 Task: Find a flat in Chelmsford, UK for 7 guests from July 10 to July 15 with Wifi, Free parking, TV, Gym, Breakfast, 4 bedrooms, 7 beds, price range ₹10,000-₹15,000, and English-speaking host.
Action: Mouse pressed left at (519, 67)
Screenshot: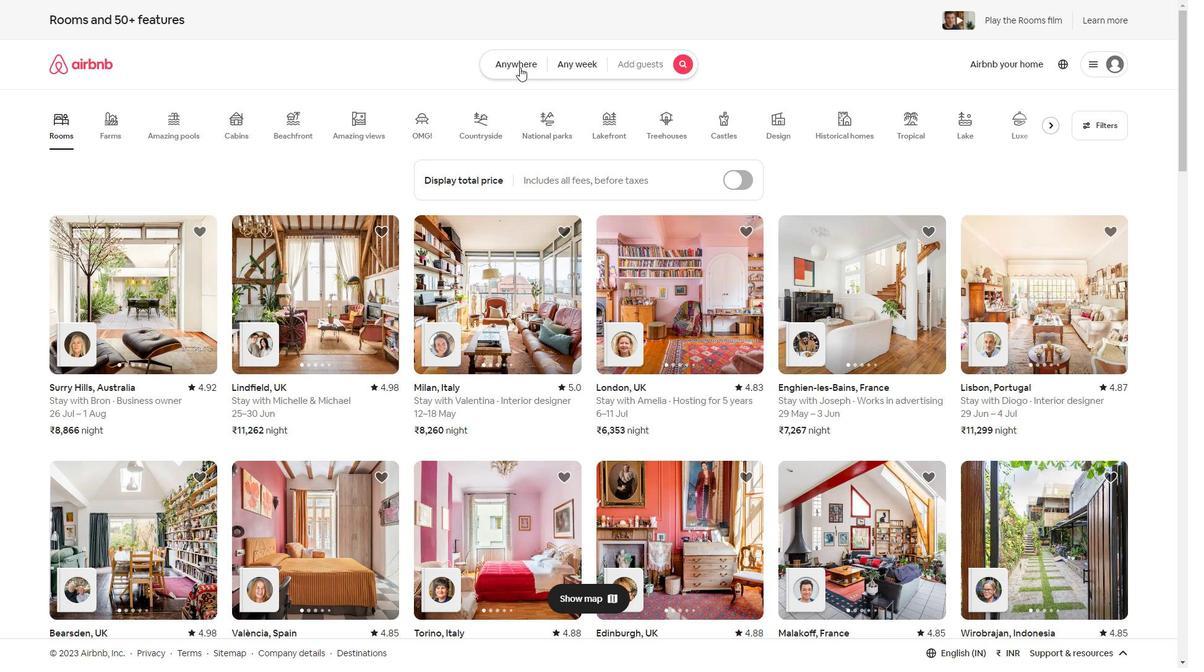 
Action: Mouse moved to (462, 183)
Screenshot: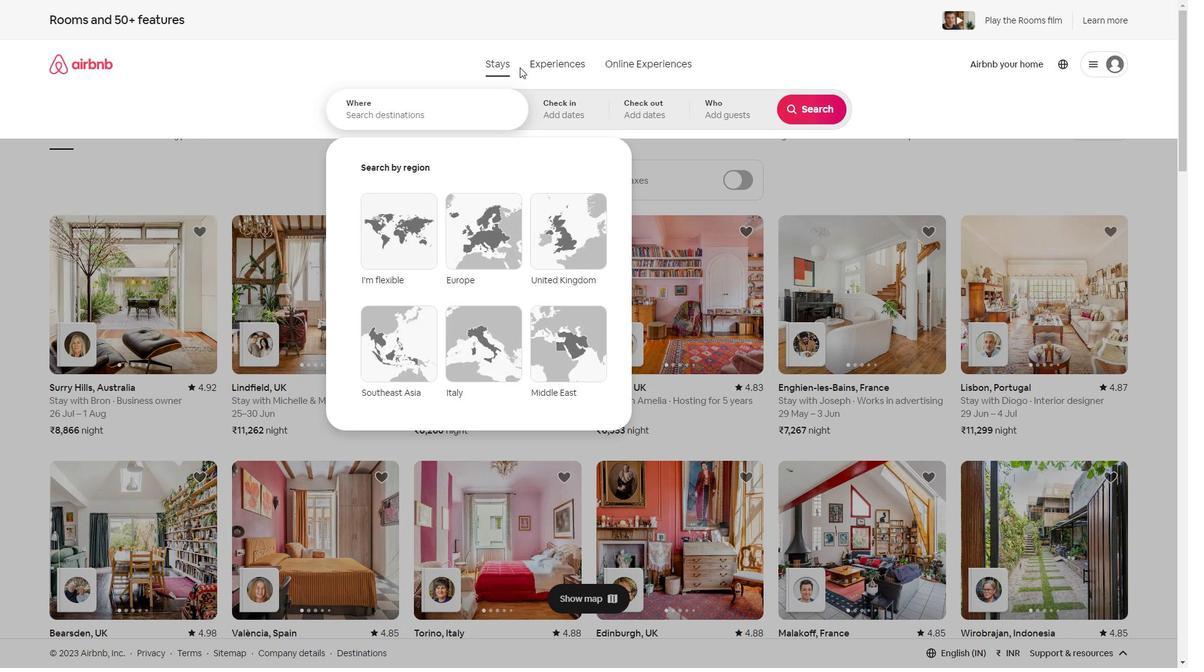 
Action: Key pressed <Key.shift>C
Screenshot: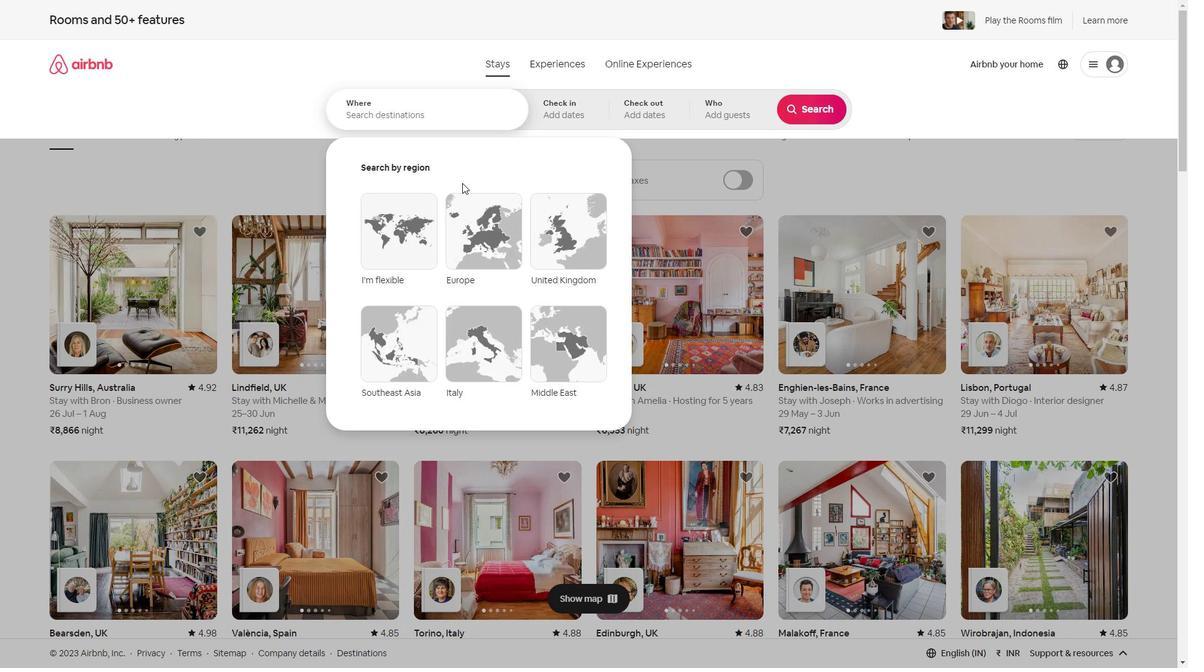 
Action: Mouse moved to (378, 104)
Screenshot: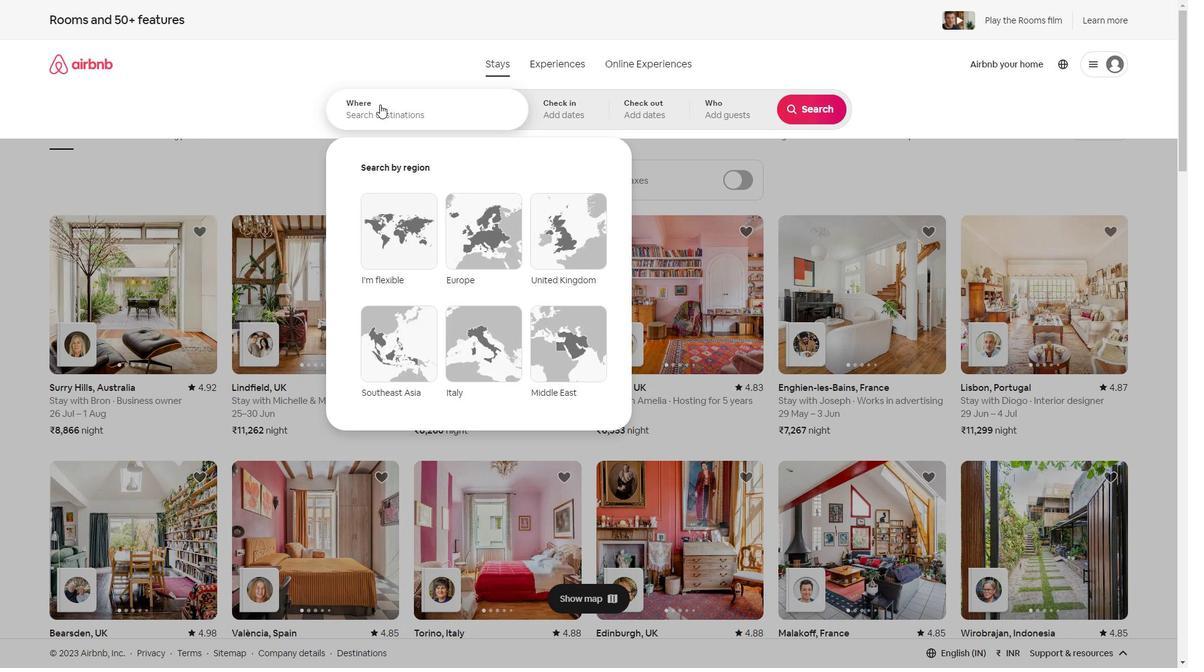 
Action: Mouse pressed left at (378, 104)
Screenshot: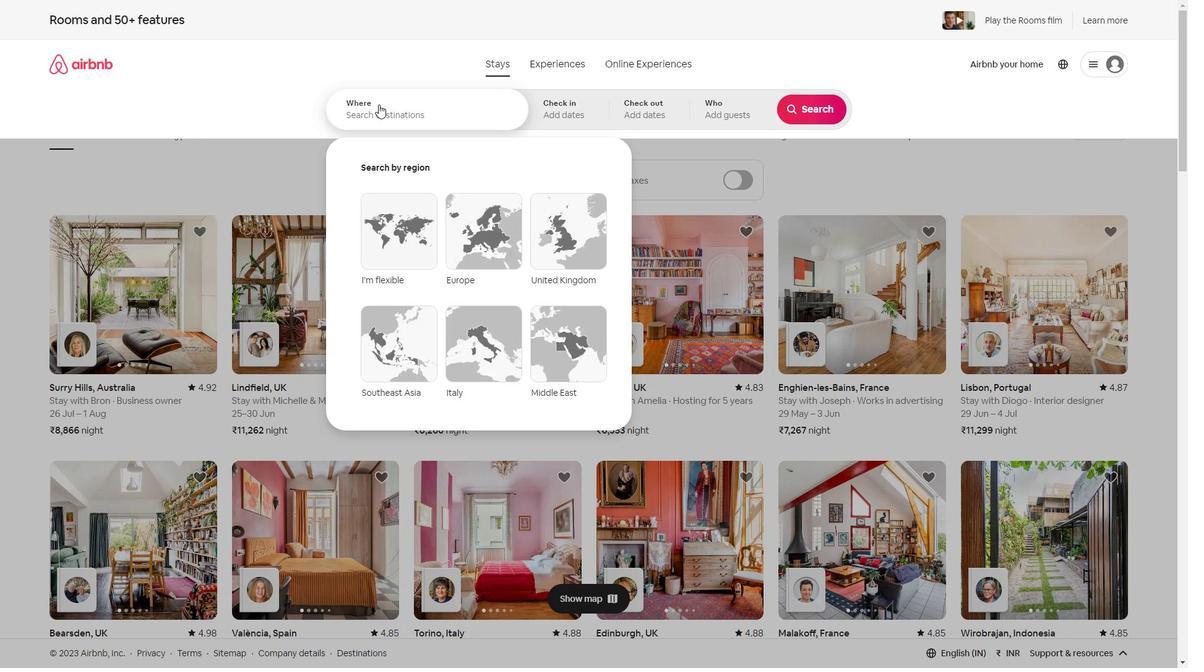 
Action: Key pressed <Key.shift>Chelmsford,<Key.shift>United<Key.space><Key.shift><Key.shift><Key.shift><Key.shift>Kingdom
Screenshot: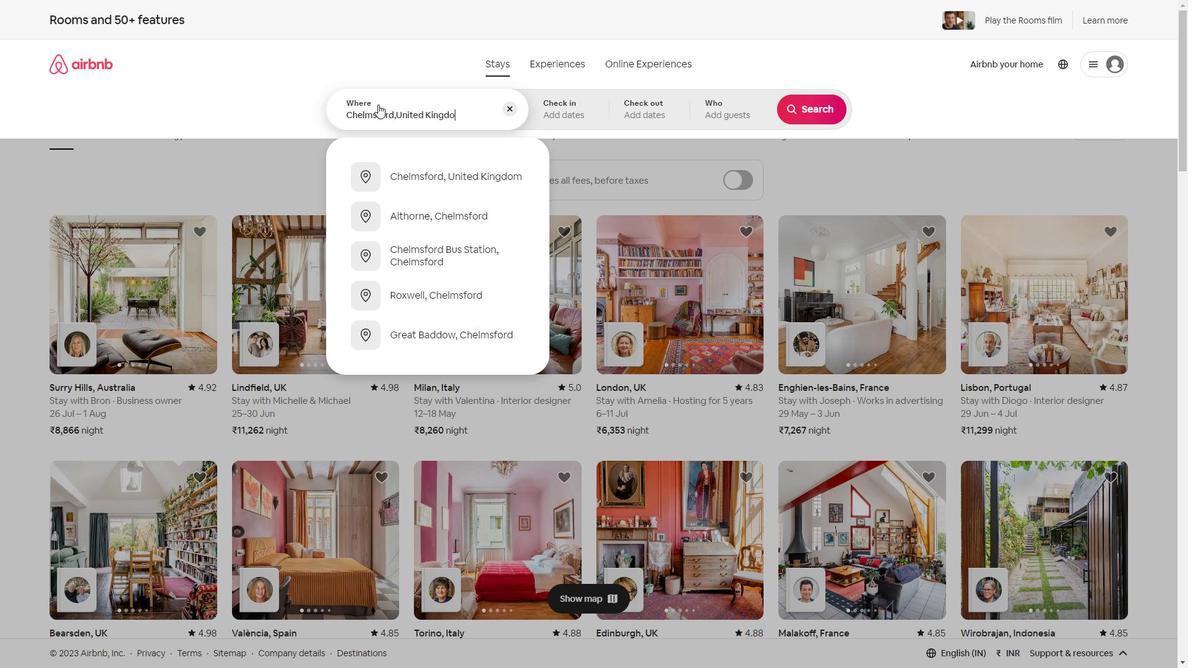 
Action: Mouse moved to (544, 106)
Screenshot: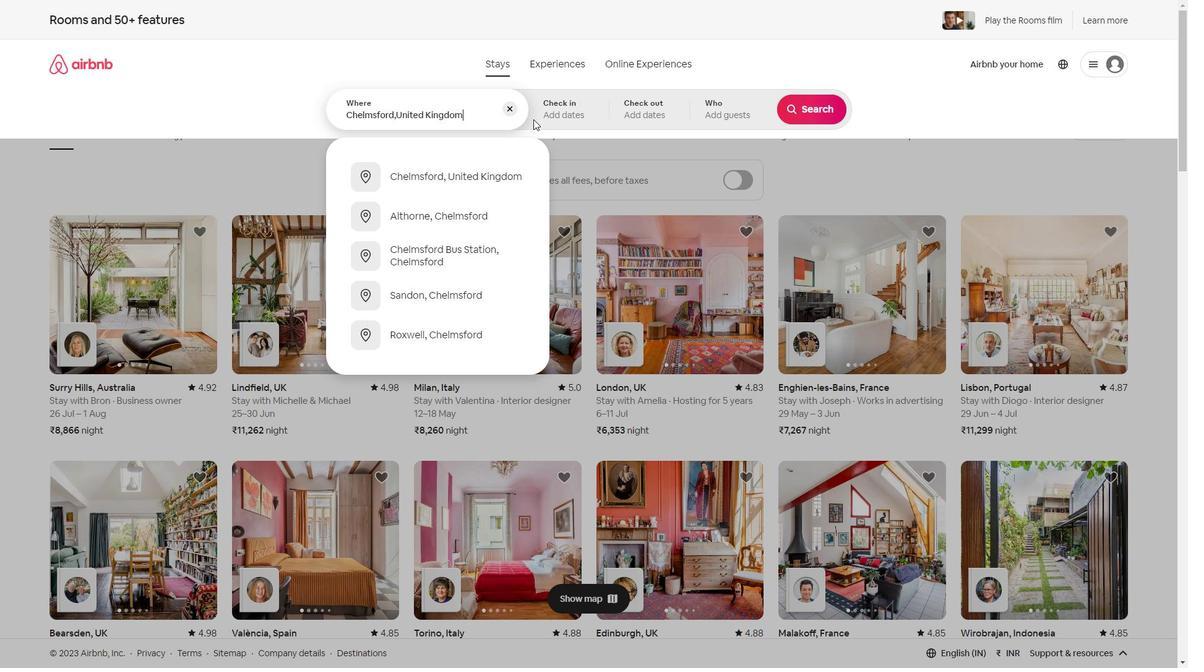 
Action: Mouse pressed left at (544, 106)
Screenshot: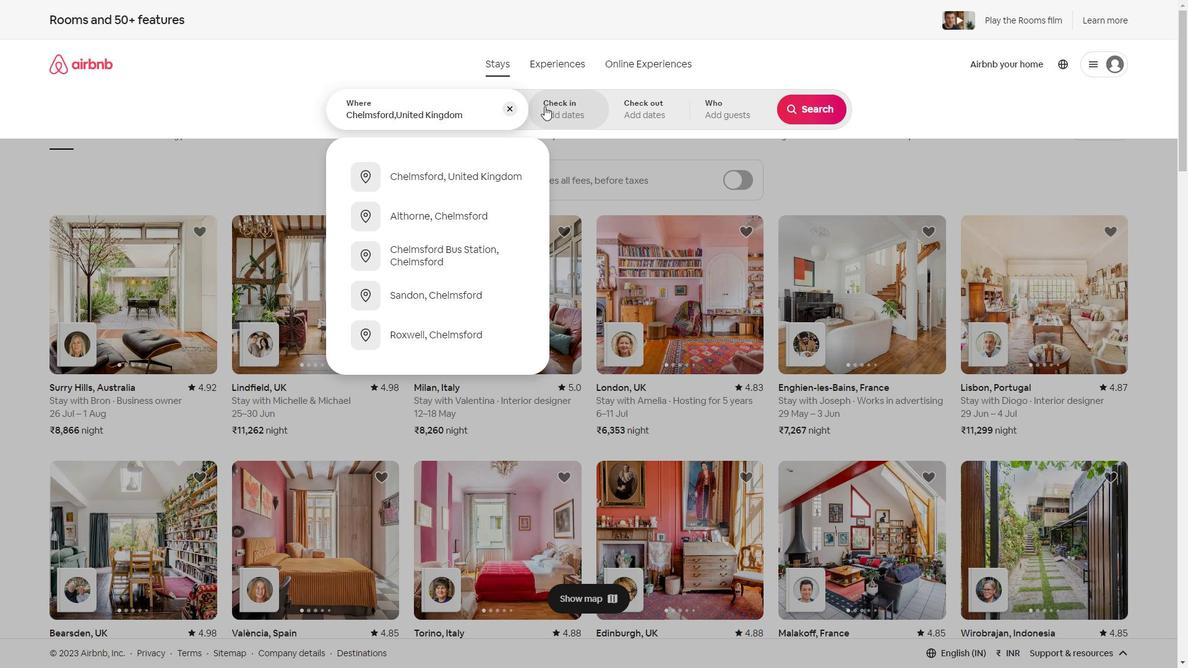 
Action: Mouse moved to (801, 205)
Screenshot: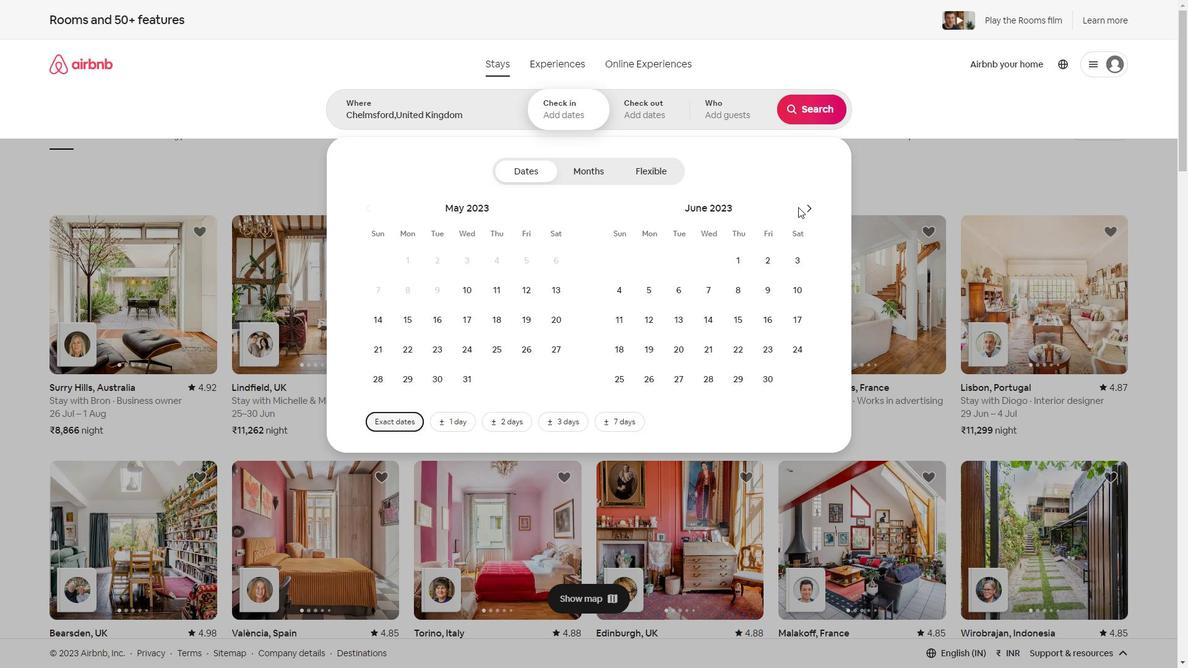 
Action: Mouse pressed left at (801, 205)
Screenshot: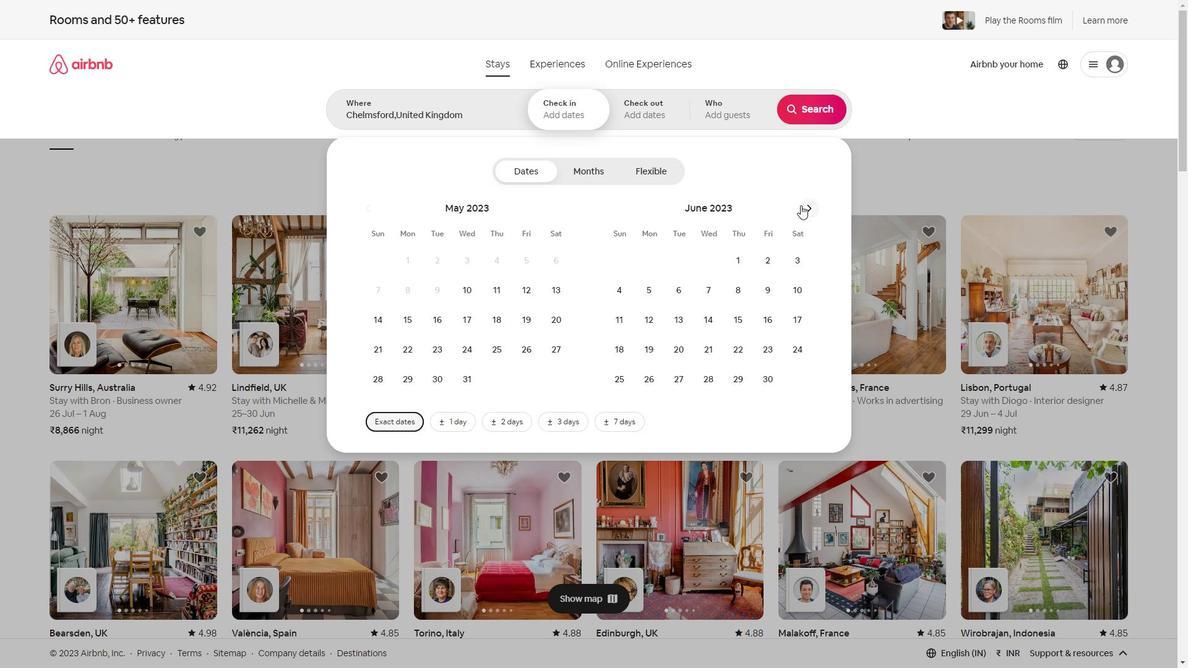 
Action: Mouse moved to (657, 321)
Screenshot: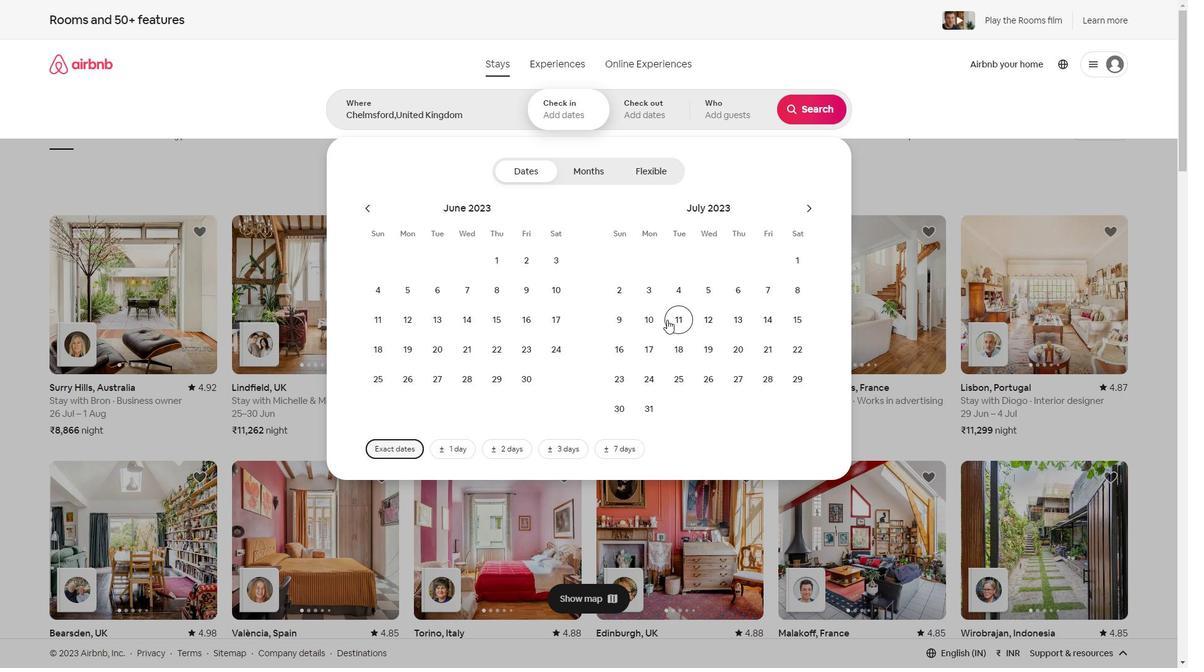 
Action: Mouse pressed left at (657, 321)
Screenshot: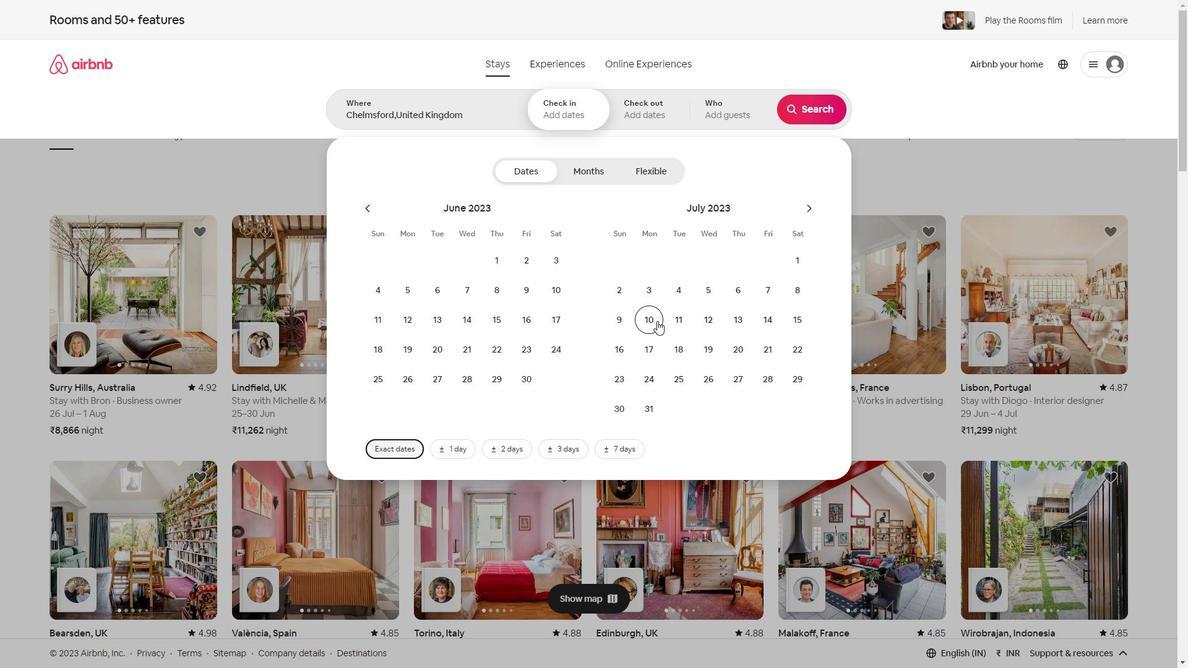
Action: Mouse moved to (788, 313)
Screenshot: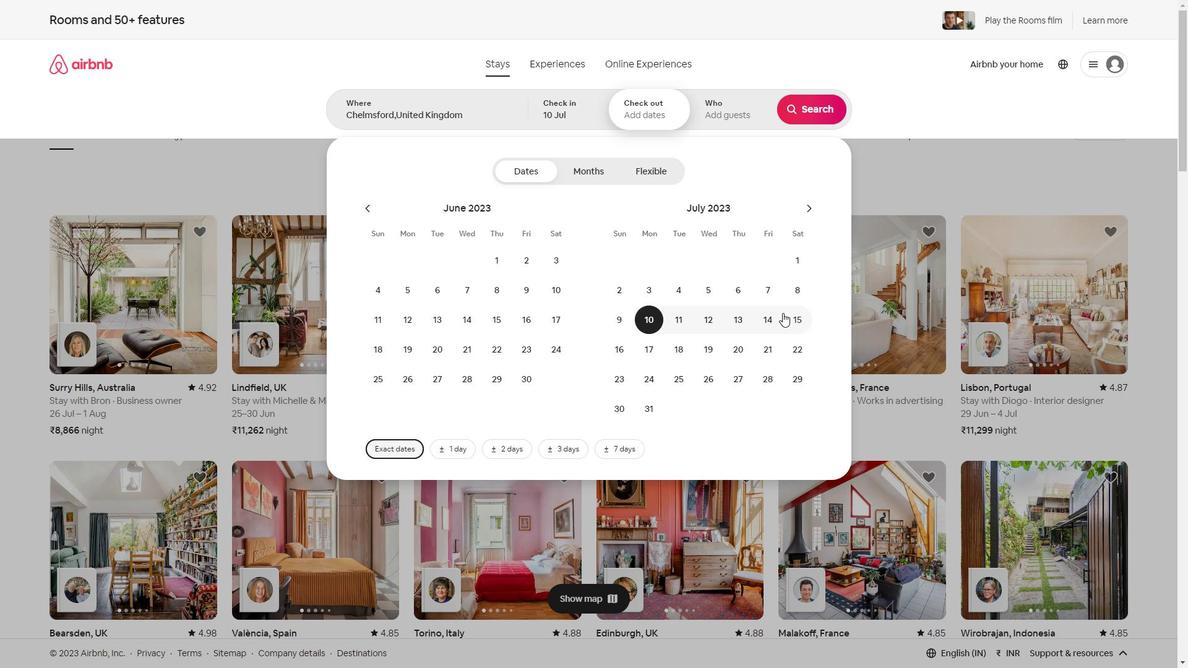 
Action: Mouse pressed left at (788, 313)
Screenshot: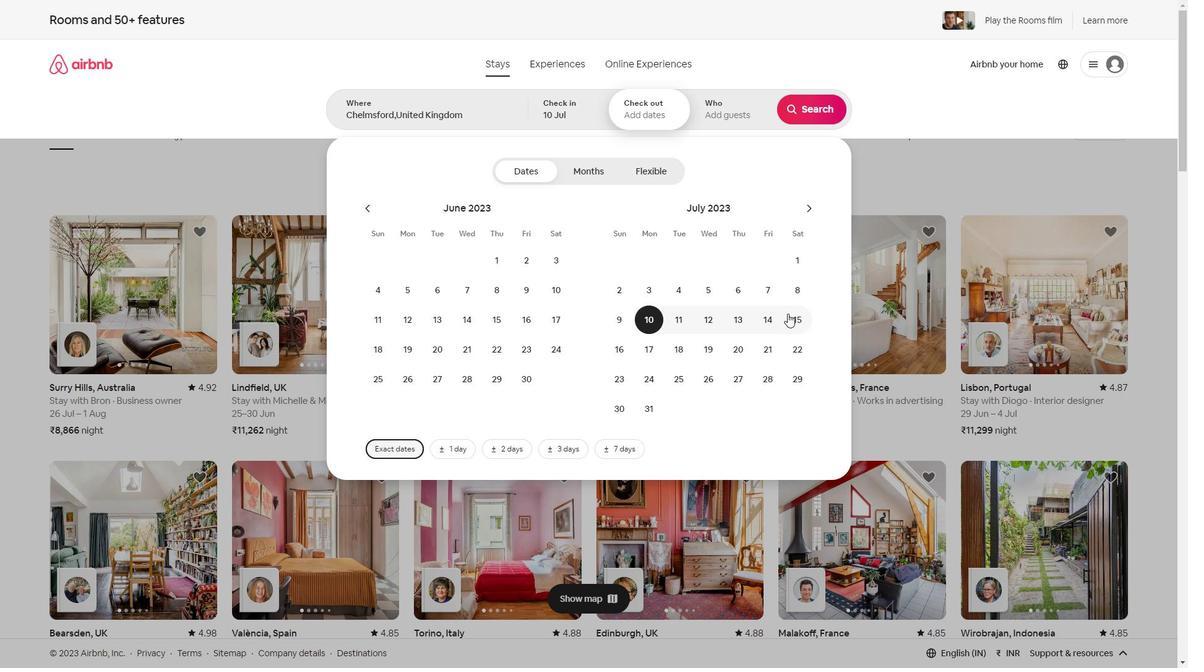 
Action: Mouse moved to (703, 120)
Screenshot: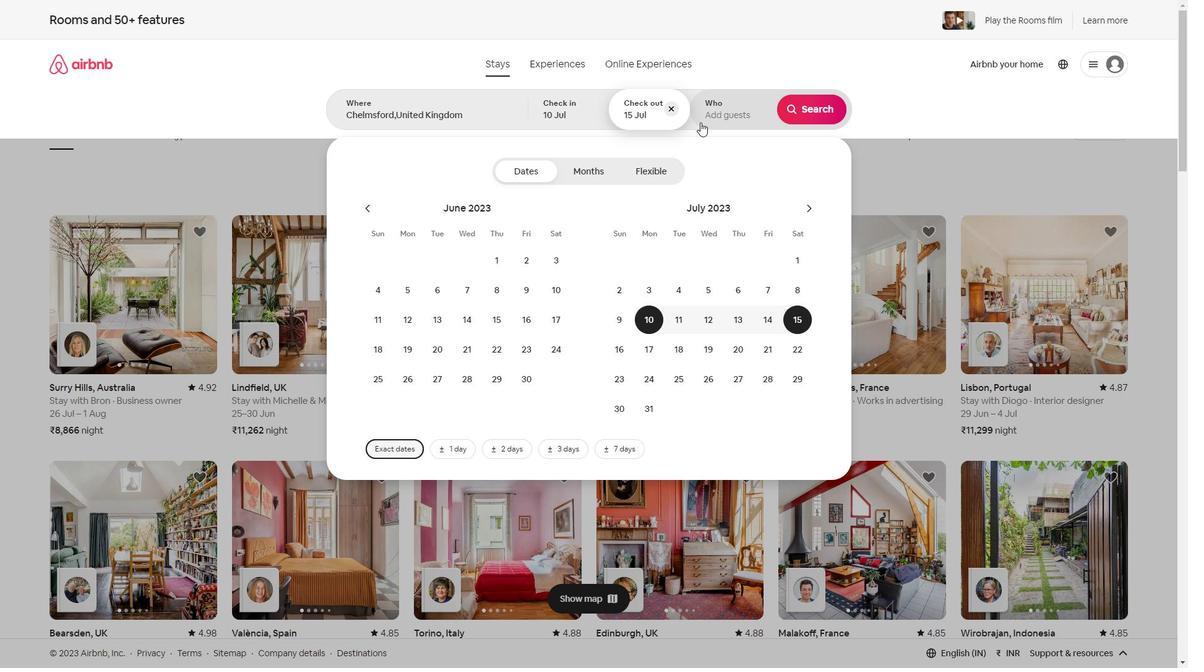 
Action: Mouse pressed left at (703, 120)
Screenshot: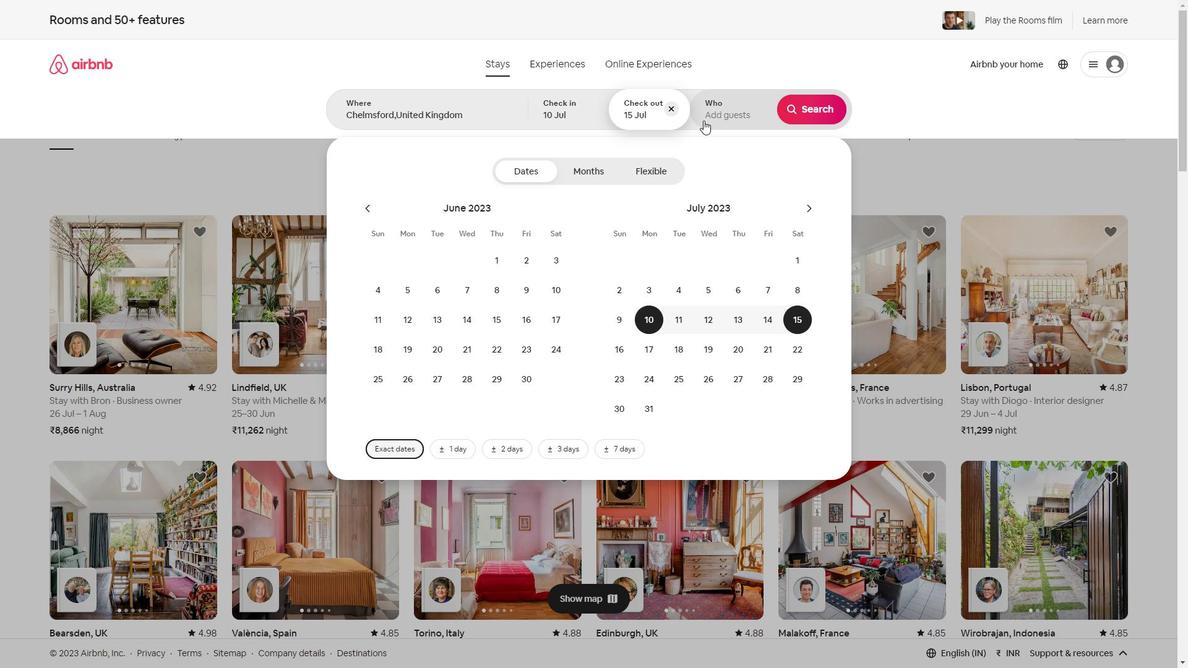 
Action: Mouse moved to (817, 175)
Screenshot: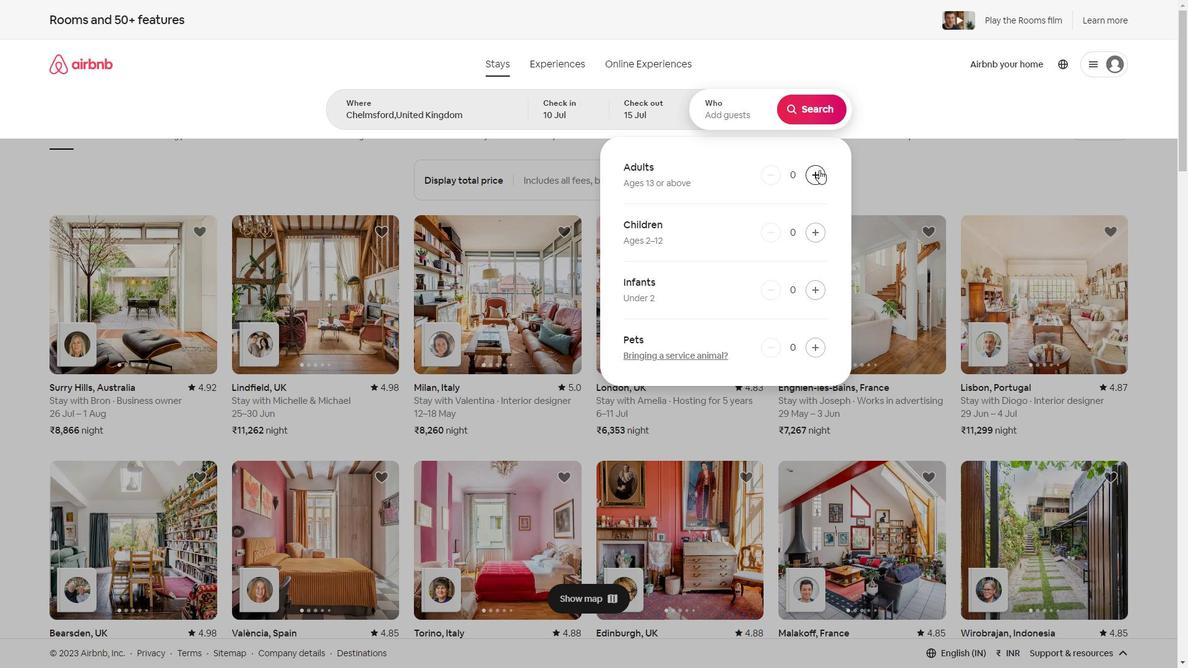 
Action: Mouse pressed left at (817, 175)
Screenshot: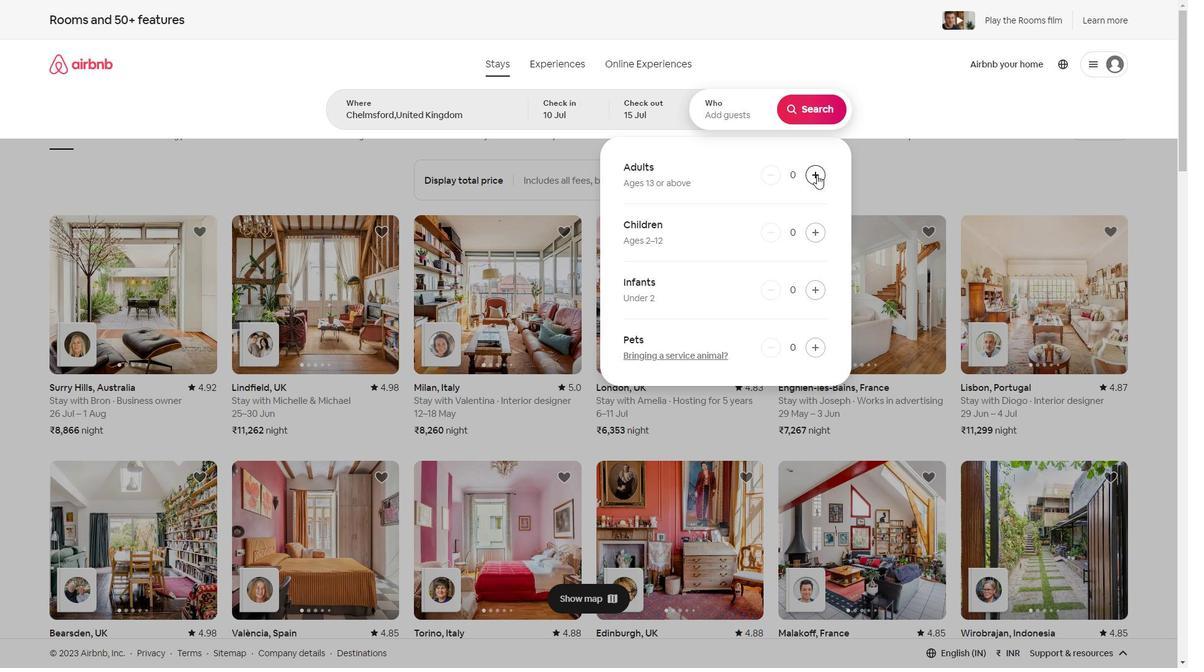 
Action: Mouse pressed left at (817, 175)
Screenshot: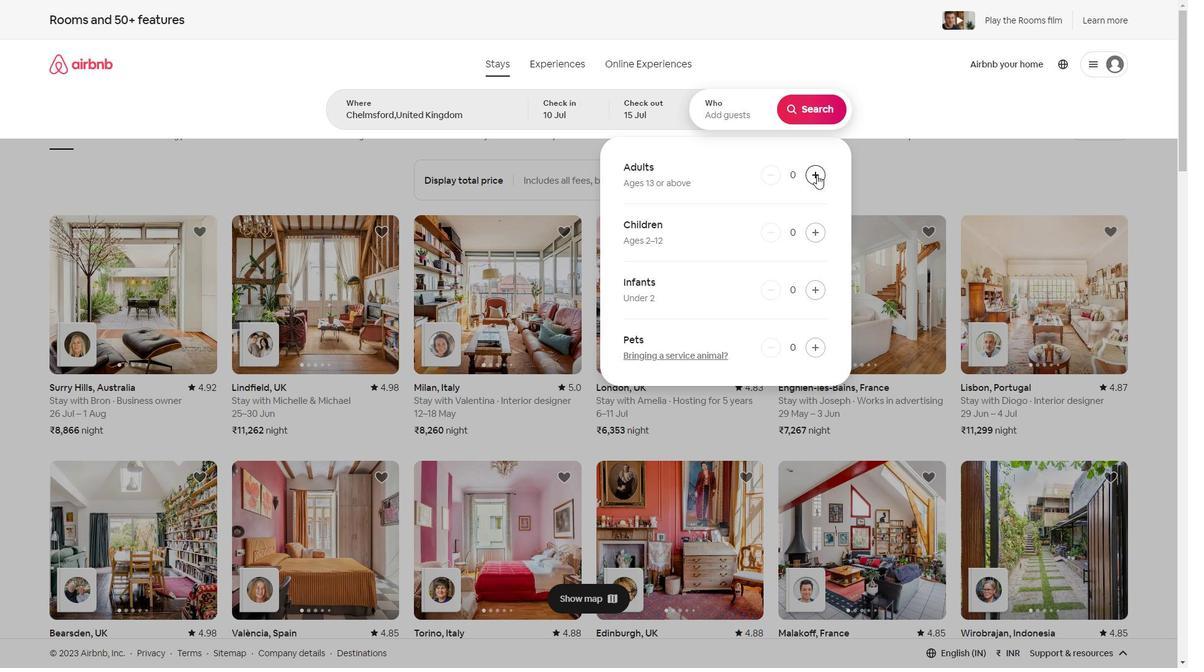 
Action: Mouse pressed left at (817, 175)
Screenshot: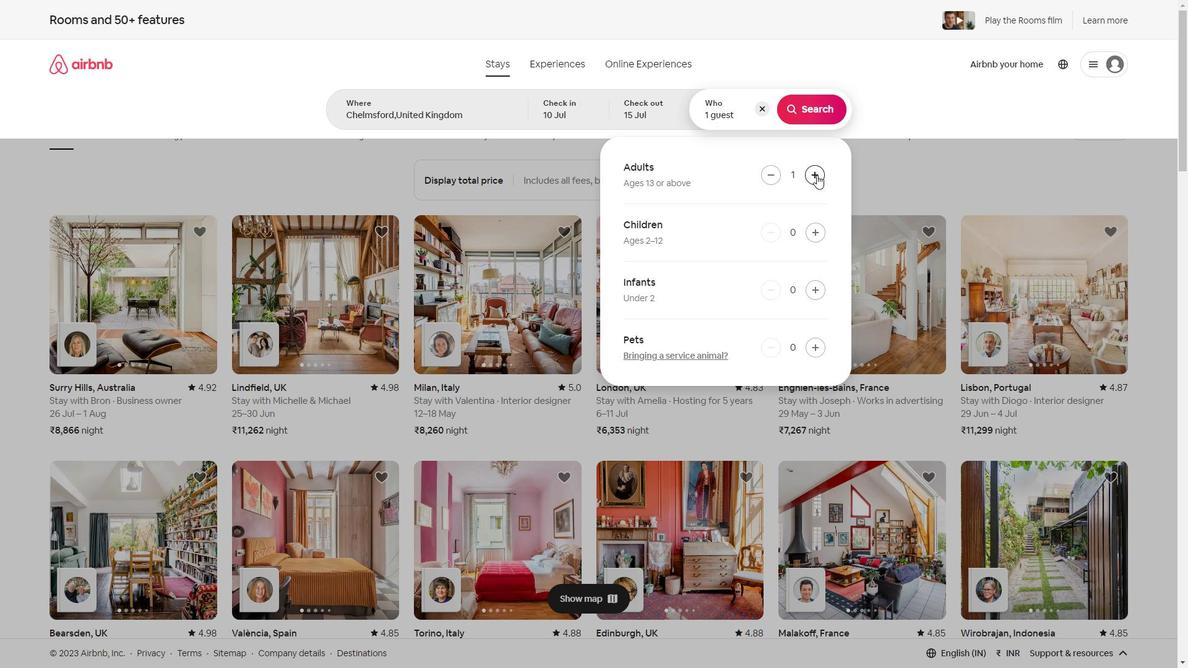 
Action: Mouse pressed left at (817, 175)
Screenshot: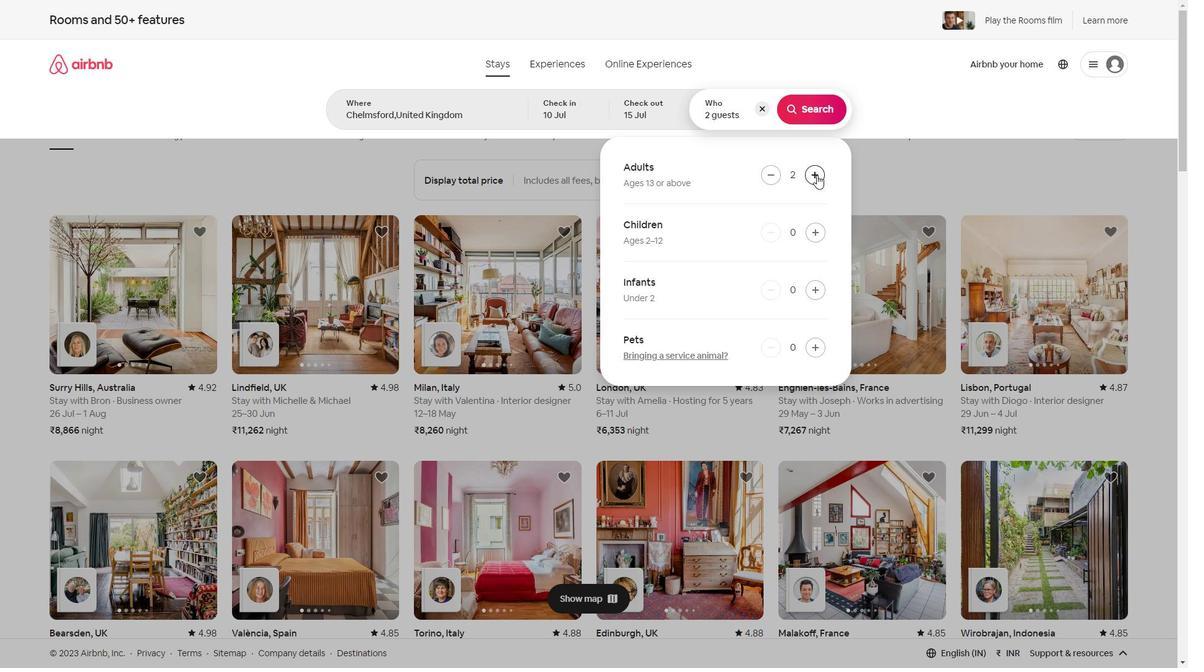 
Action: Mouse pressed left at (817, 175)
Screenshot: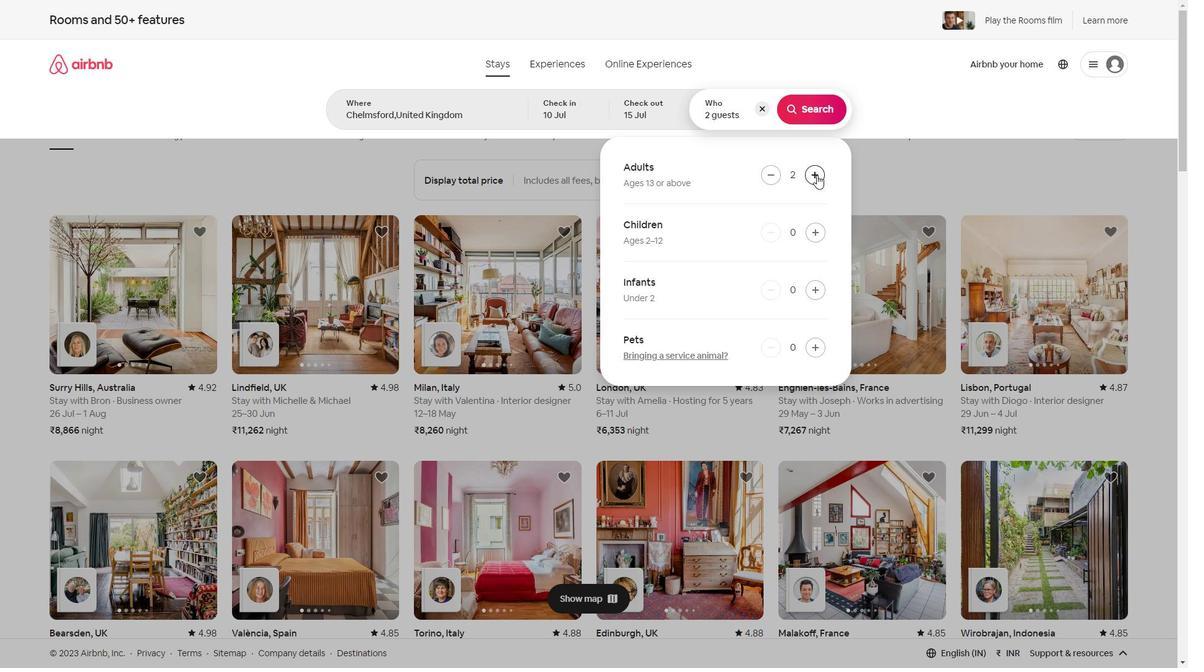 
Action: Mouse pressed left at (817, 175)
Screenshot: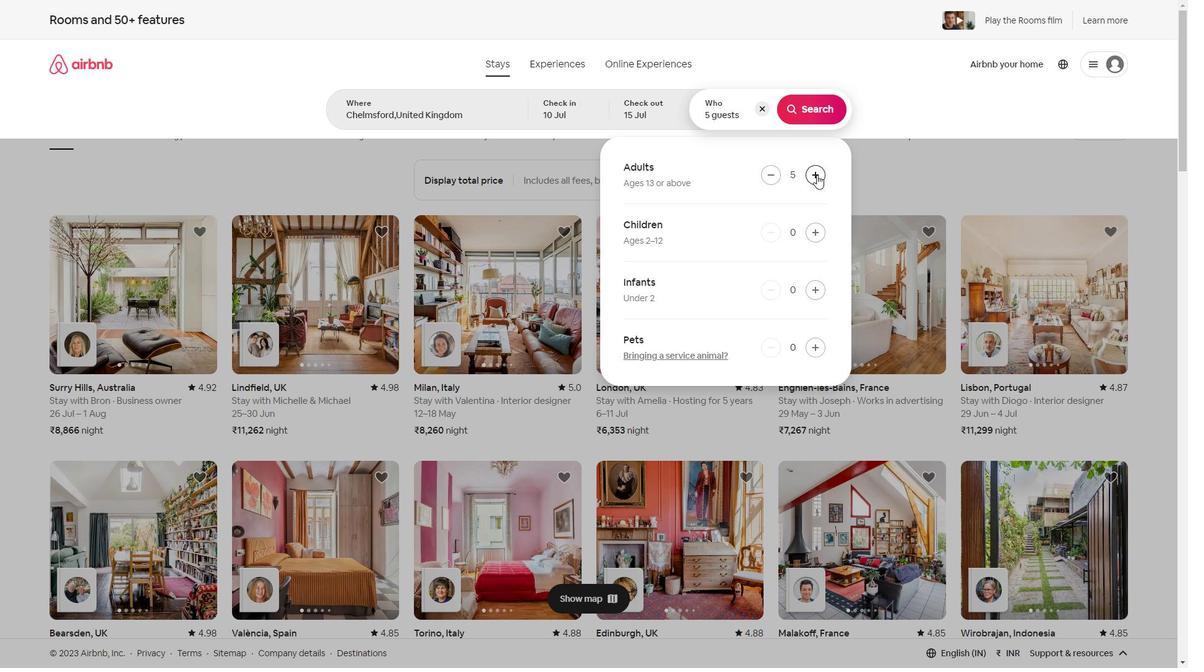 
Action: Mouse pressed left at (817, 175)
Screenshot: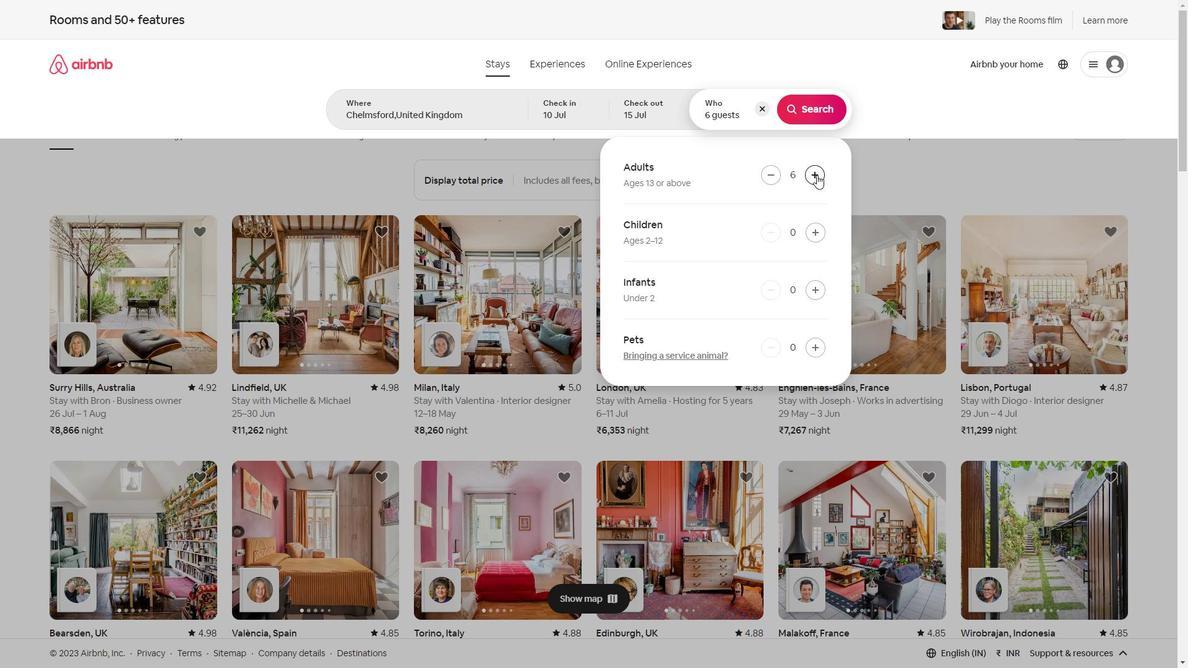 
Action: Mouse moved to (791, 107)
Screenshot: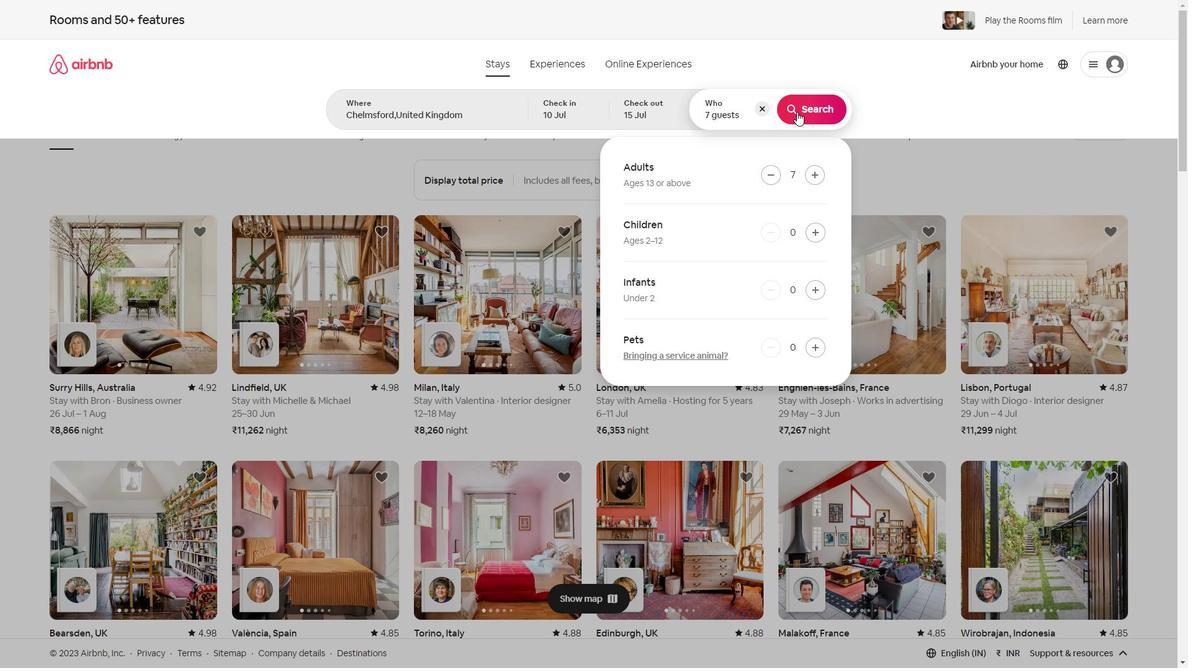 
Action: Mouse pressed left at (791, 107)
Screenshot: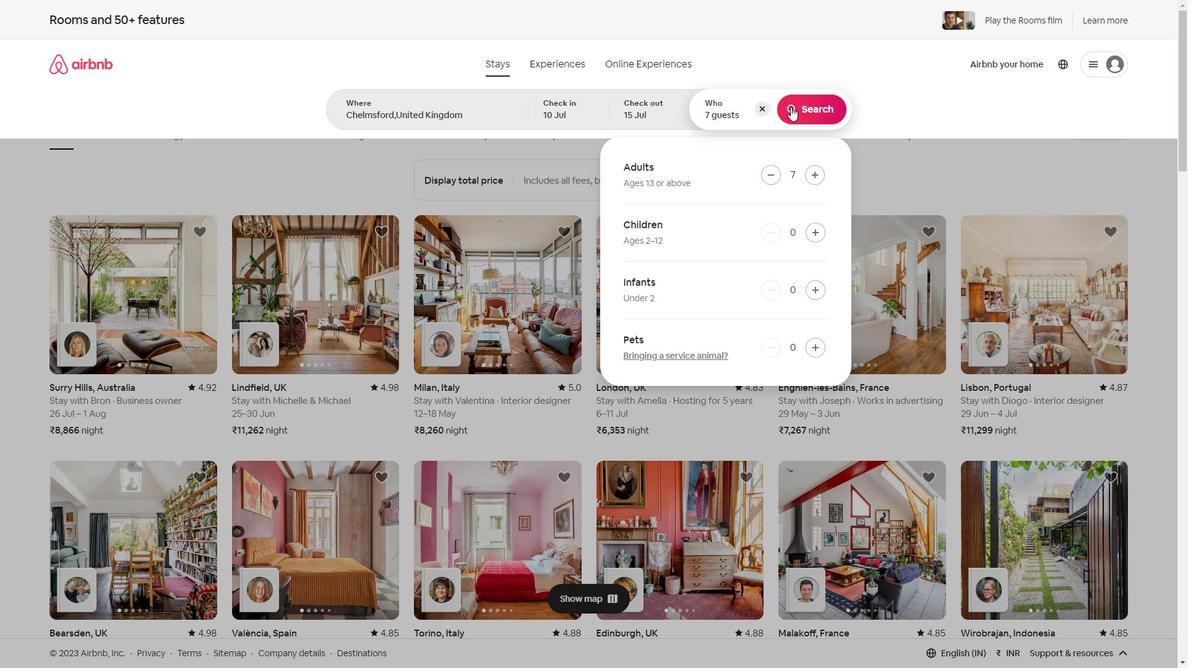 
Action: Mouse moved to (1122, 74)
Screenshot: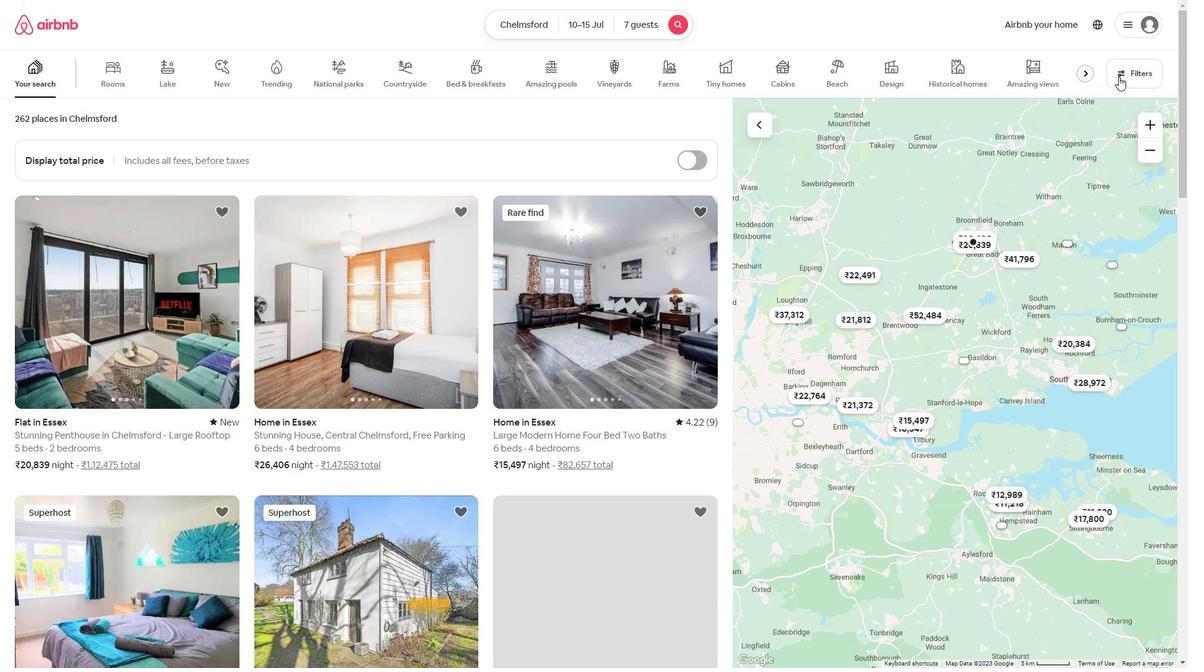 
Action: Mouse pressed left at (1122, 74)
Screenshot: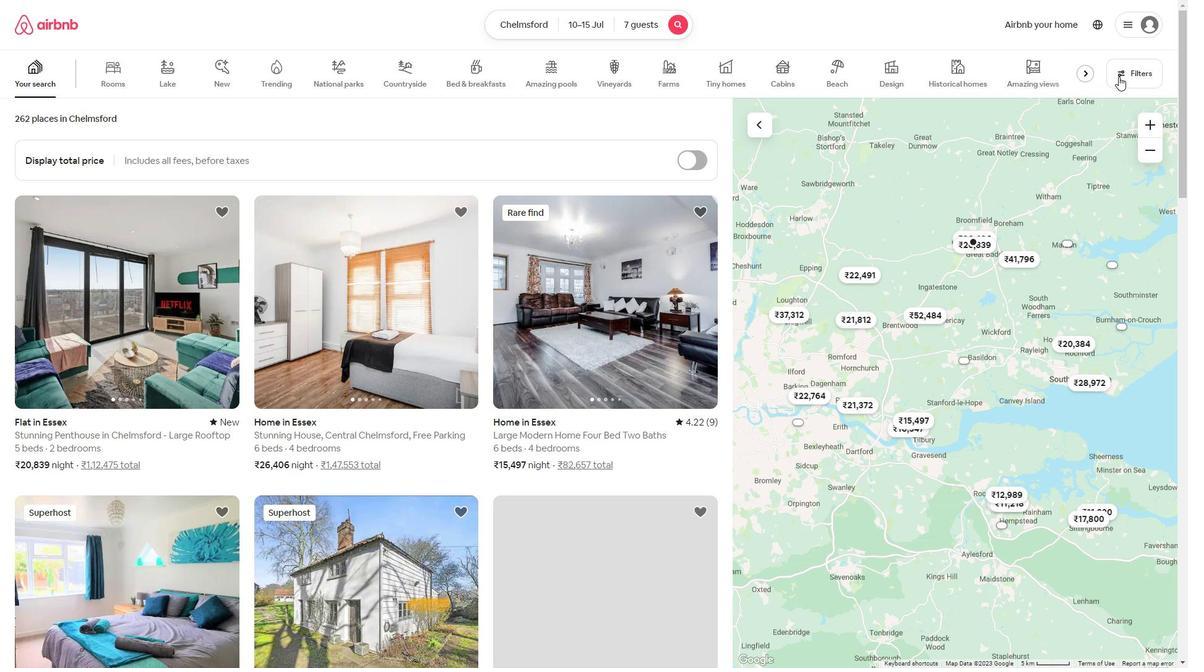 
Action: Mouse moved to (430, 381)
Screenshot: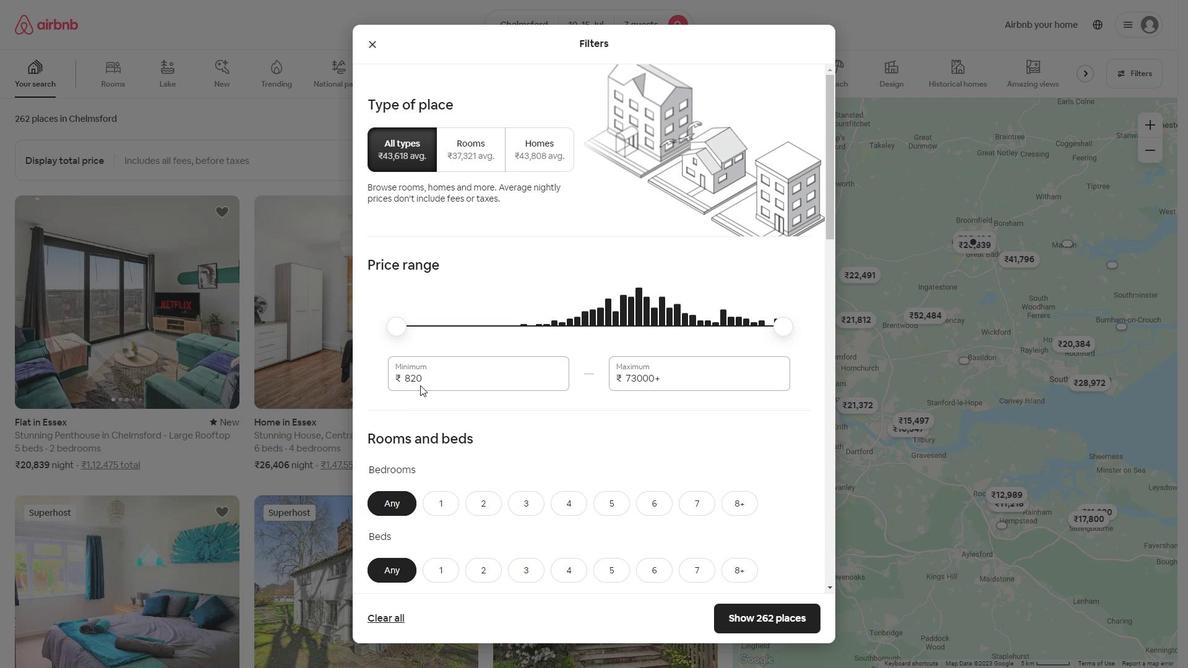 
Action: Mouse pressed left at (430, 381)
Screenshot: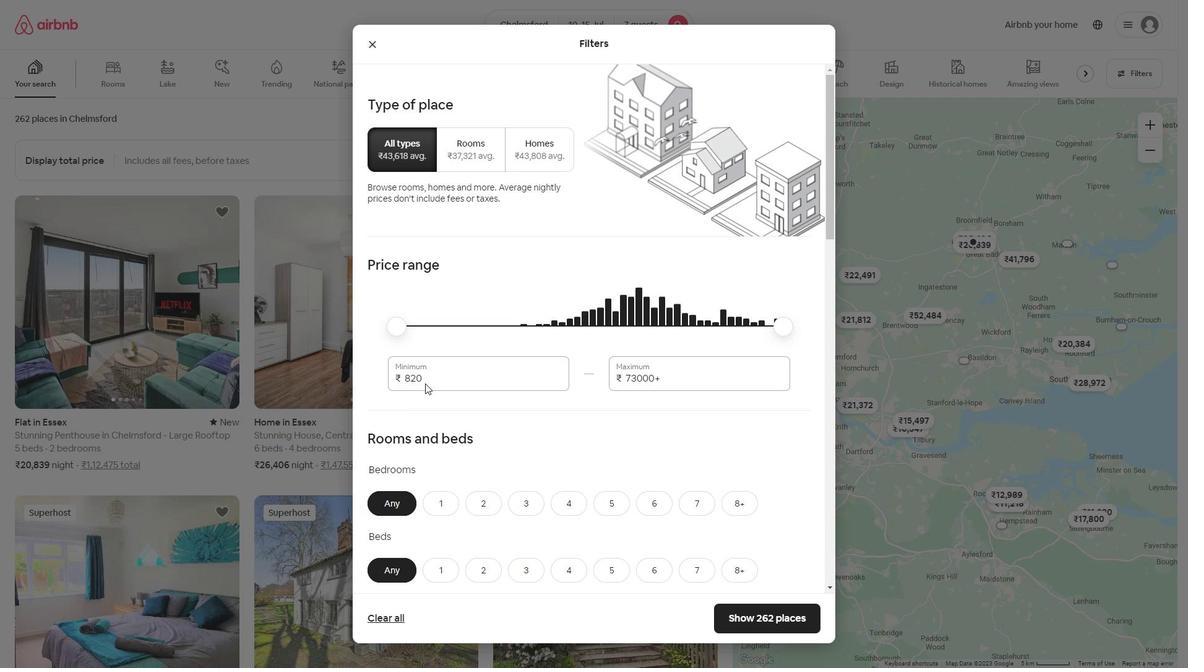 
Action: Key pressed <Key.backspace><Key.backspace><Key.backspace><Key.backspace><Key.backspace><Key.backspace><Key.backspace><Key.backspace><Key.backspace>10000
Screenshot: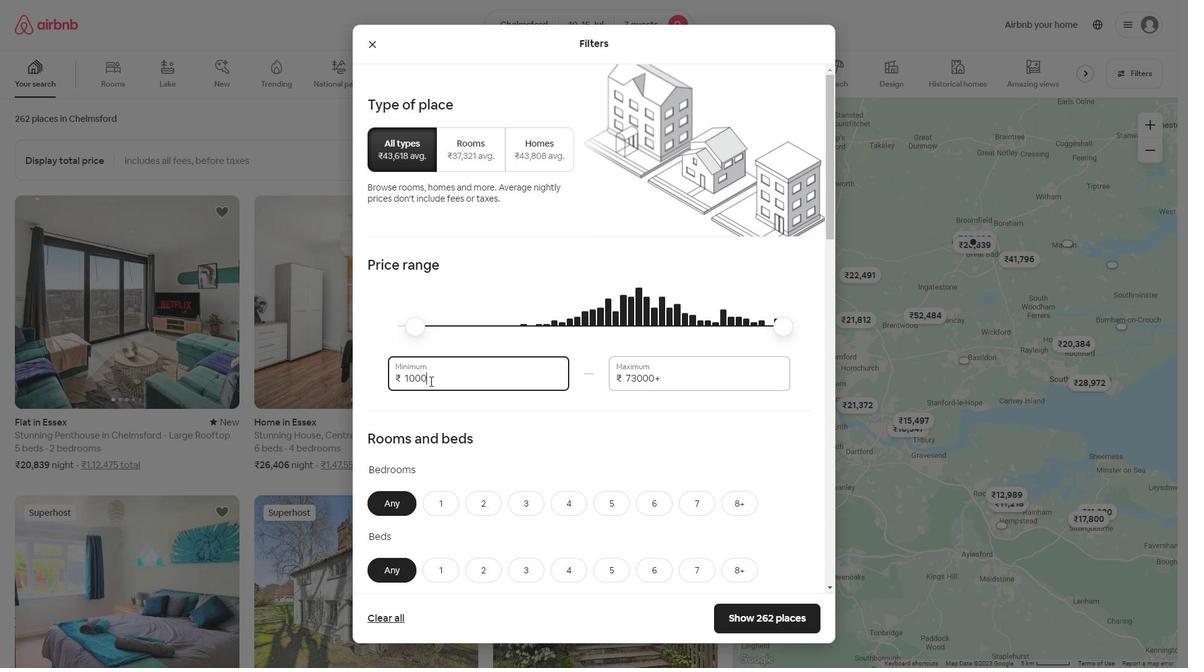 
Action: Mouse moved to (664, 376)
Screenshot: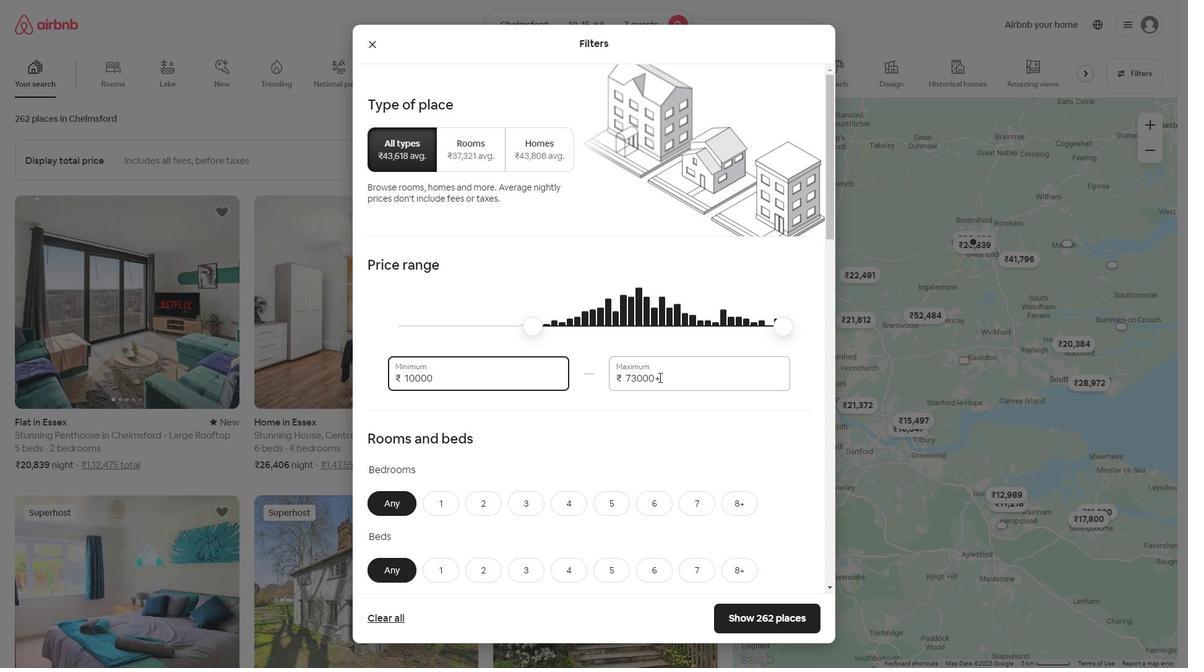 
Action: Mouse pressed left at (664, 376)
Screenshot: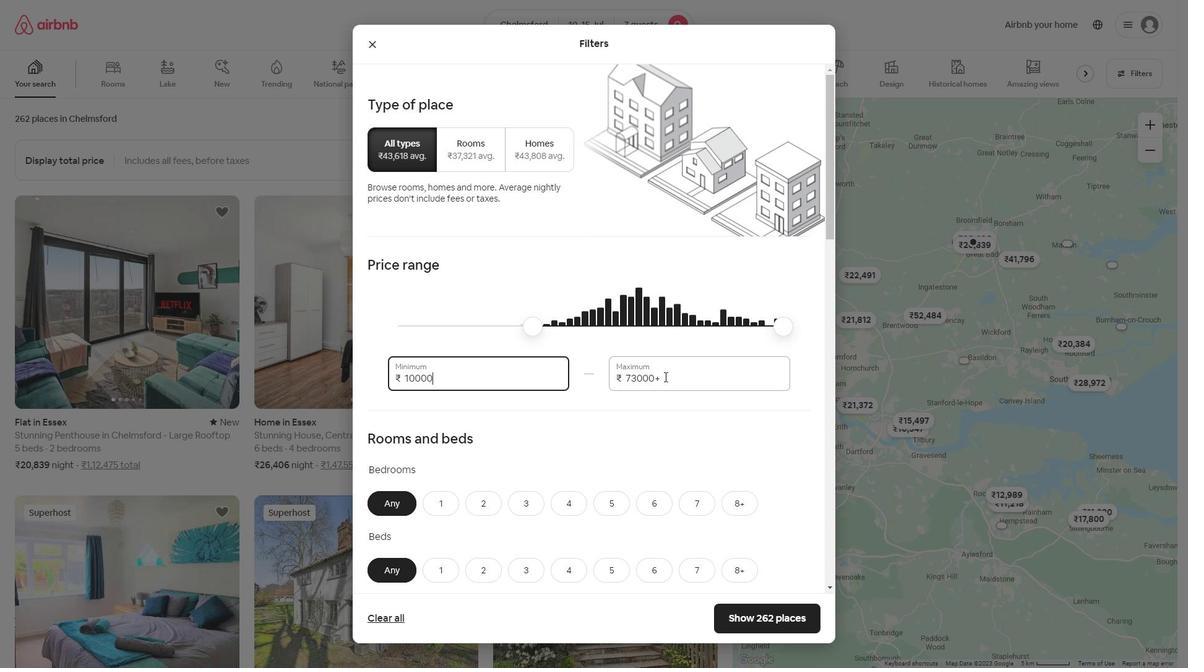
Action: Key pressed <Key.backspace><Key.backspace><Key.backspace><Key.backspace><Key.backspace><Key.backspace><Key.backspace><Key.backspace><Key.backspace><Key.backspace><Key.backspace><Key.backspace><Key.backspace><Key.backspace><Key.backspace><Key.backspace><Key.backspace><Key.backspace><Key.backspace><Key.backspace><Key.backspace>1500
Screenshot: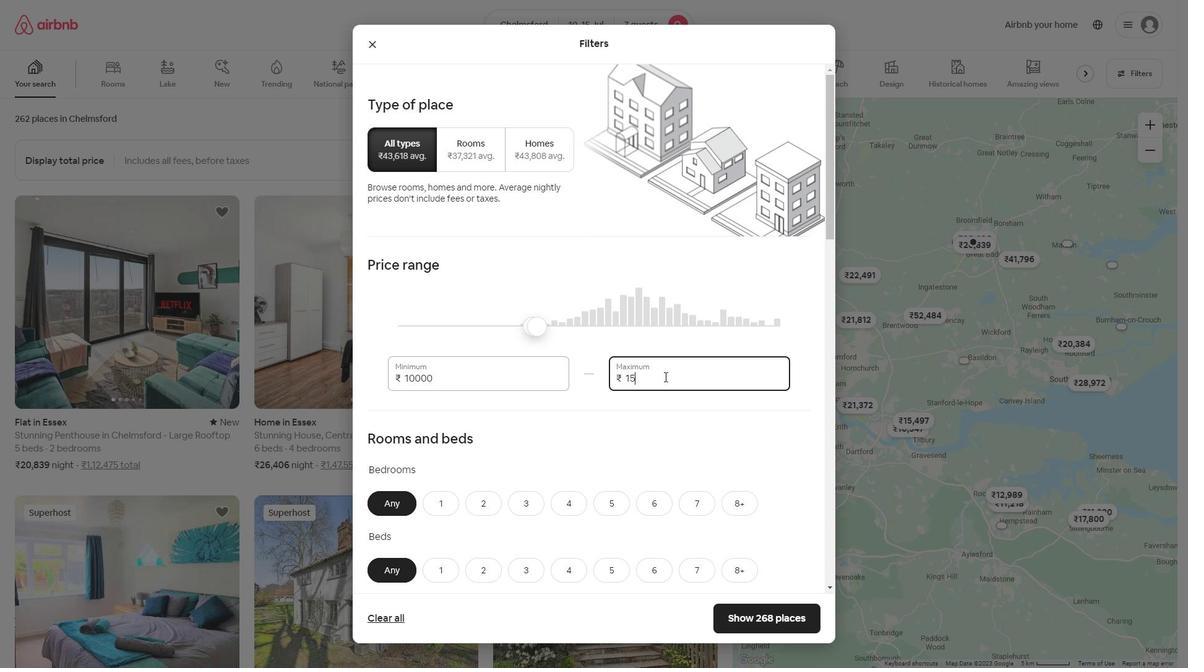 
Action: Mouse moved to (559, 501)
Screenshot: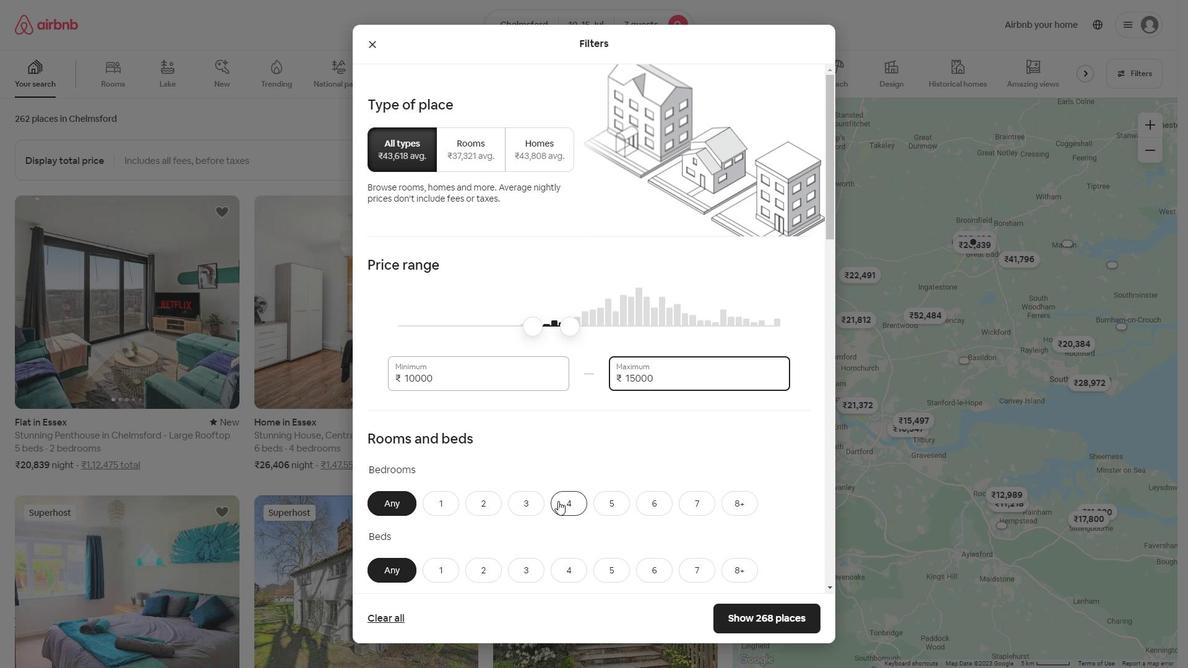 
Action: Mouse pressed left at (559, 501)
Screenshot: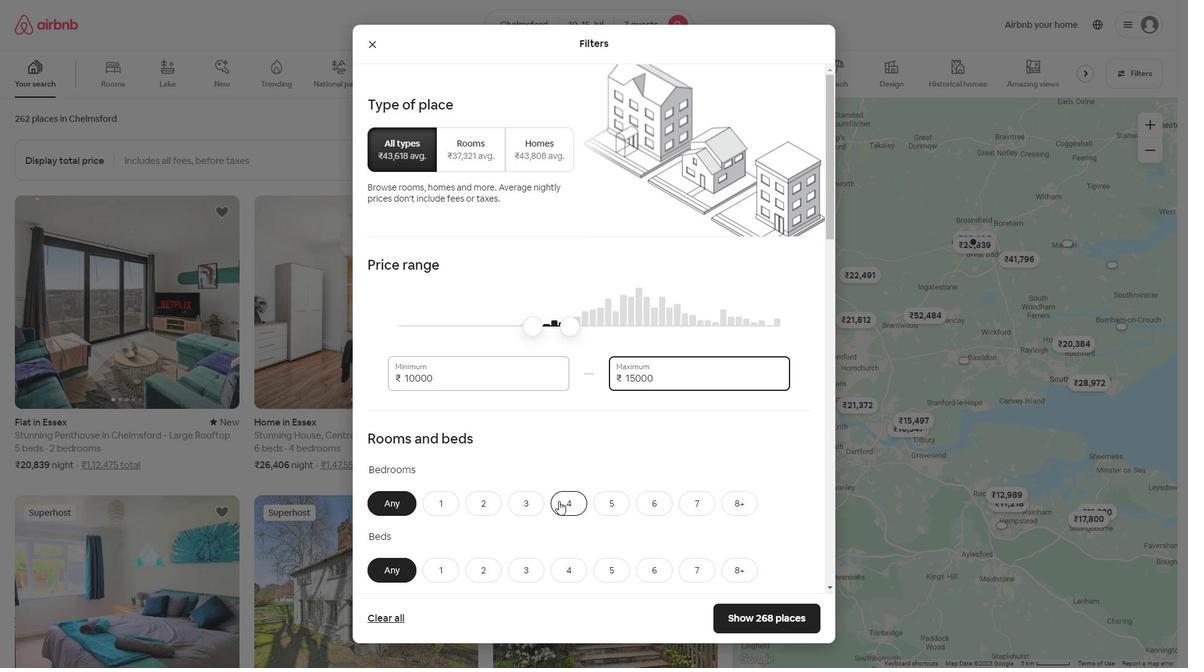 
Action: Mouse moved to (679, 565)
Screenshot: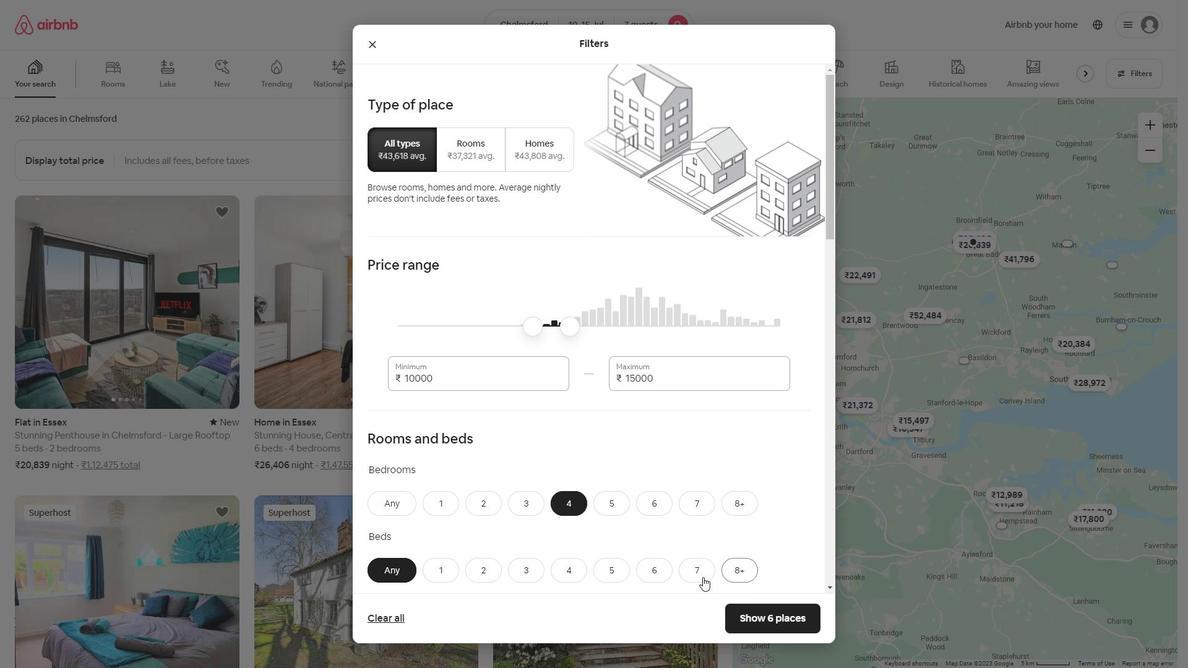 
Action: Mouse pressed left at (679, 565)
Screenshot: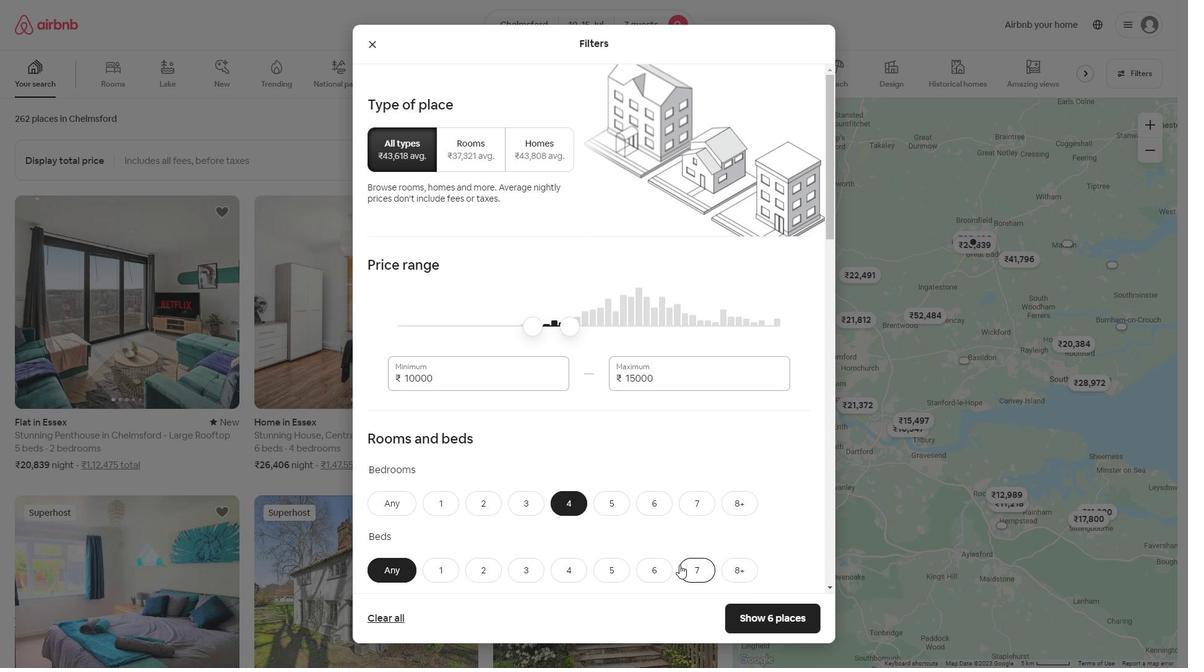 
Action: Mouse moved to (581, 537)
Screenshot: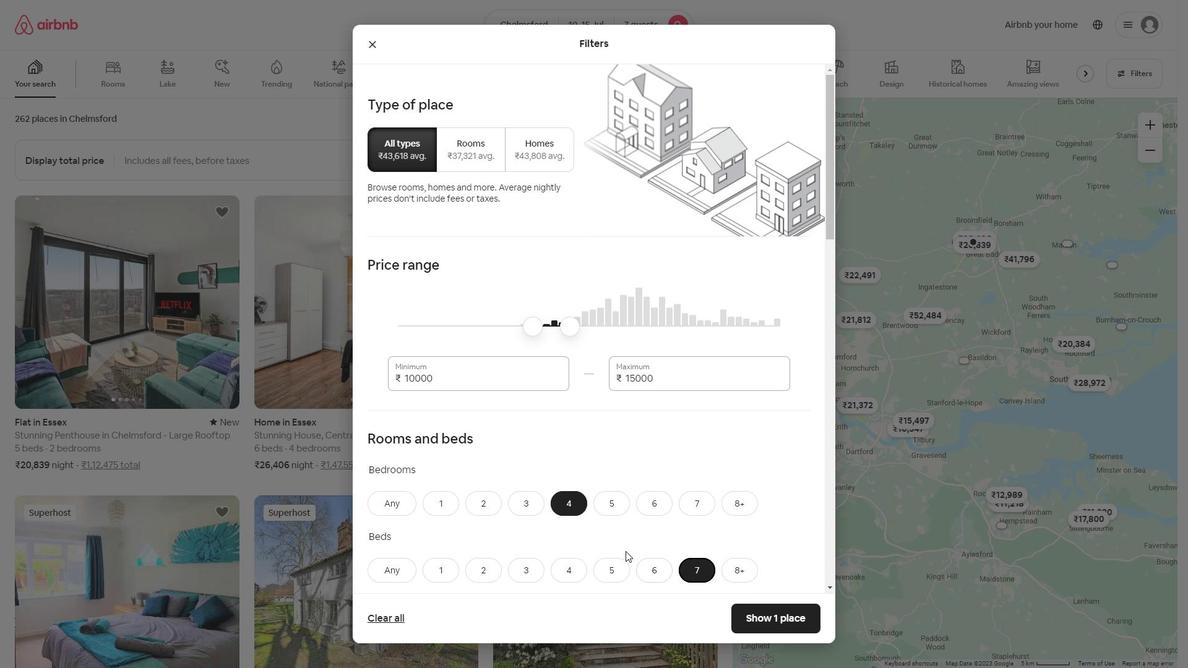 
Action: Mouse scrolled (581, 537) with delta (0, 0)
Screenshot: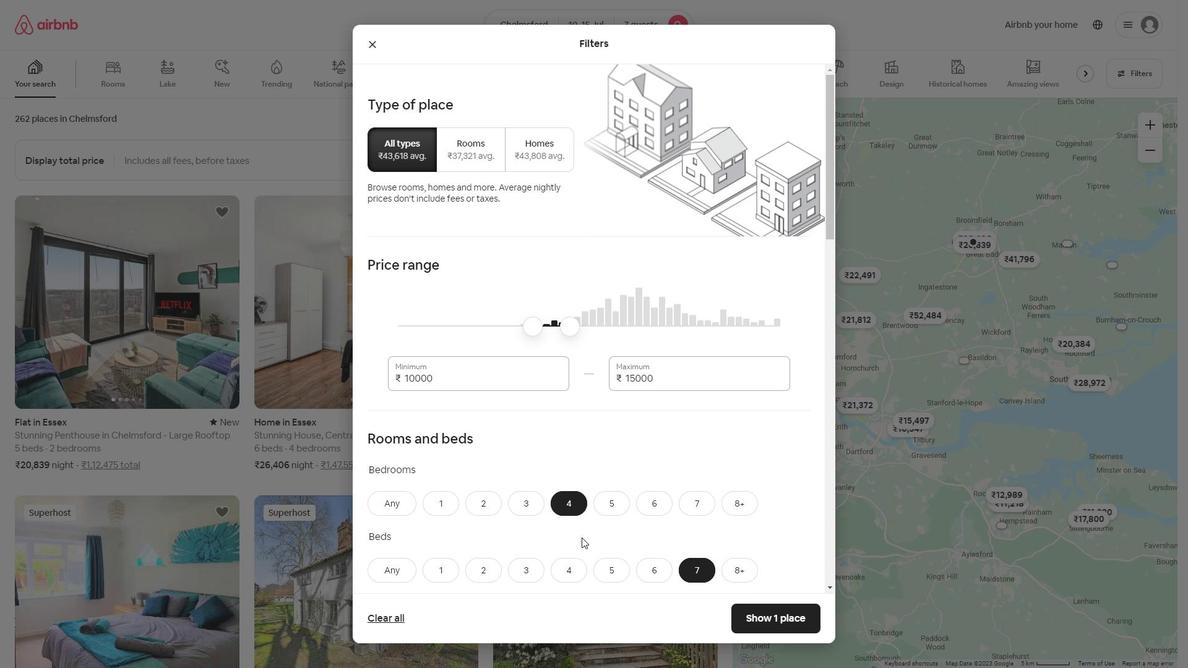 
Action: Mouse scrolled (581, 537) with delta (0, 0)
Screenshot: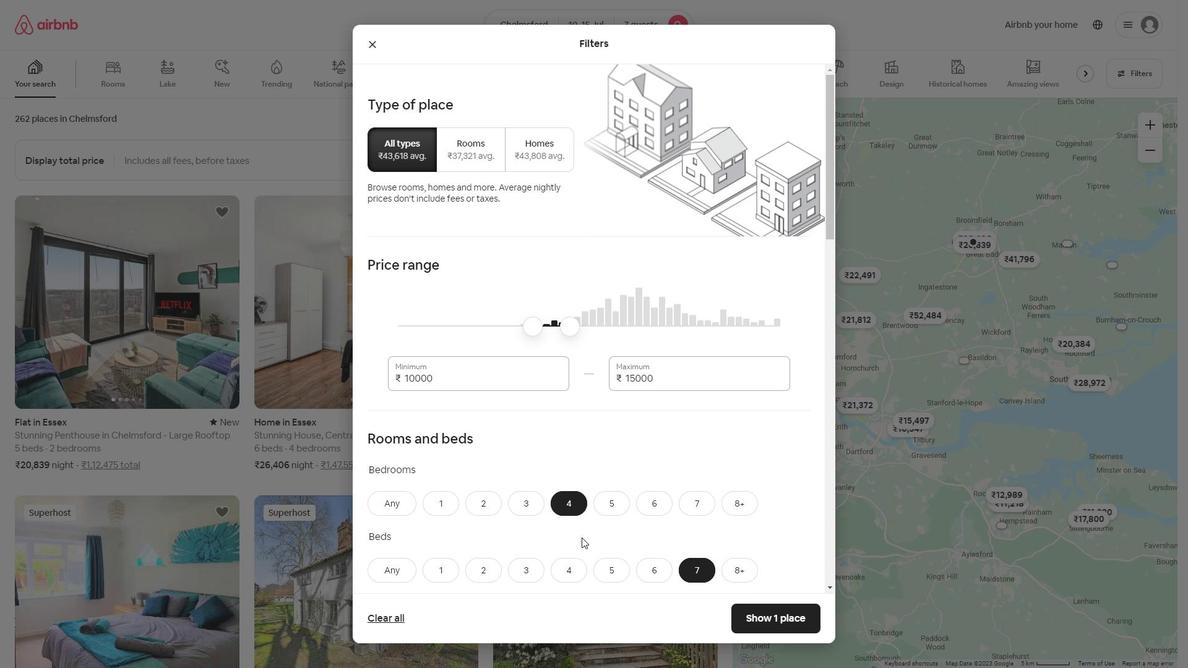 
Action: Mouse scrolled (581, 537) with delta (0, 0)
Screenshot: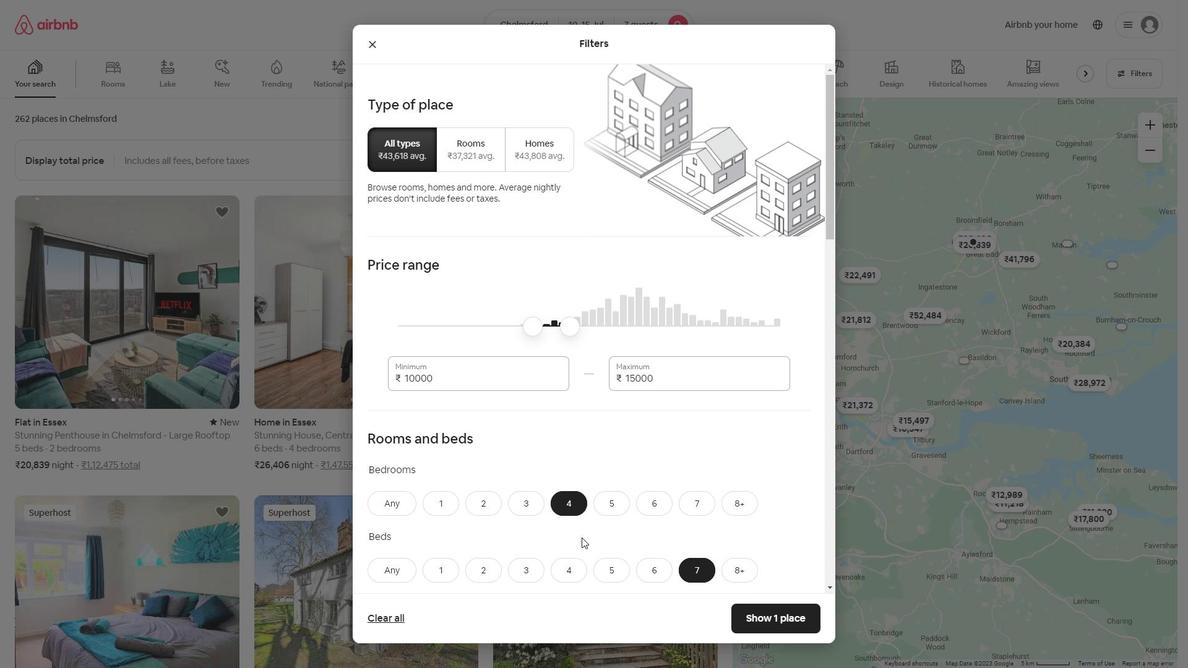 
Action: Mouse moved to (567, 461)
Screenshot: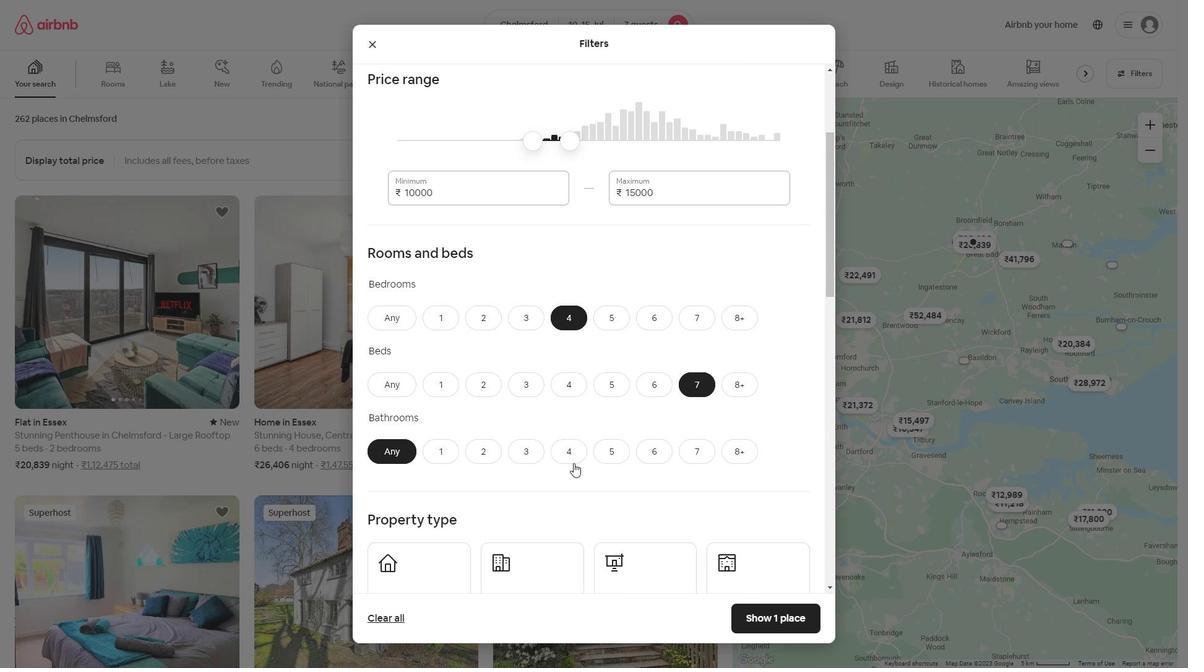 
Action: Mouse pressed left at (567, 461)
Screenshot: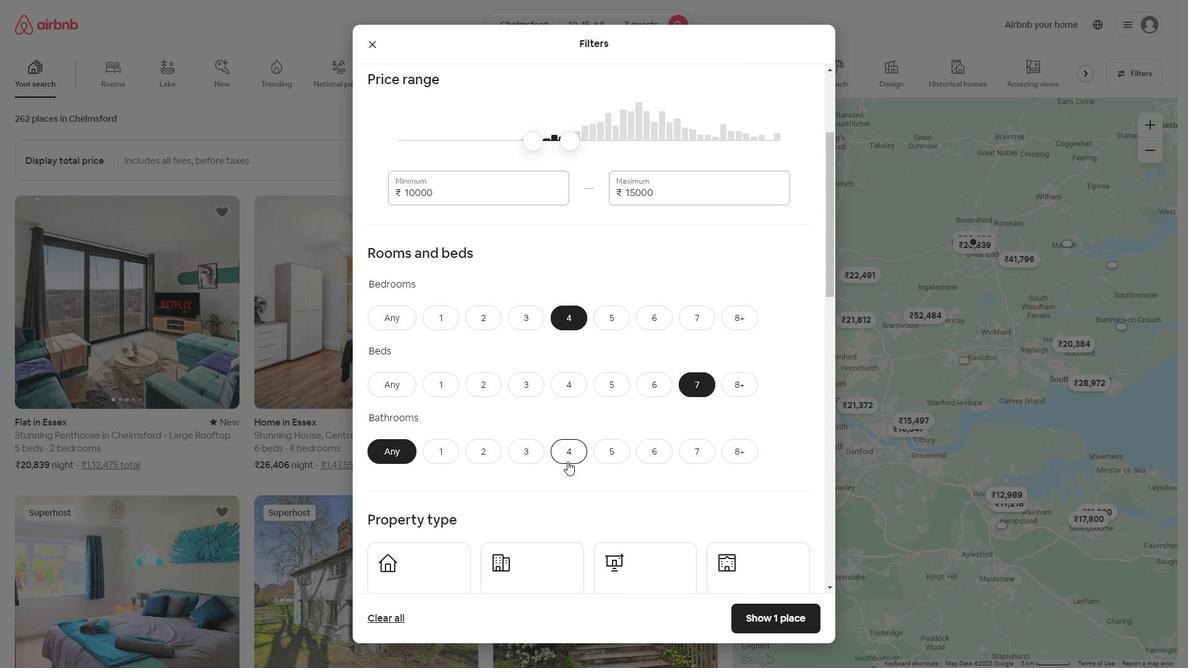 
Action: Mouse scrolled (567, 461) with delta (0, 0)
Screenshot: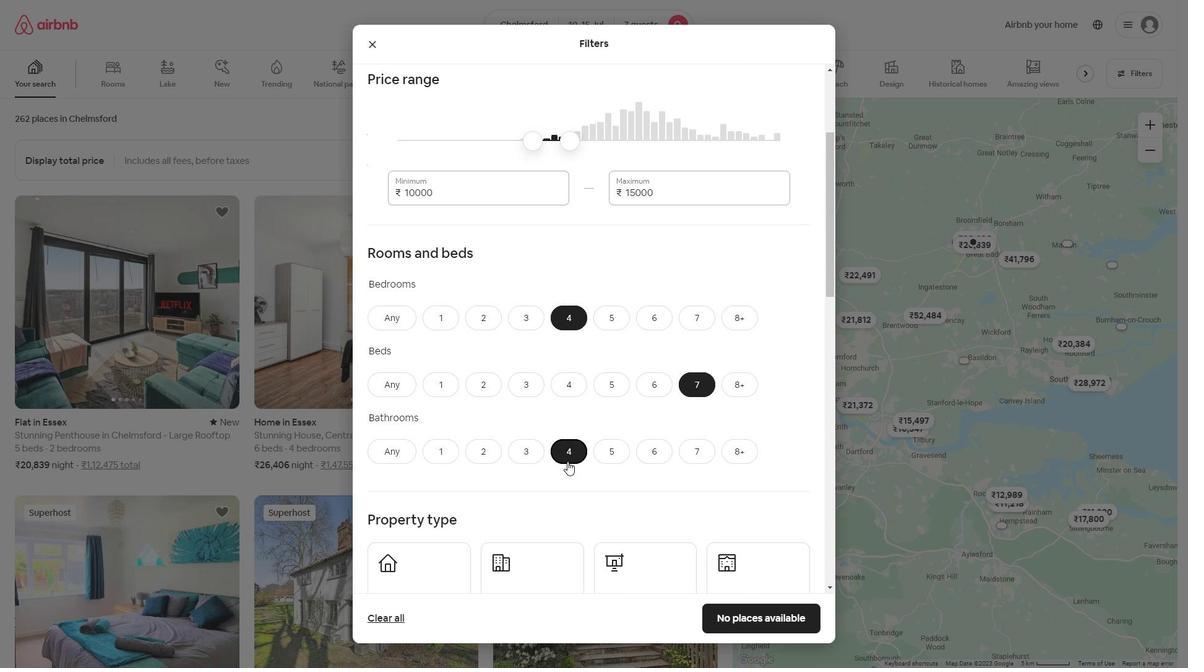 
Action: Mouse scrolled (567, 461) with delta (0, 0)
Screenshot: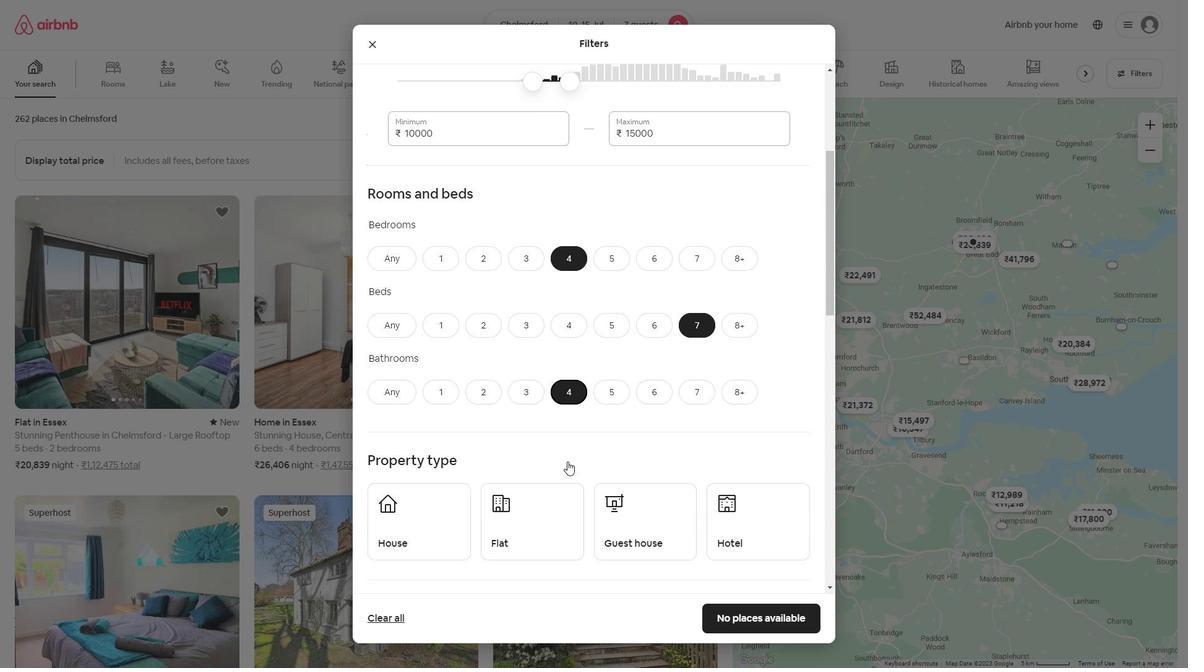 
Action: Mouse moved to (463, 464)
Screenshot: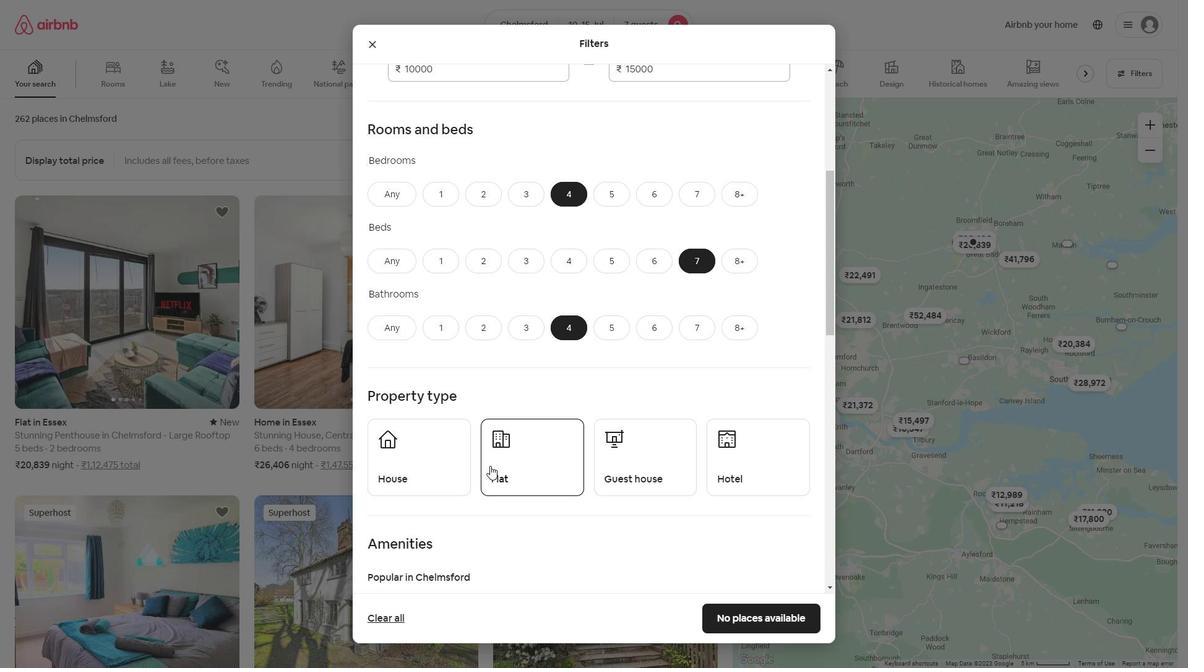 
Action: Mouse pressed left at (463, 464)
Screenshot: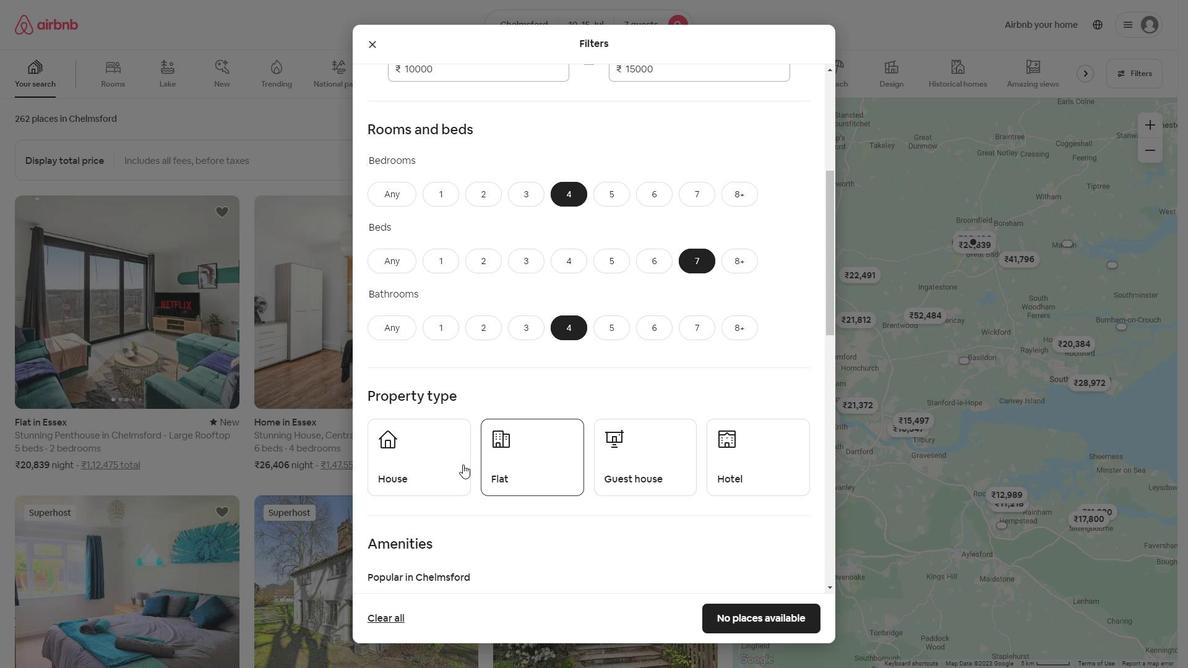 
Action: Mouse moved to (512, 459)
Screenshot: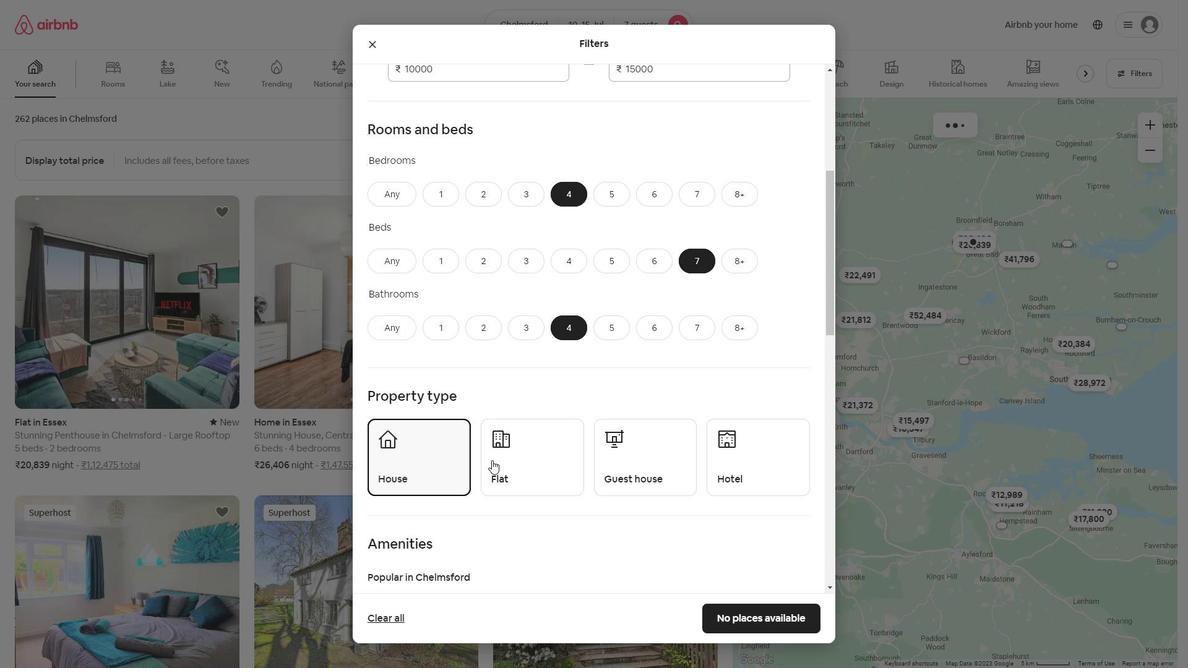 
Action: Mouse pressed left at (512, 459)
Screenshot: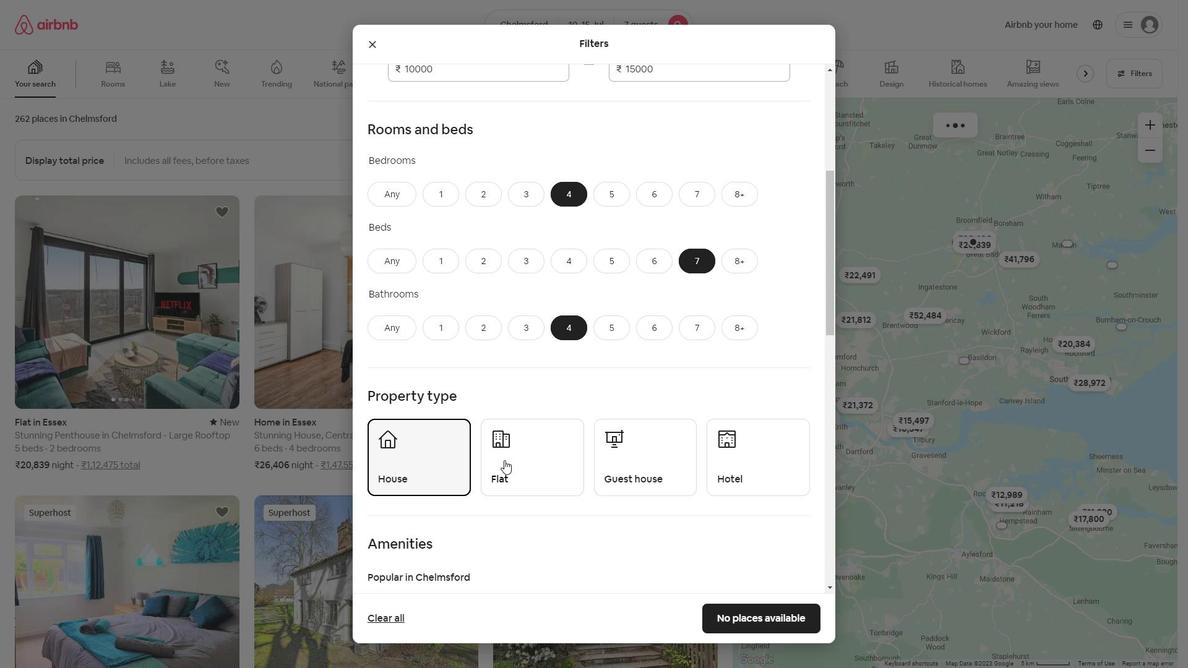 
Action: Mouse moved to (594, 458)
Screenshot: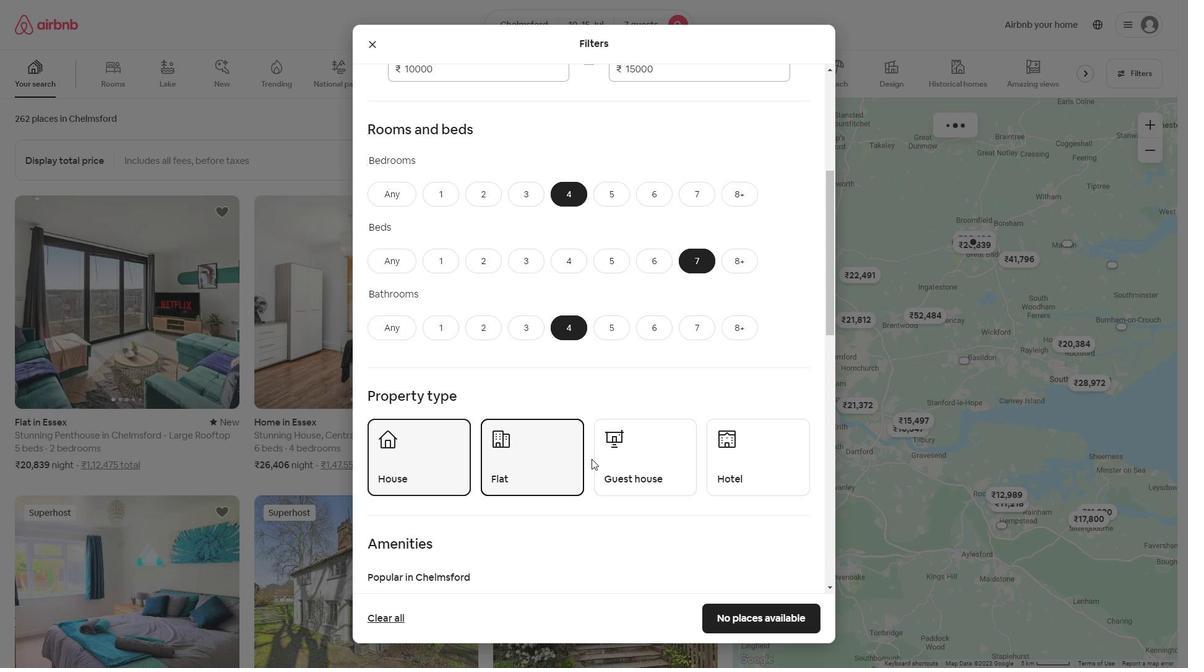 
Action: Mouse pressed left at (594, 458)
Screenshot: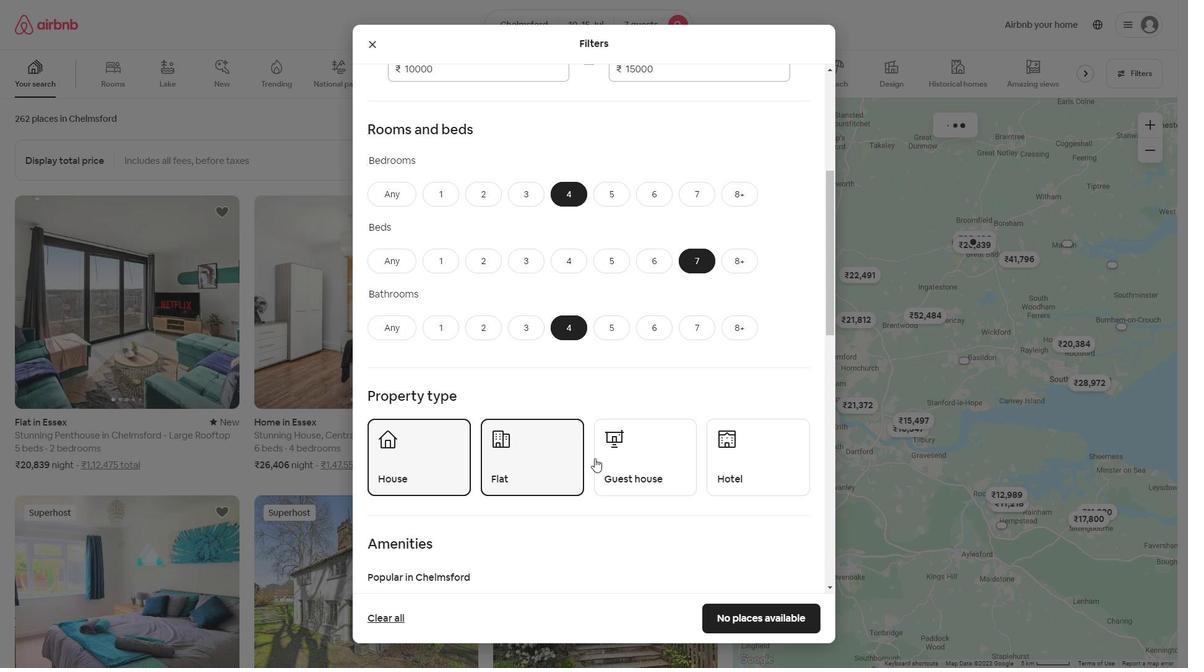 
Action: Mouse moved to (511, 458)
Screenshot: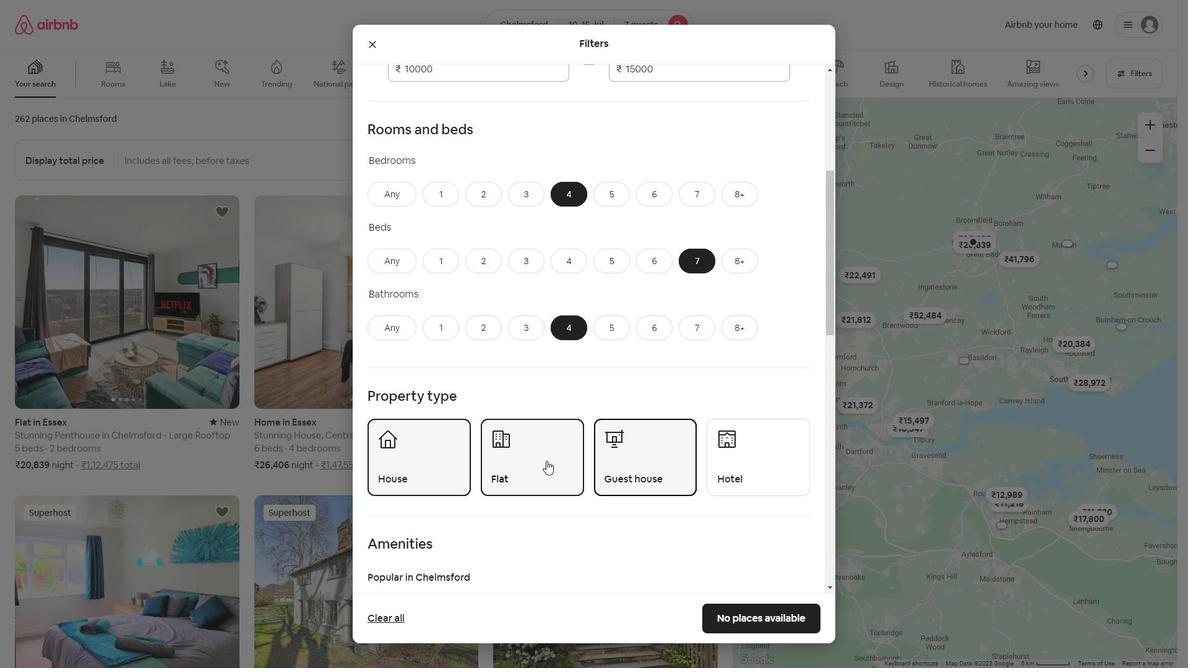 
Action: Mouse scrolled (511, 457) with delta (0, 0)
Screenshot: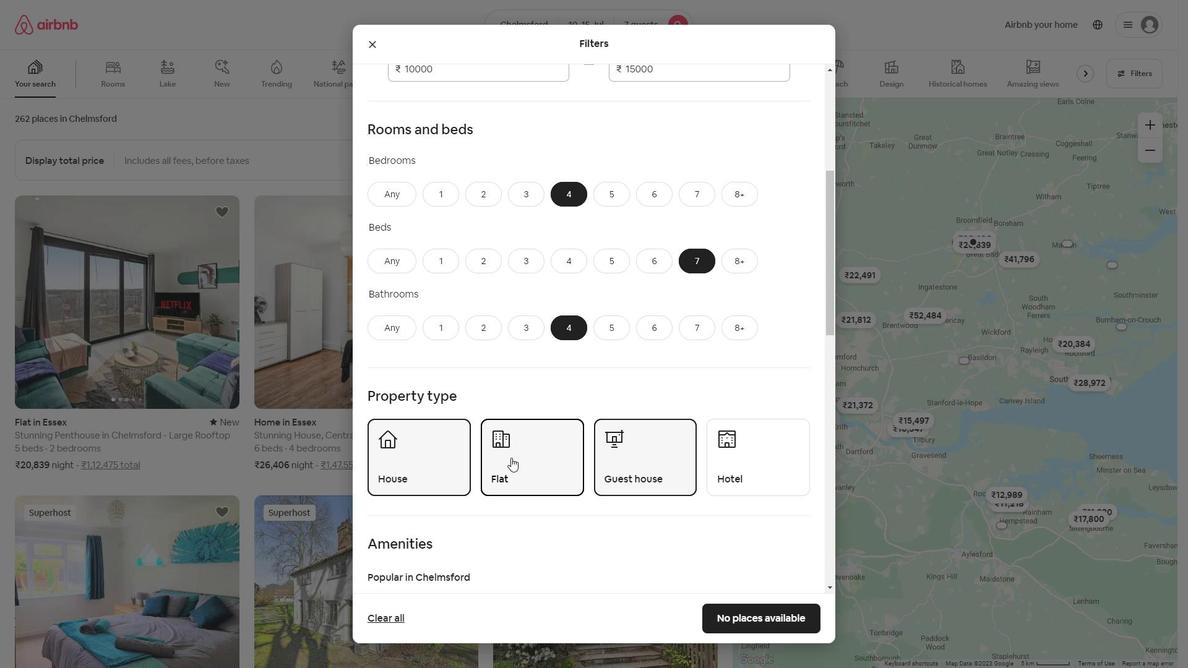 
Action: Mouse scrolled (511, 457) with delta (0, 0)
Screenshot: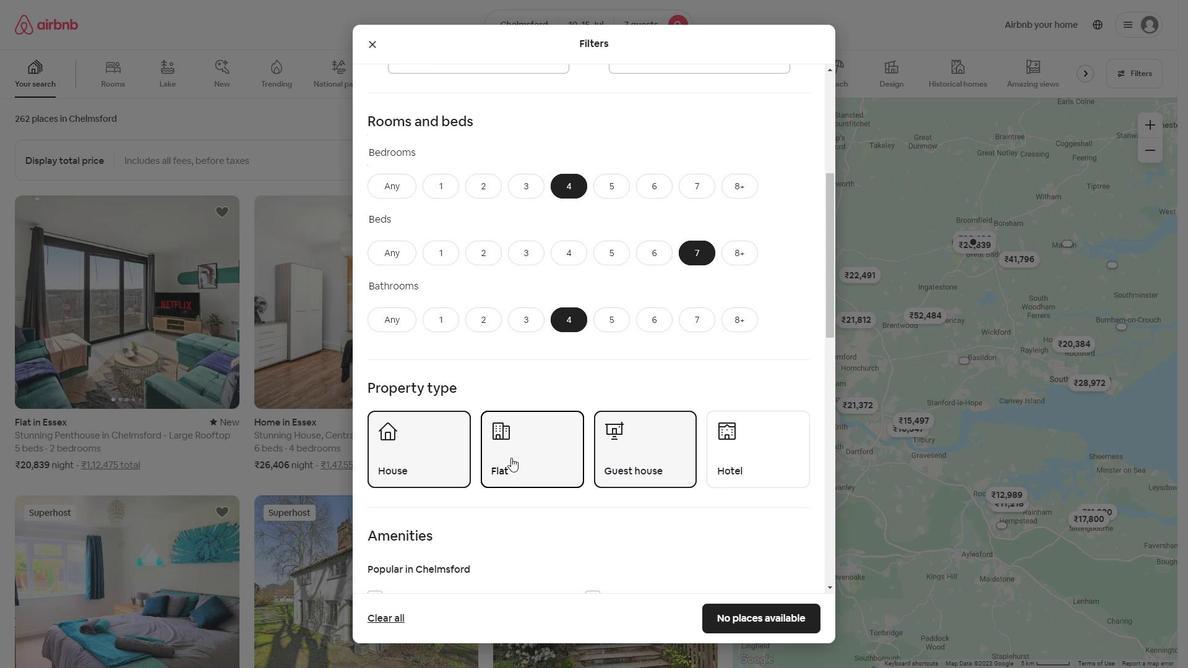 
Action: Mouse scrolled (511, 457) with delta (0, 0)
Screenshot: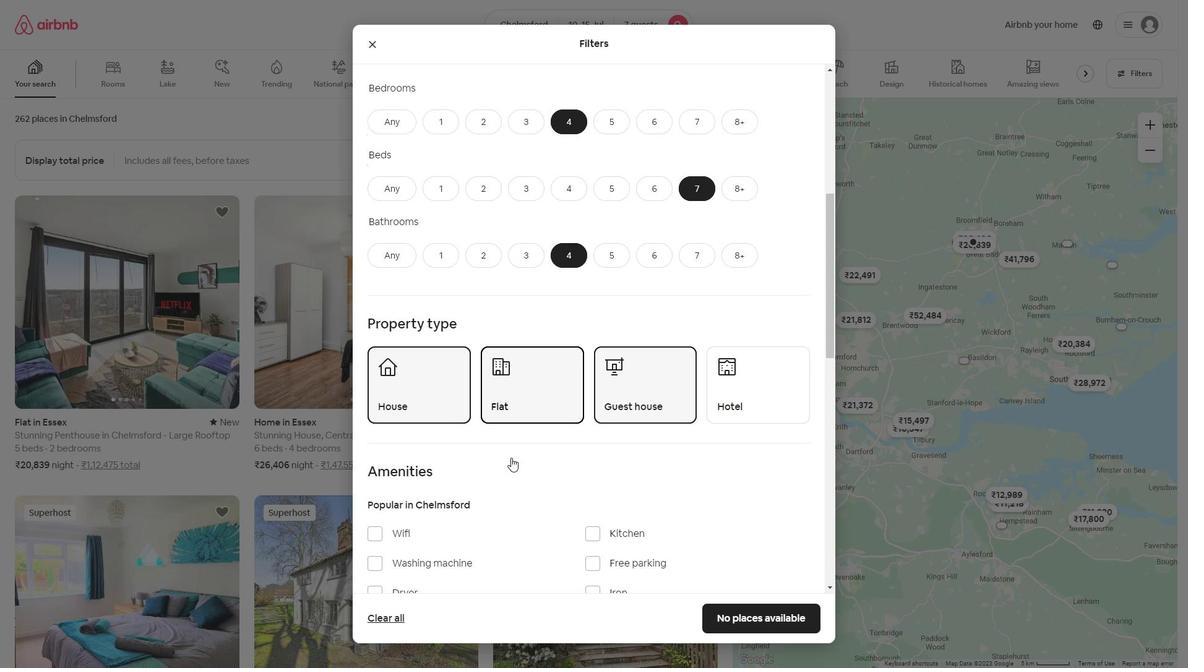
Action: Mouse scrolled (511, 457) with delta (0, 0)
Screenshot: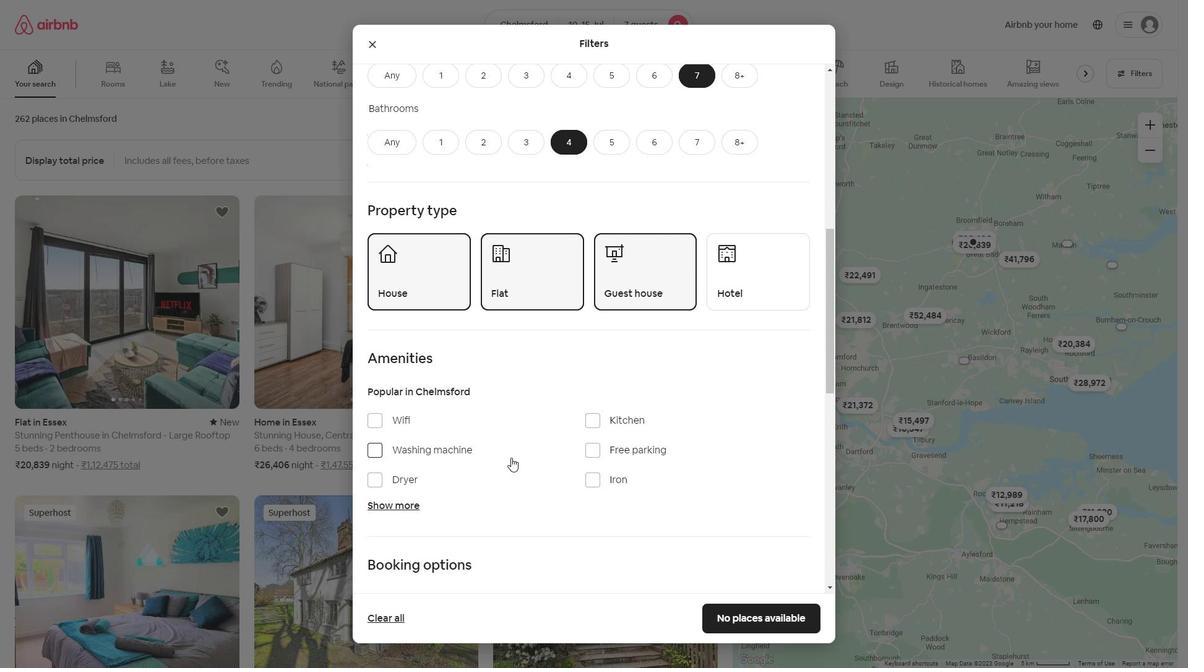 
Action: Mouse scrolled (511, 457) with delta (0, 0)
Screenshot: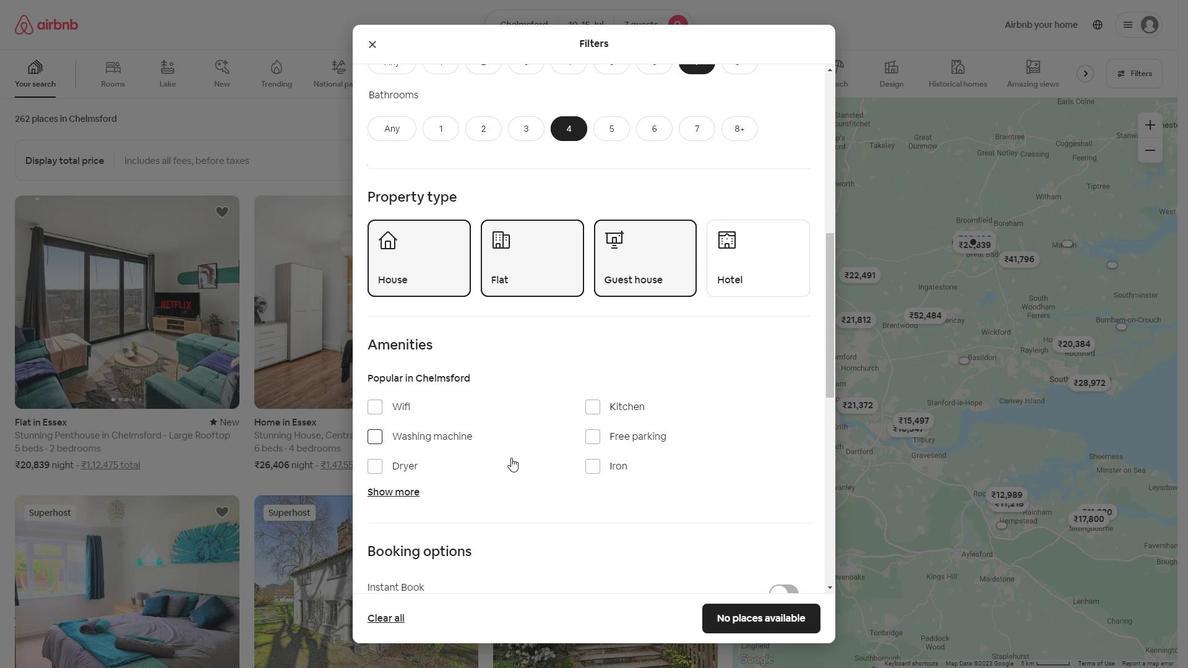 
Action: Mouse moved to (373, 298)
Screenshot: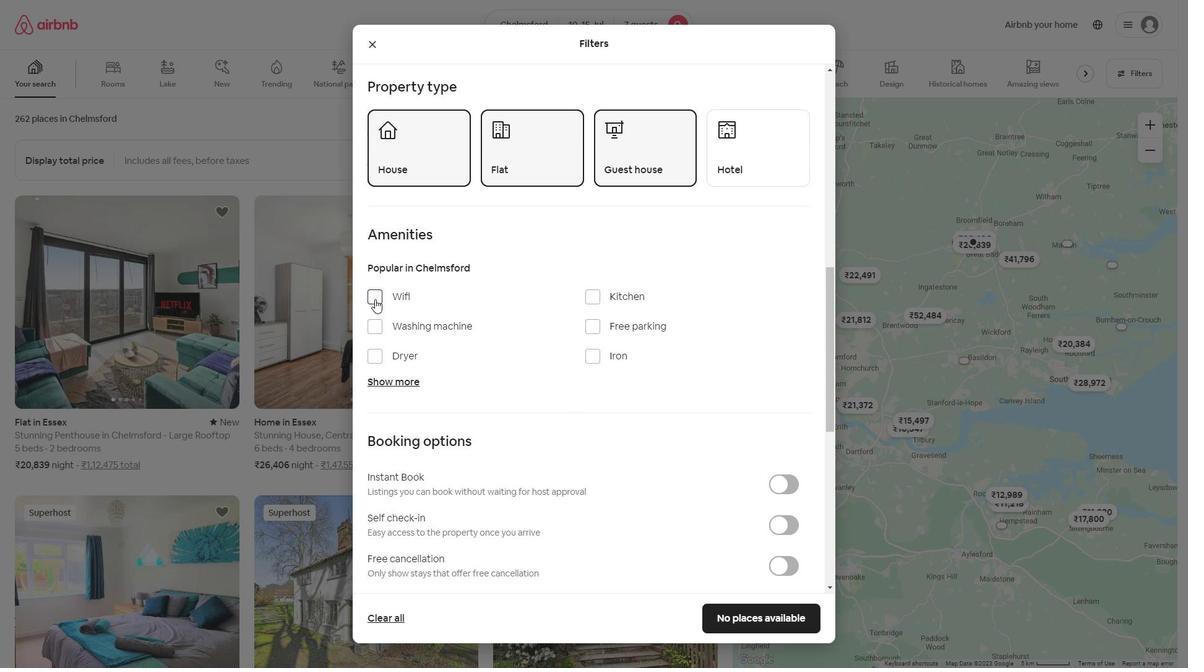 
Action: Mouse pressed left at (373, 298)
Screenshot: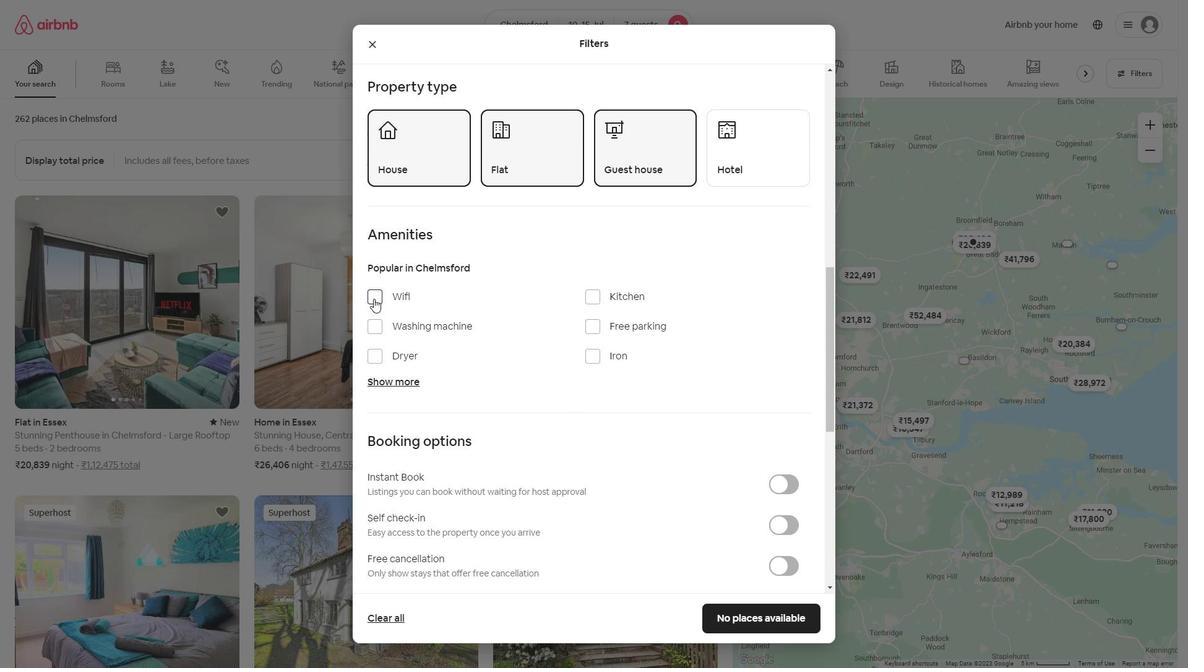 
Action: Mouse moved to (594, 327)
Screenshot: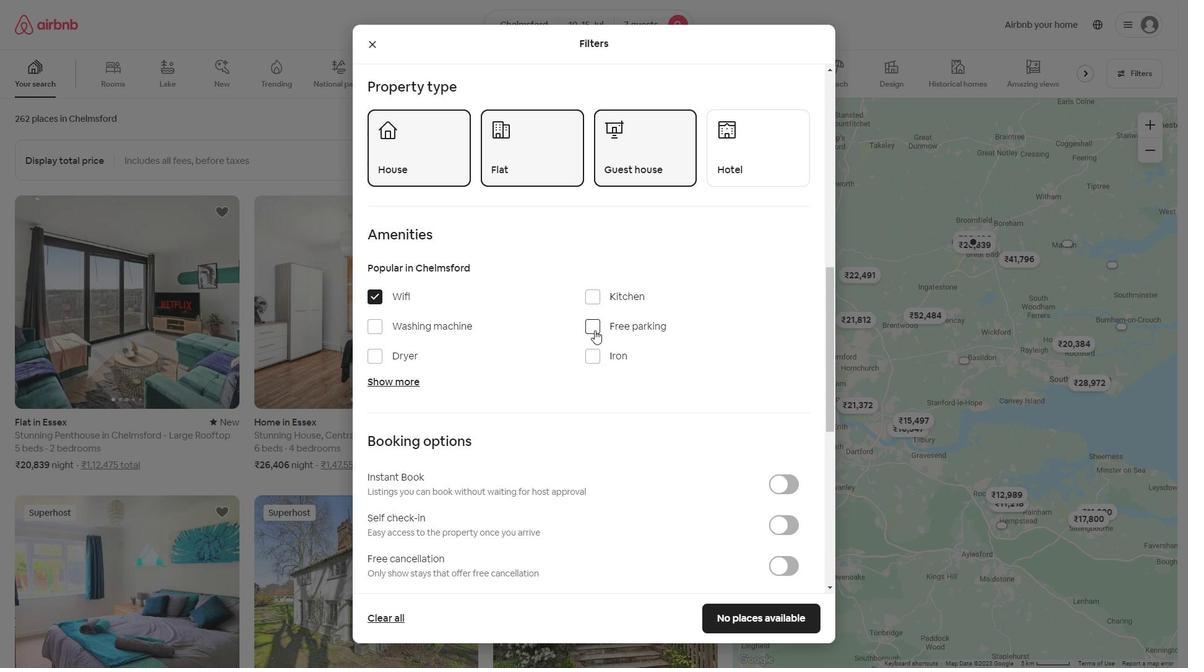 
Action: Mouse pressed left at (594, 327)
Screenshot: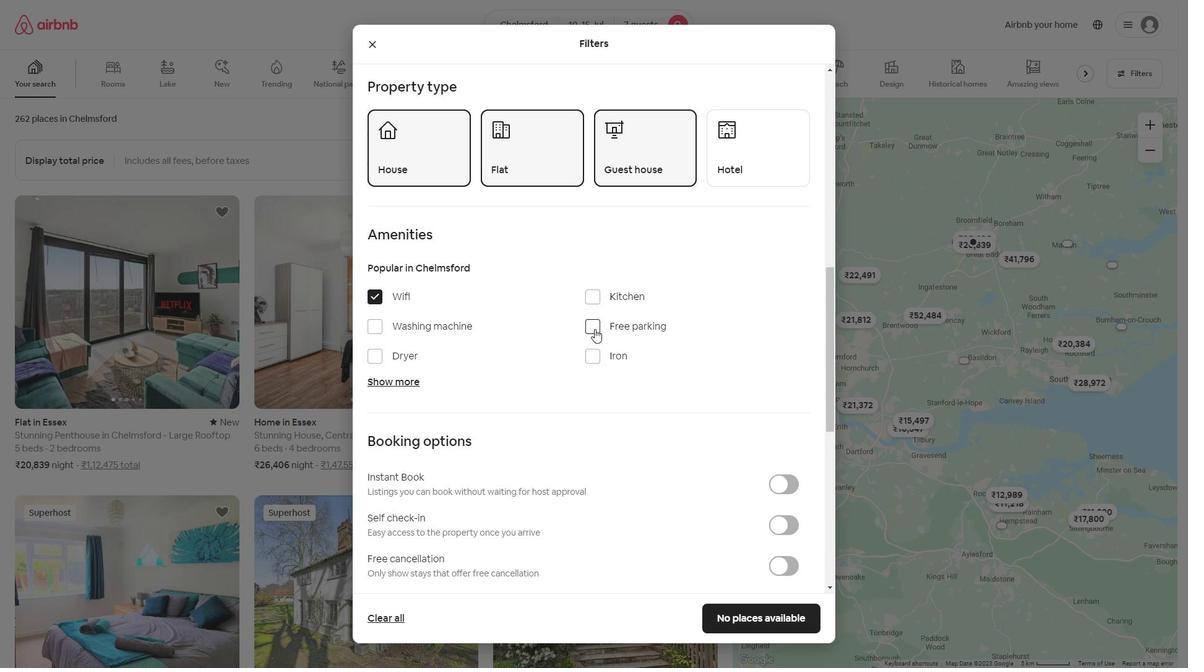 
Action: Mouse moved to (407, 375)
Screenshot: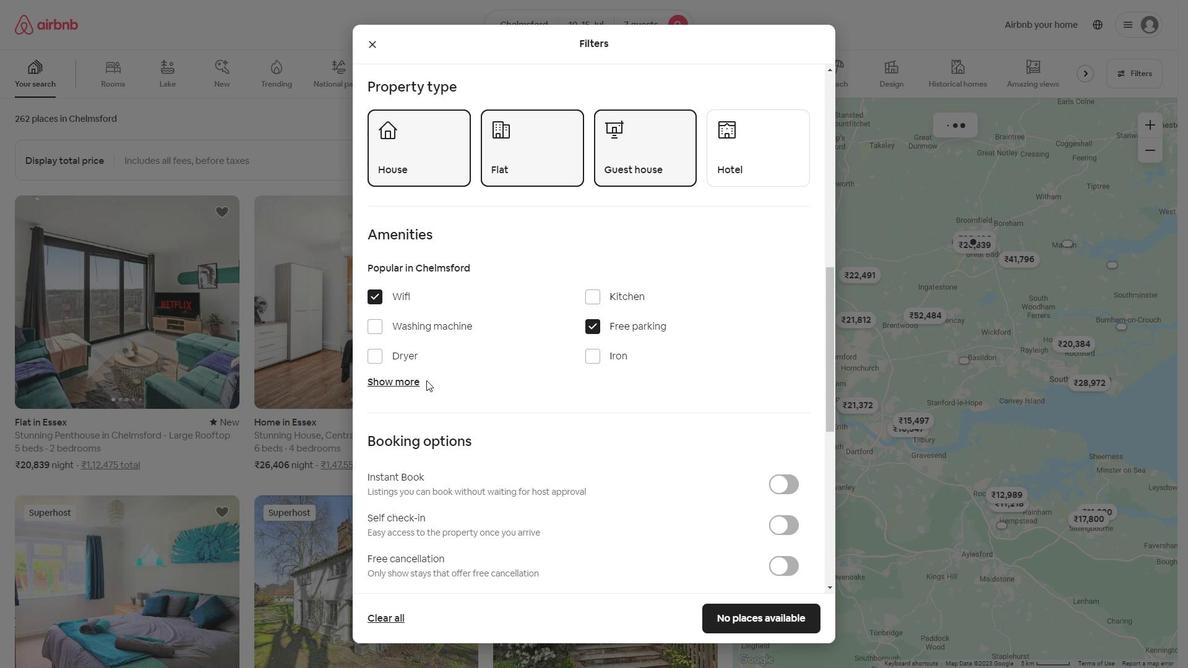 
Action: Mouse pressed left at (407, 375)
Screenshot: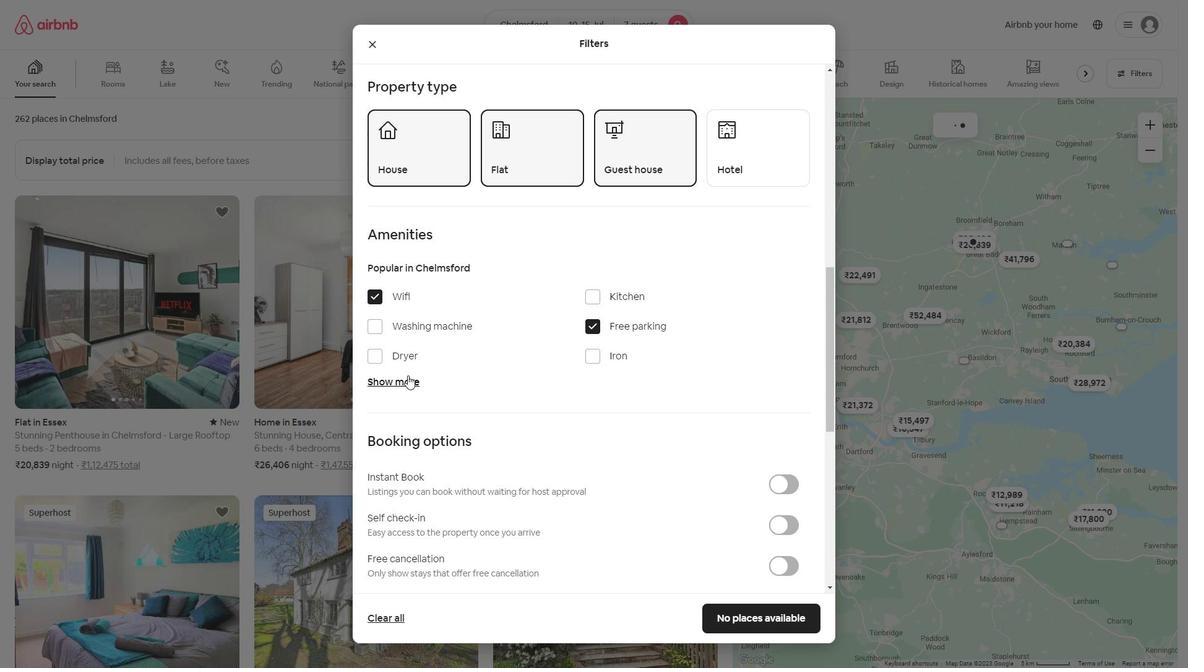 
Action: Mouse moved to (636, 451)
Screenshot: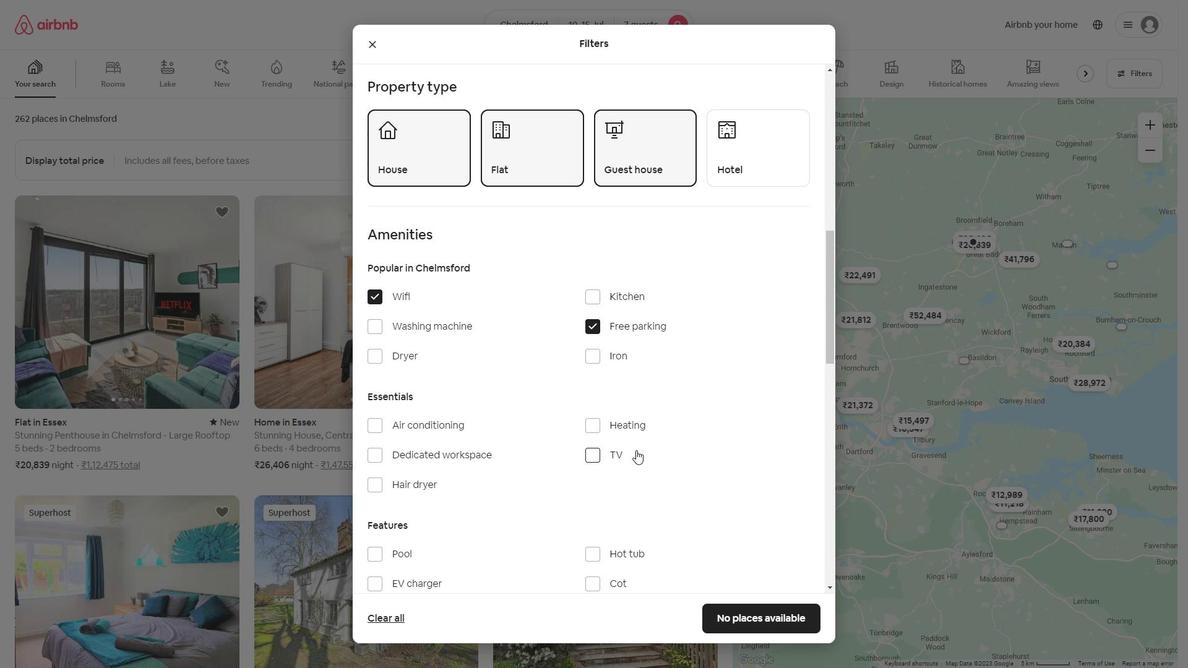 
Action: Mouse pressed left at (636, 451)
Screenshot: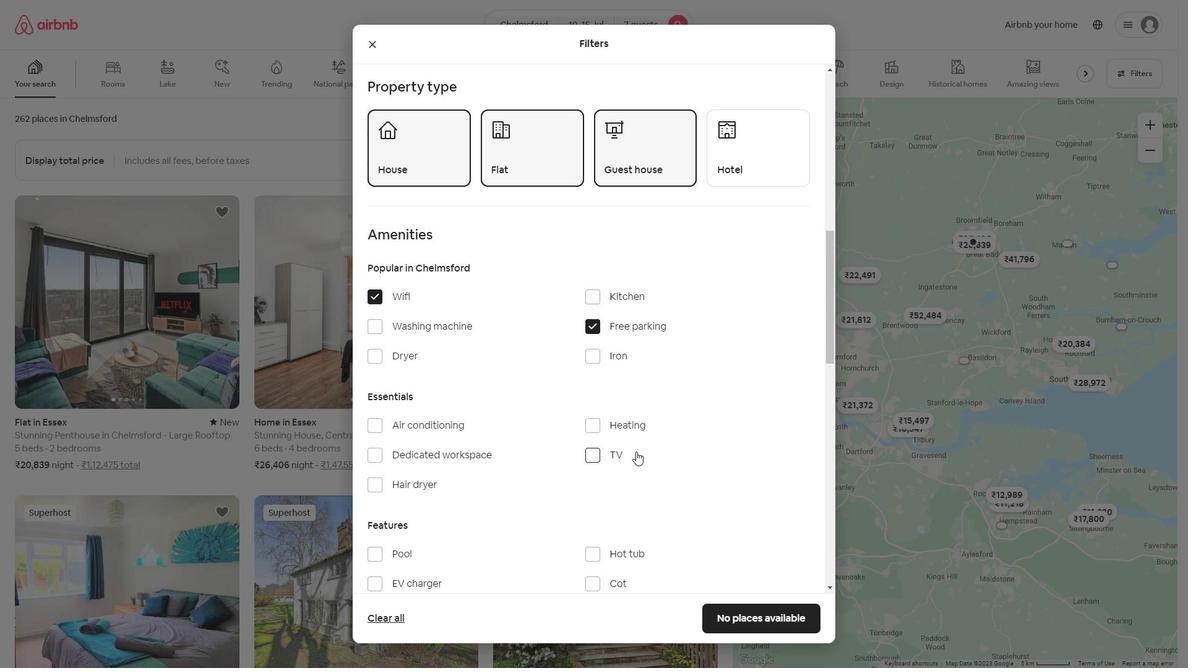 
Action: Mouse moved to (500, 453)
Screenshot: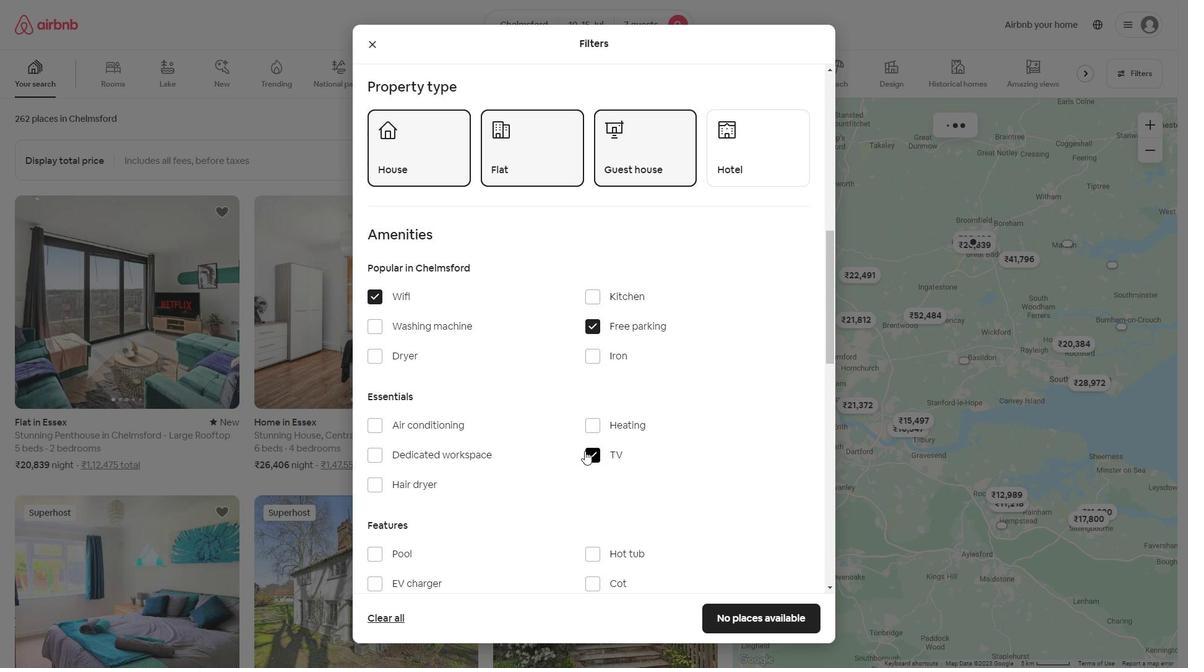 
Action: Mouse scrolled (500, 452) with delta (0, 0)
Screenshot: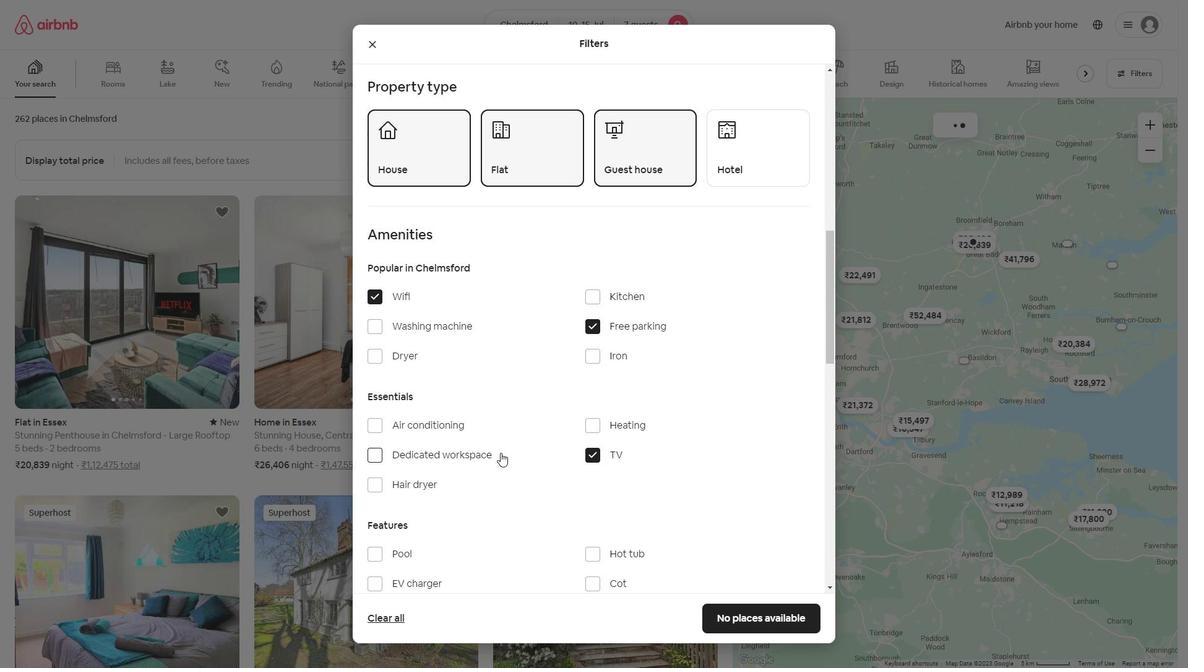 
Action: Mouse scrolled (500, 452) with delta (0, 0)
Screenshot: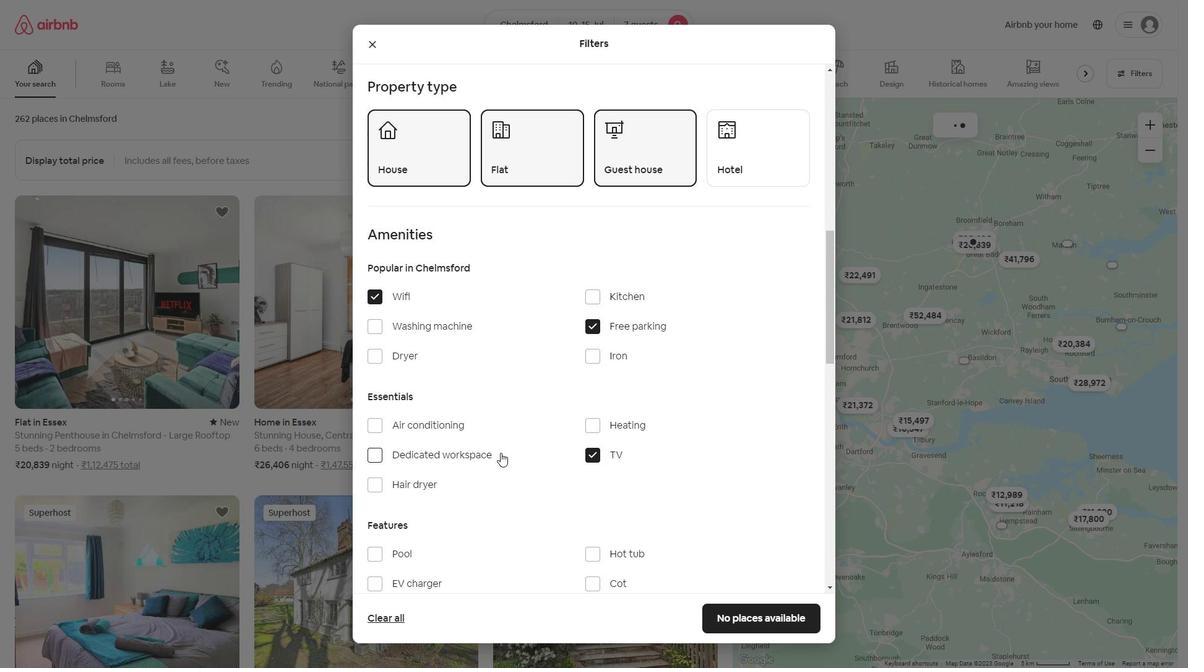
Action: Mouse scrolled (500, 452) with delta (0, 0)
Screenshot: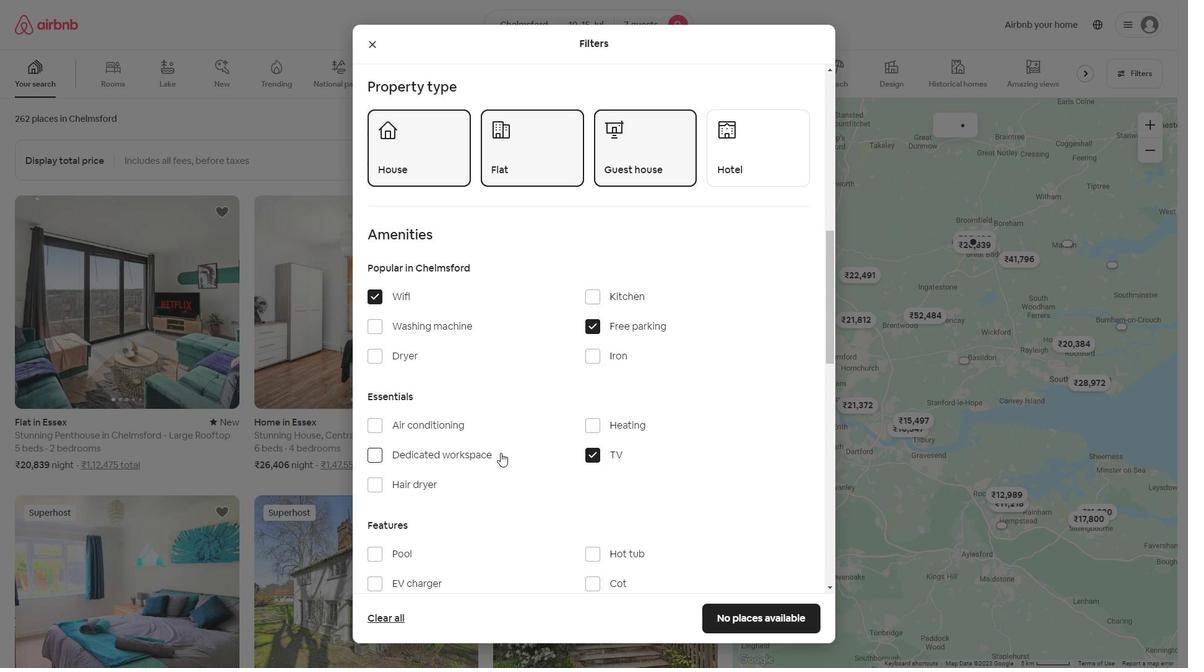 
Action: Mouse moved to (389, 428)
Screenshot: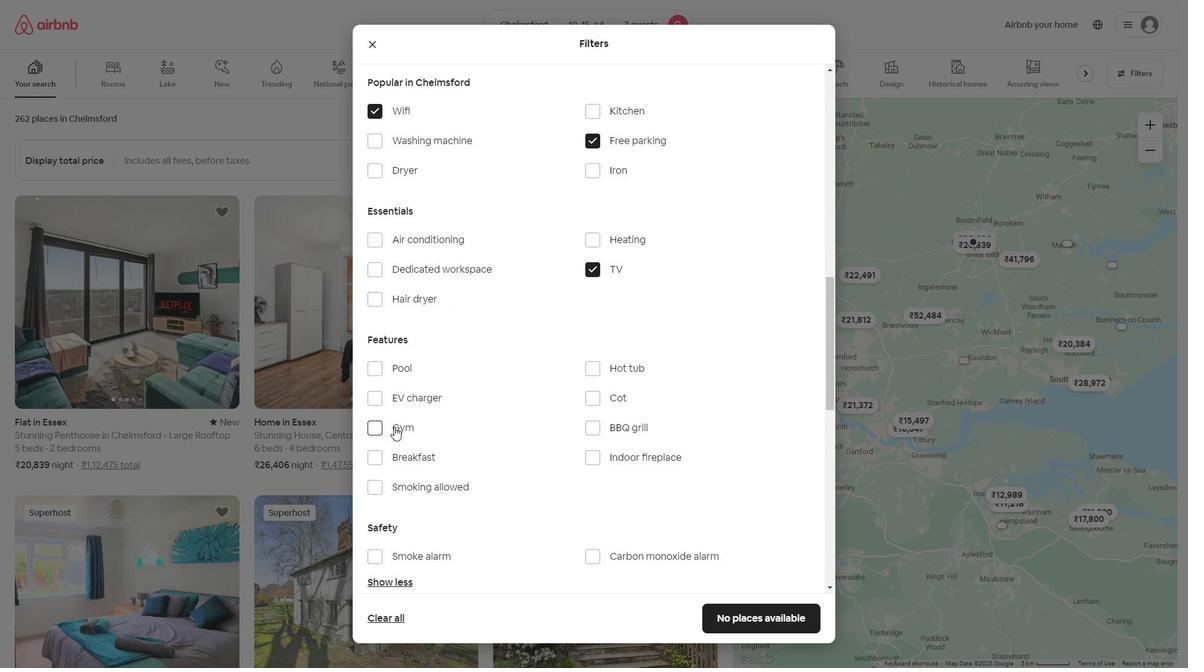 
Action: Mouse pressed left at (389, 428)
Screenshot: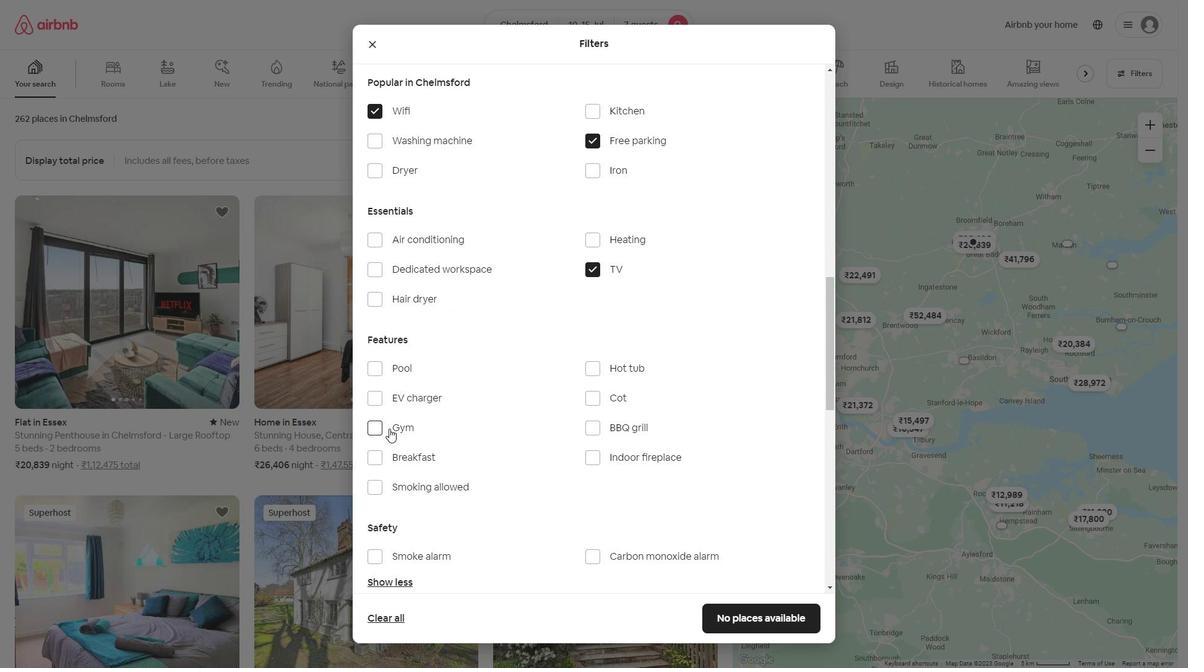 
Action: Mouse moved to (420, 456)
Screenshot: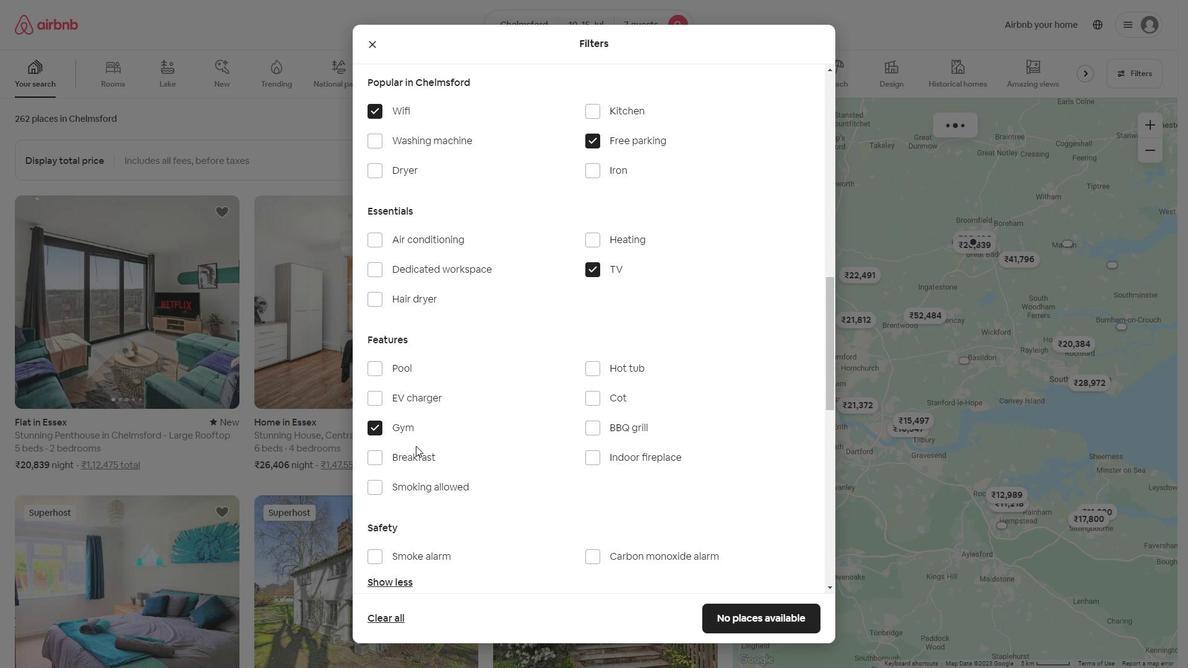 
Action: Mouse pressed left at (420, 456)
Screenshot: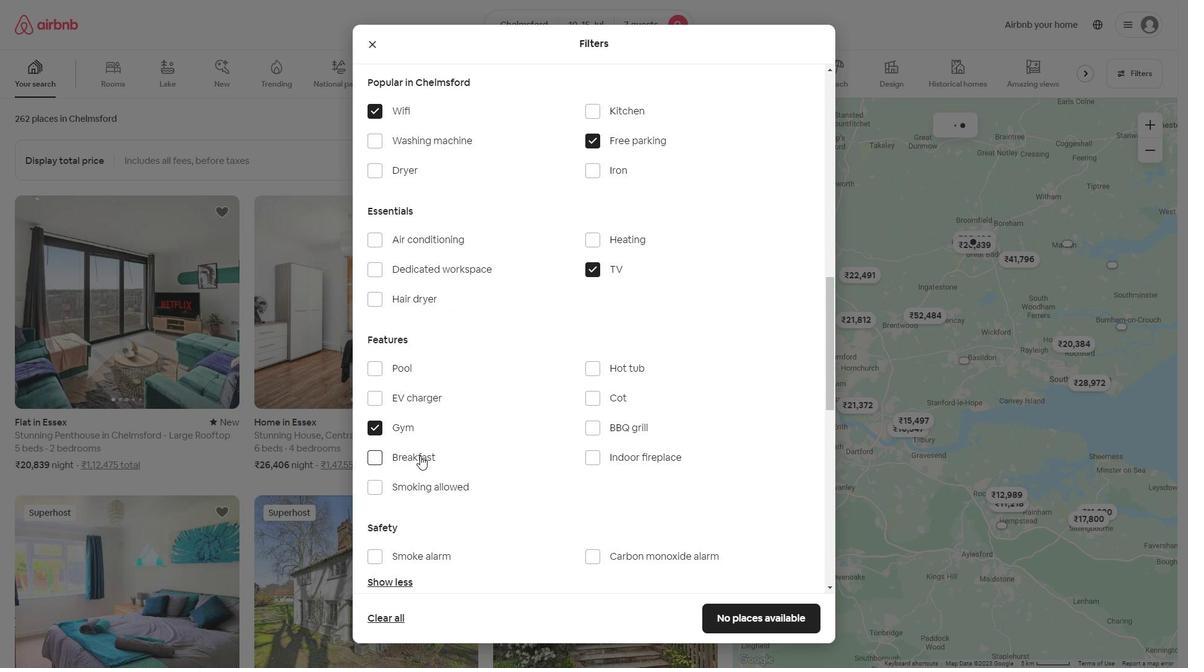 
Action: Mouse moved to (433, 446)
Screenshot: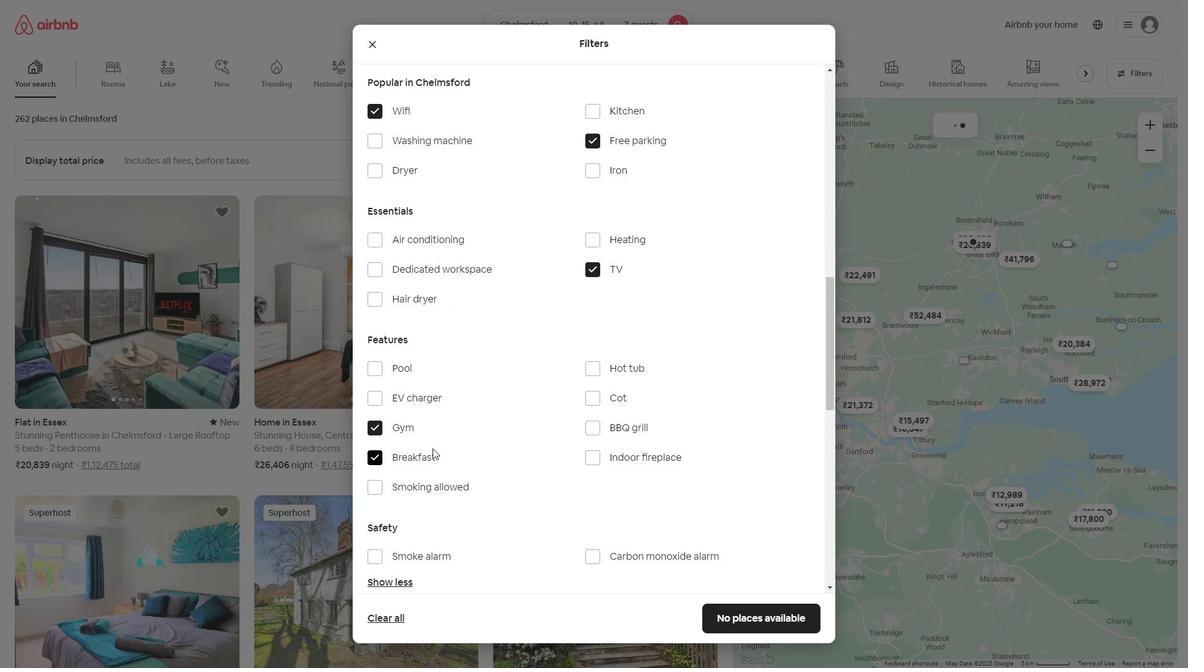 
Action: Mouse scrolled (433, 445) with delta (0, 0)
Screenshot: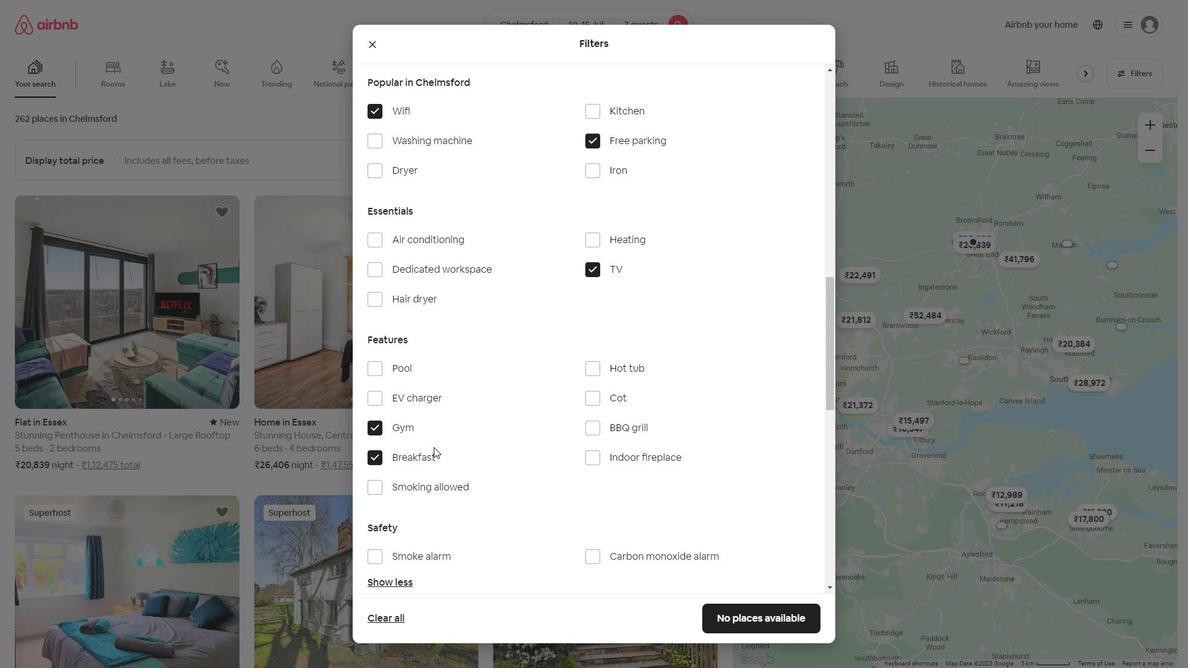 
Action: Mouse scrolled (433, 445) with delta (0, 0)
Screenshot: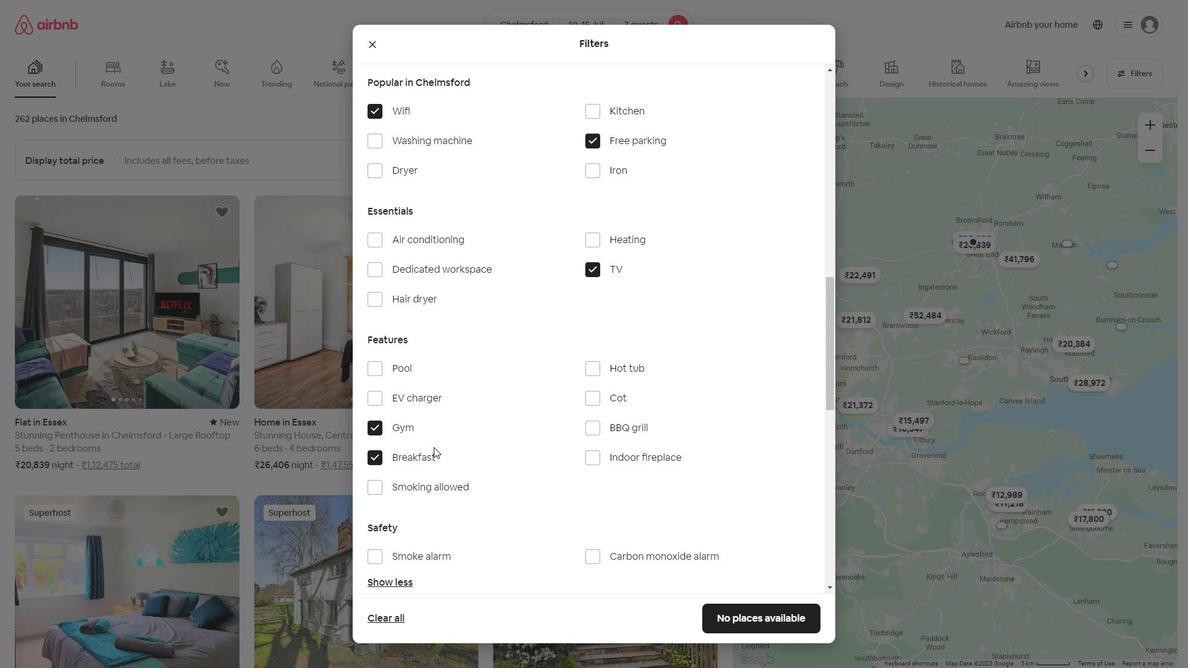 
Action: Mouse moved to (522, 450)
Screenshot: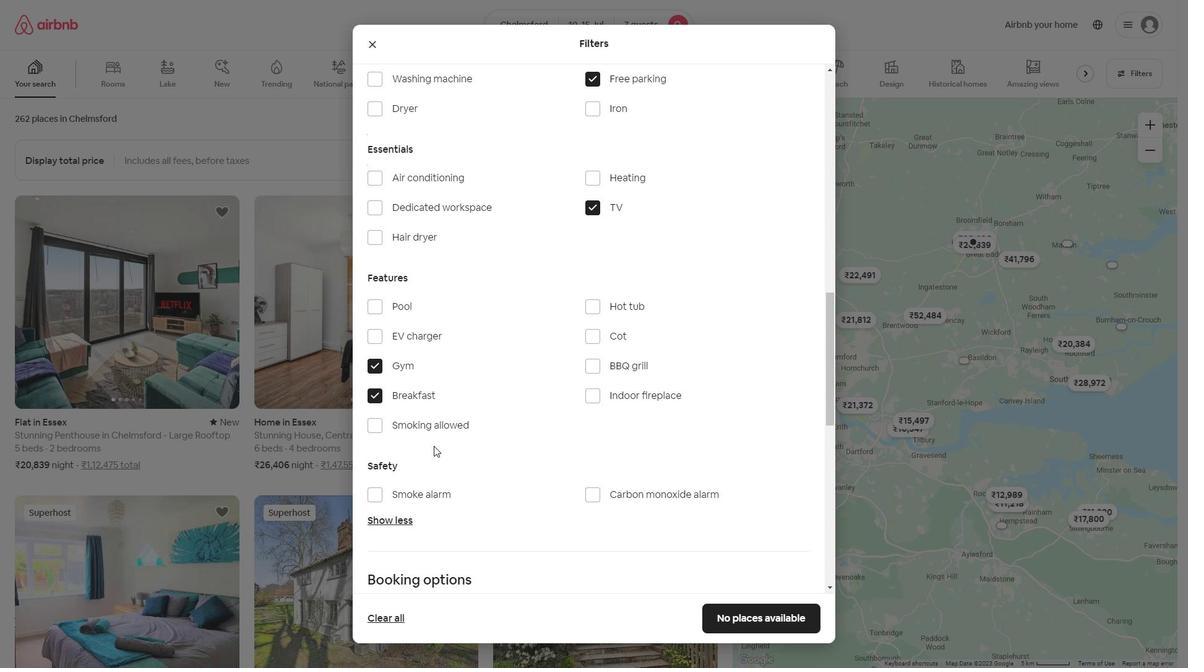 
Action: Mouse scrolled (456, 446) with delta (0, 0)
Screenshot: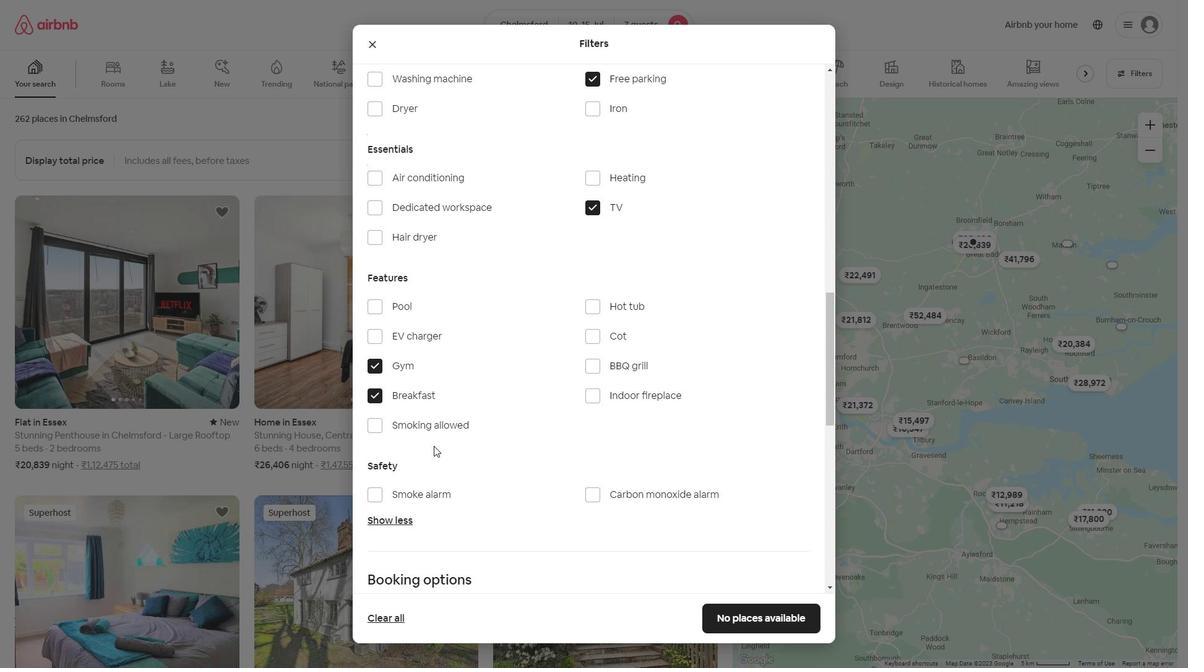 
Action: Mouse moved to (552, 453)
Screenshot: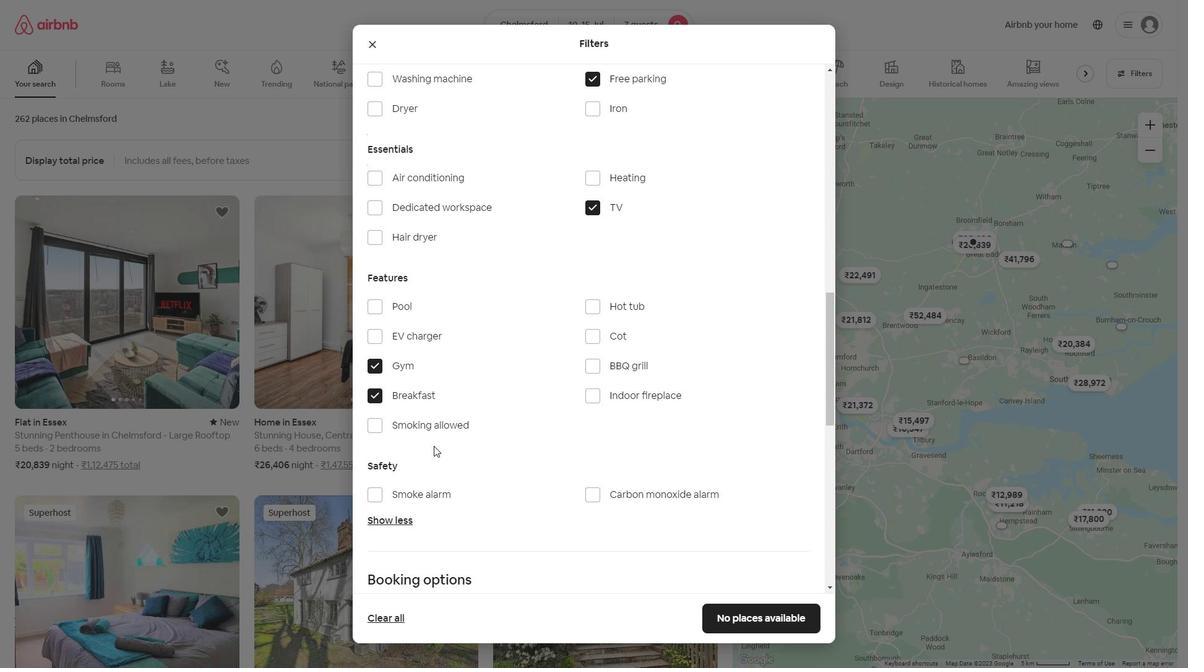 
Action: Mouse scrolled (456, 446) with delta (0, 0)
Screenshot: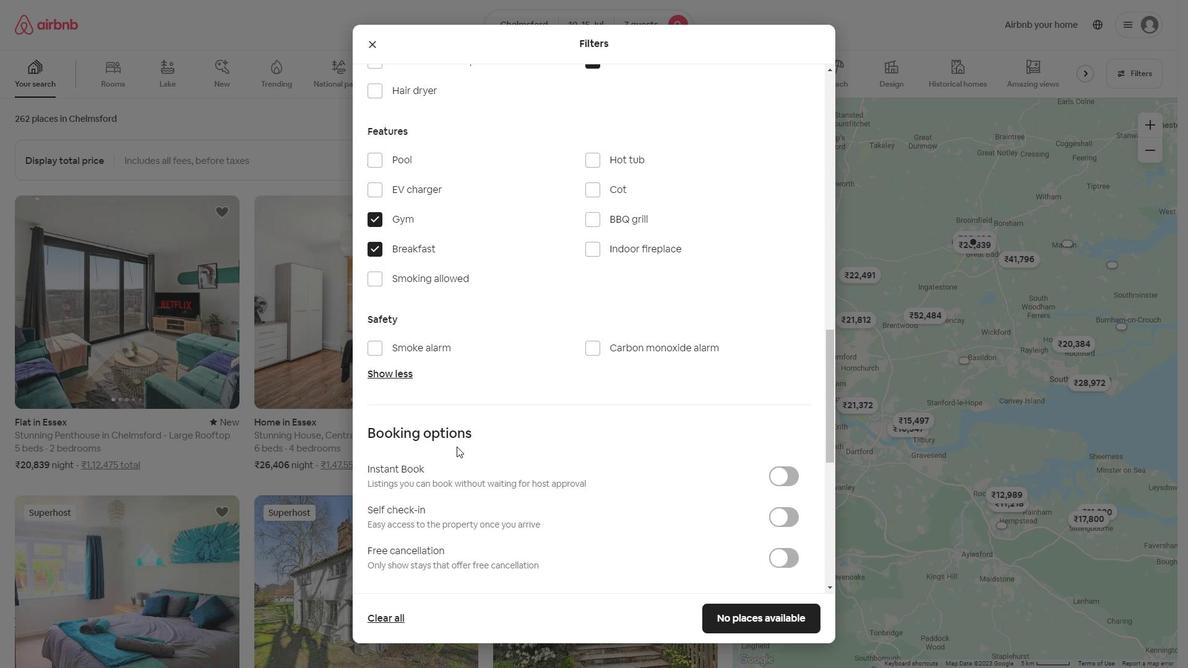 
Action: Mouse moved to (614, 453)
Screenshot: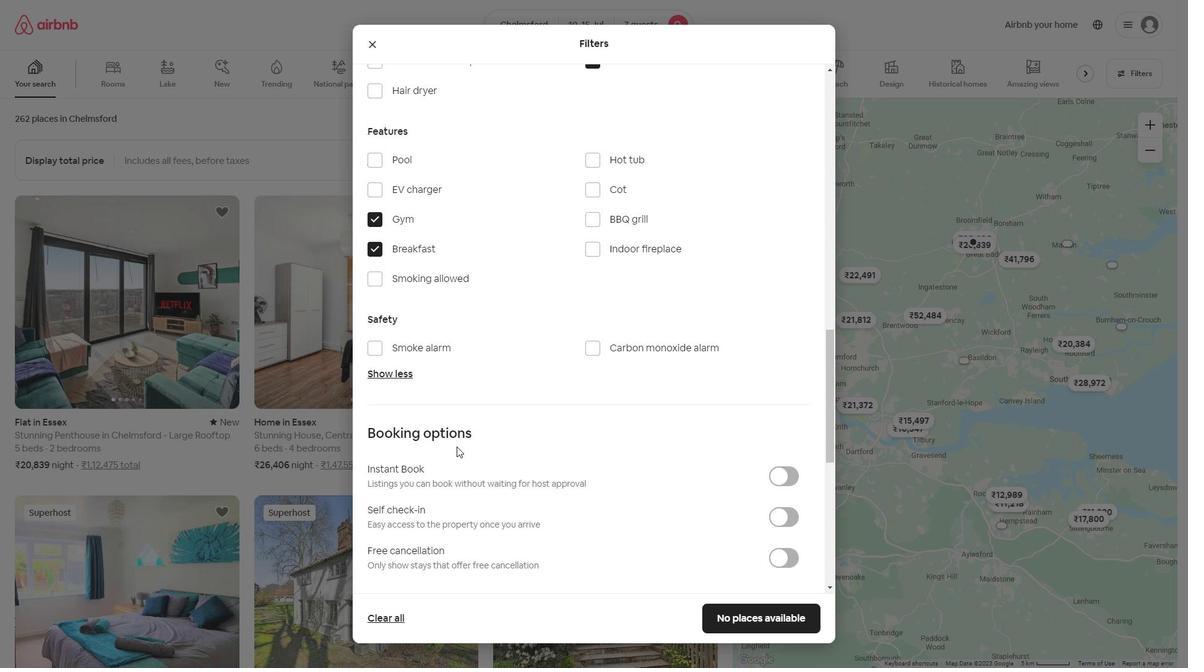 
Action: Mouse scrolled (522, 450) with delta (0, 0)
Screenshot: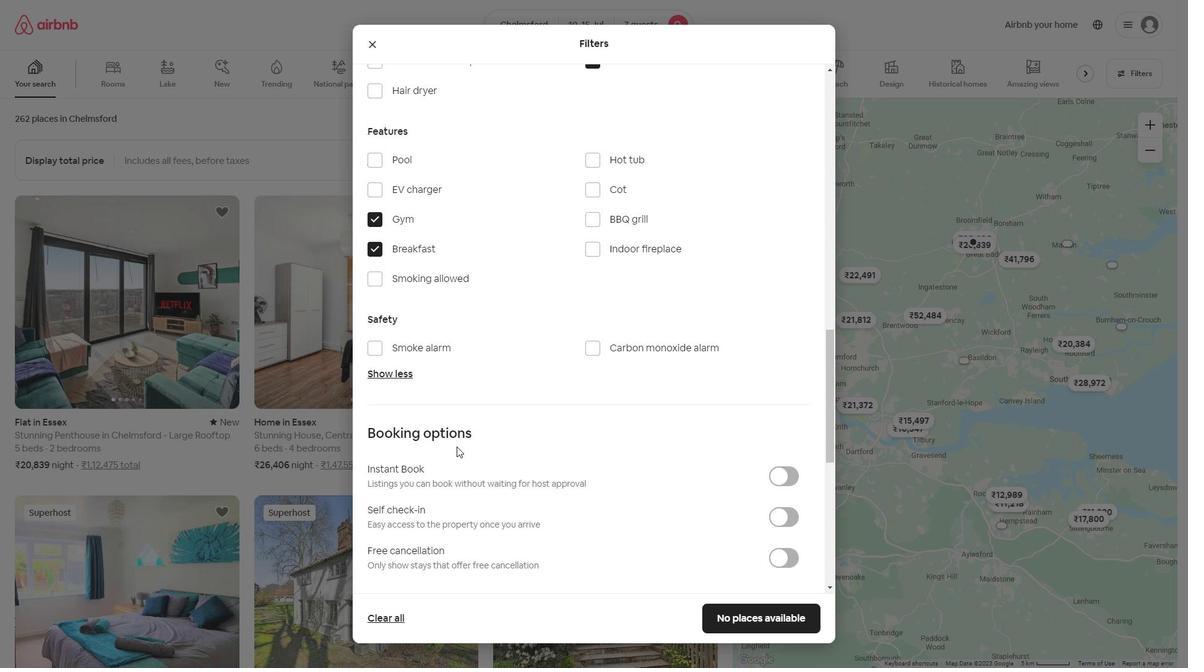 
Action: Mouse moved to (656, 453)
Screenshot: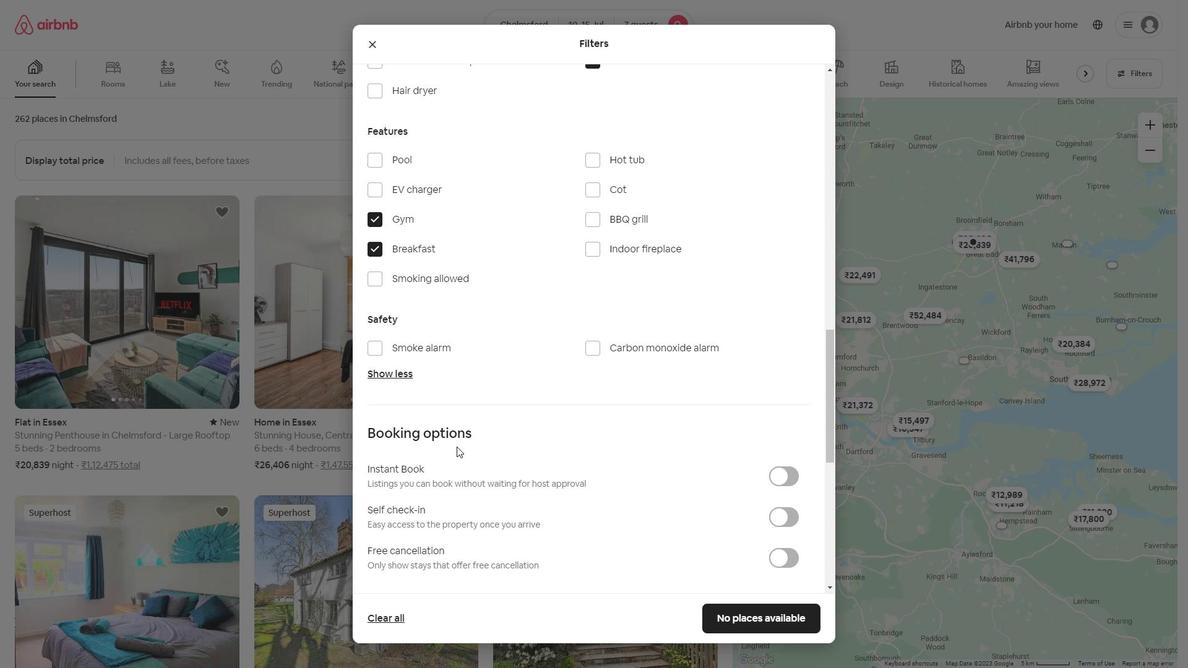 
Action: Mouse scrolled (522, 450) with delta (0, 0)
Screenshot: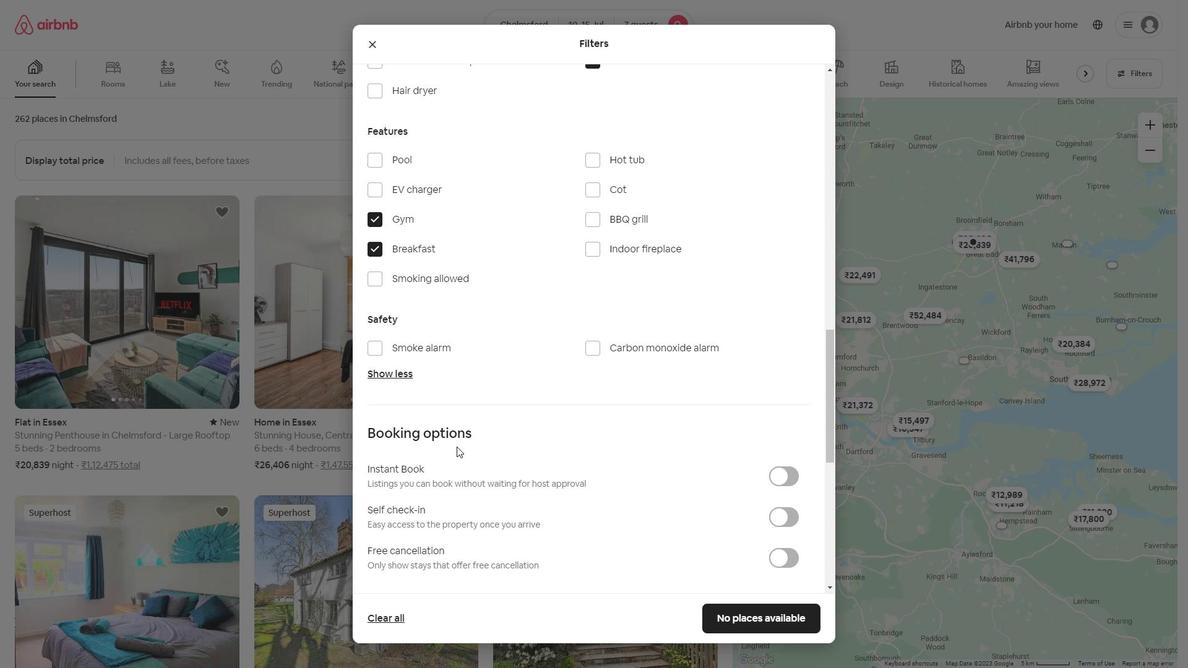 
Action: Mouse moved to (678, 453)
Screenshot: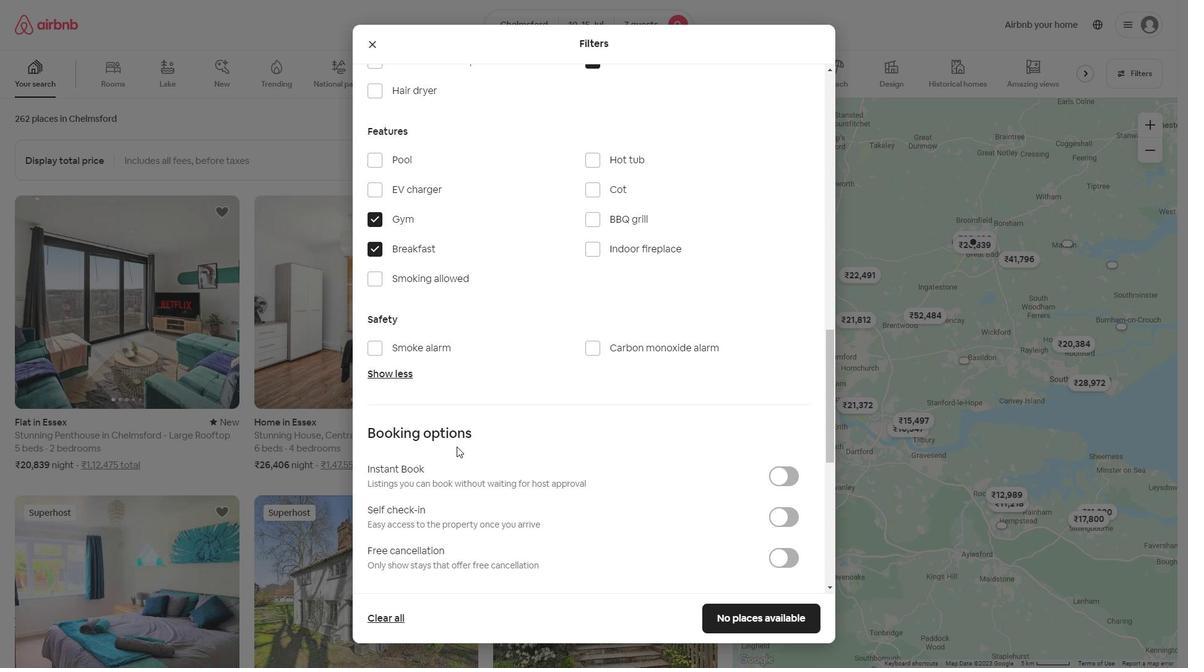 
Action: Mouse scrolled (522, 450) with delta (0, 0)
Screenshot: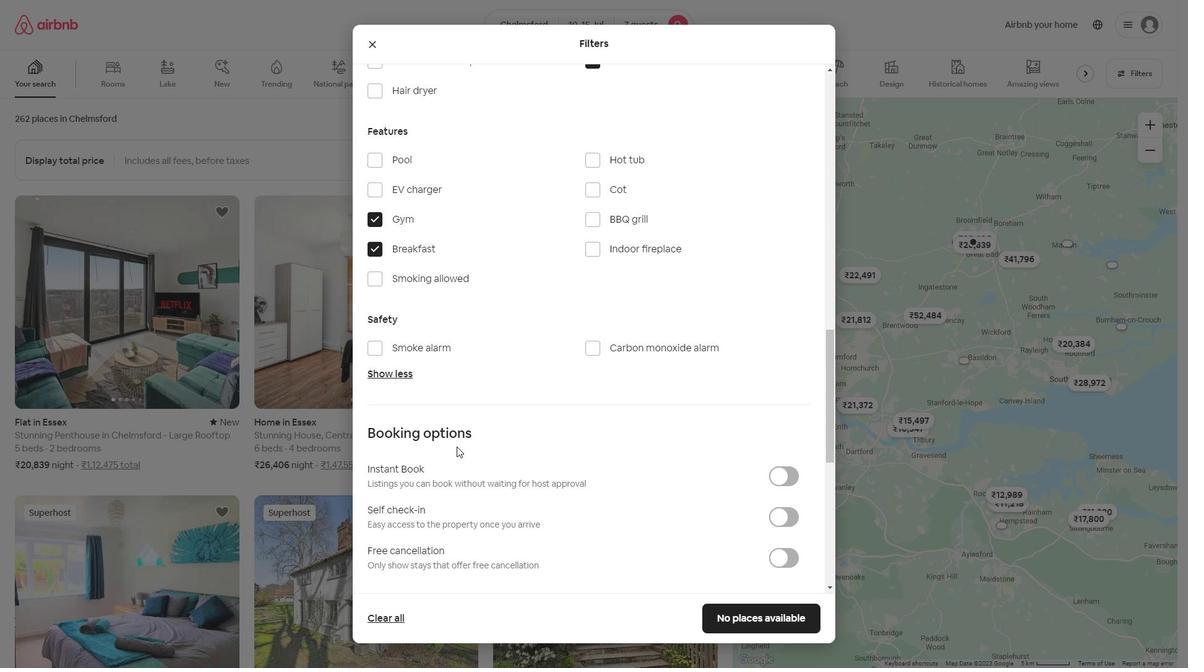 
Action: Mouse moved to (779, 162)
Screenshot: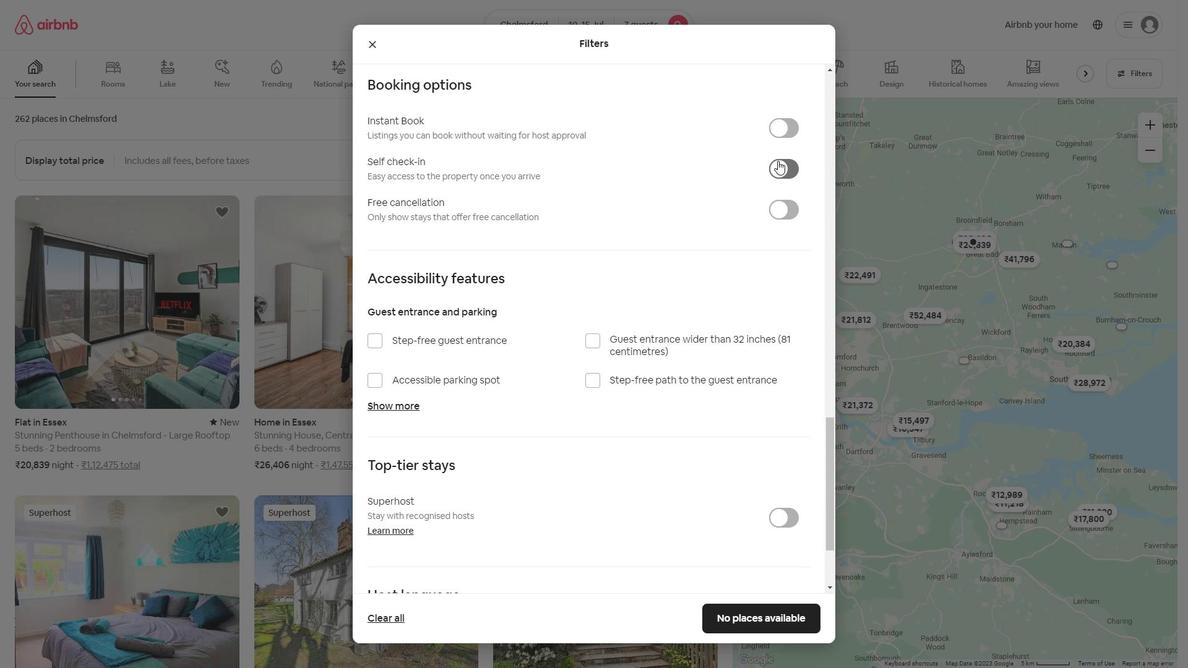 
Action: Mouse pressed left at (779, 162)
Screenshot: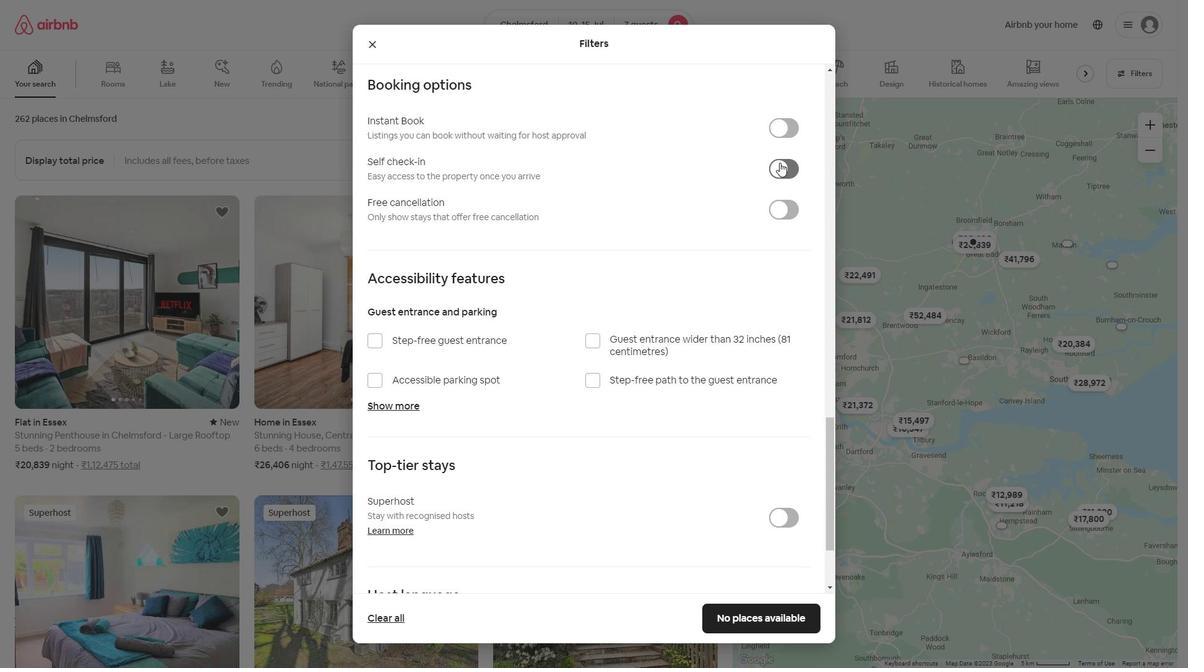 
Action: Mouse moved to (449, 299)
Screenshot: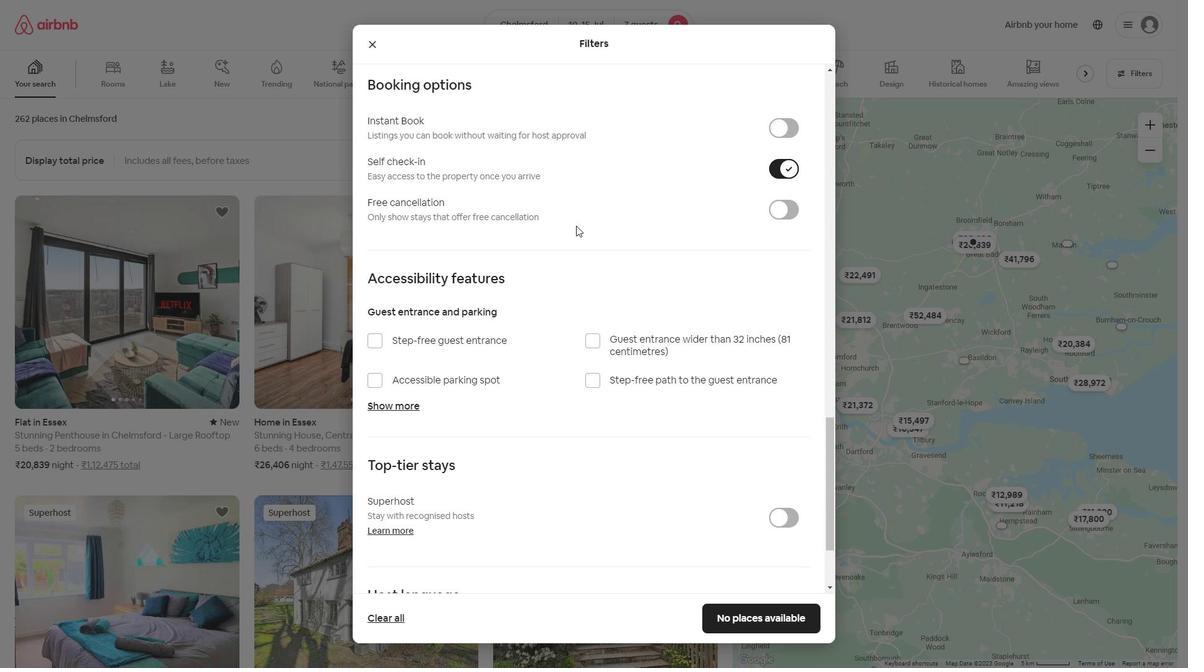 
Action: Mouse scrolled (449, 298) with delta (0, 0)
Screenshot: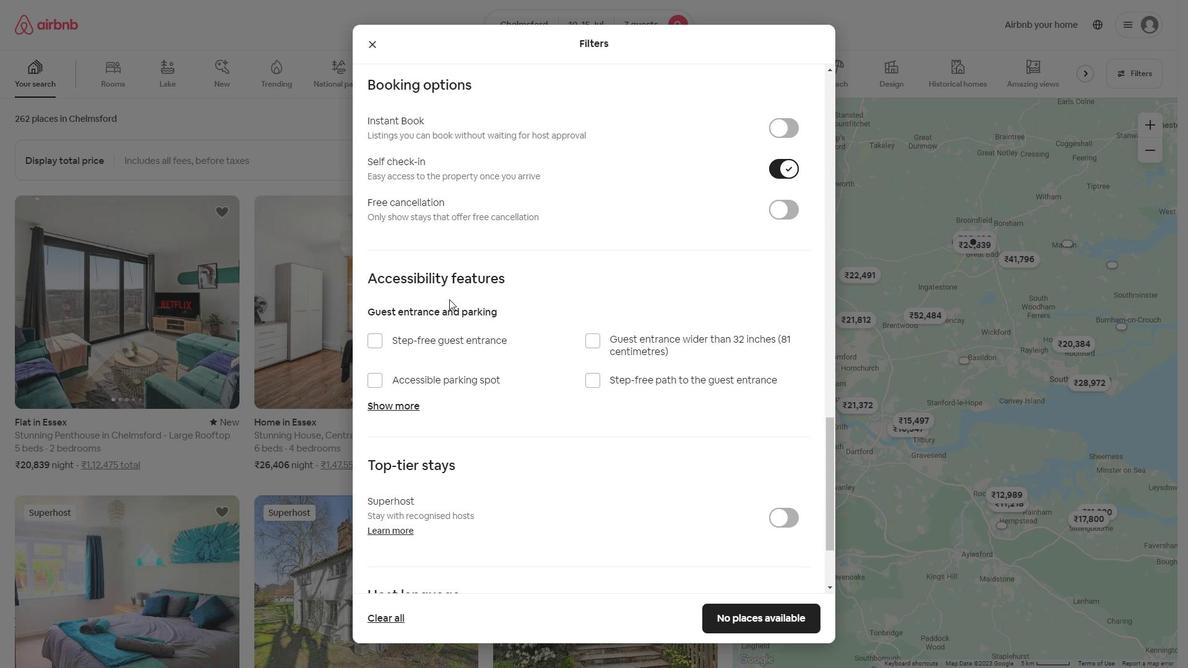 
Action: Mouse scrolled (449, 298) with delta (0, 0)
Screenshot: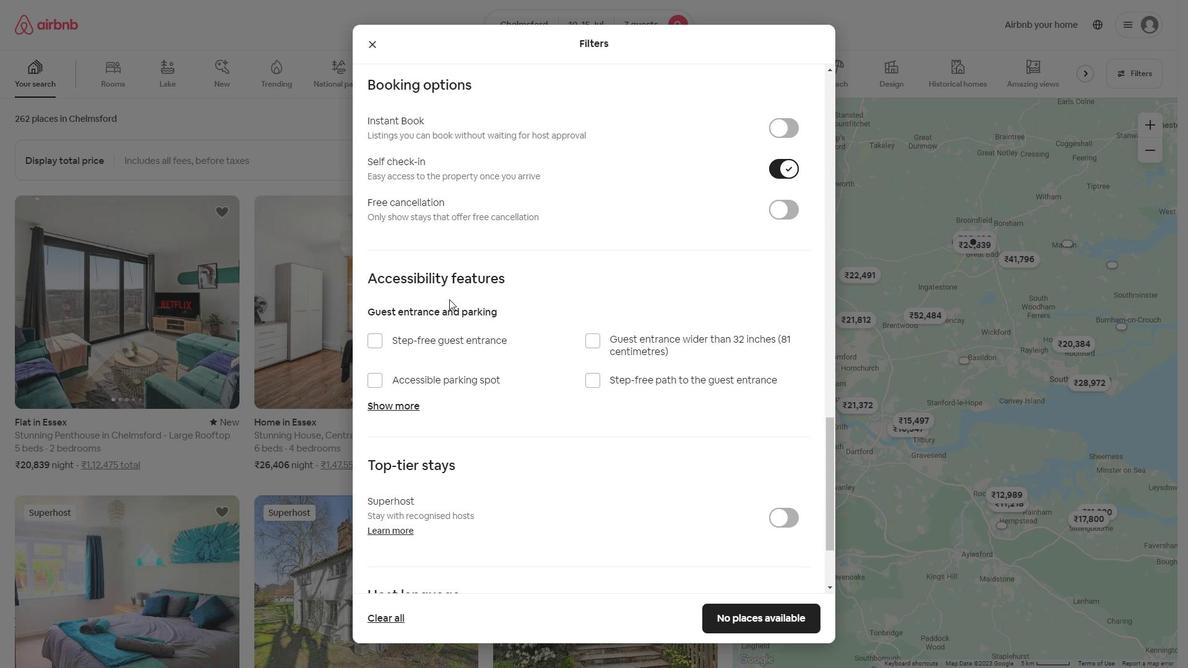
Action: Mouse moved to (447, 302)
Screenshot: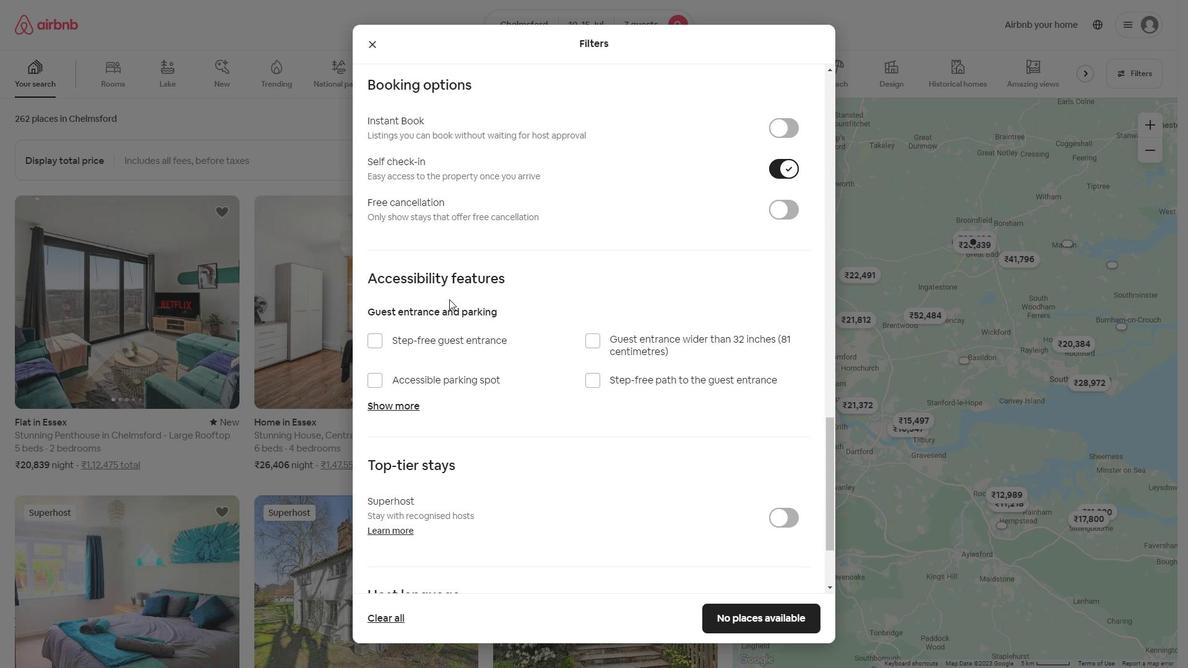 
Action: Mouse scrolled (447, 301) with delta (0, 0)
Screenshot: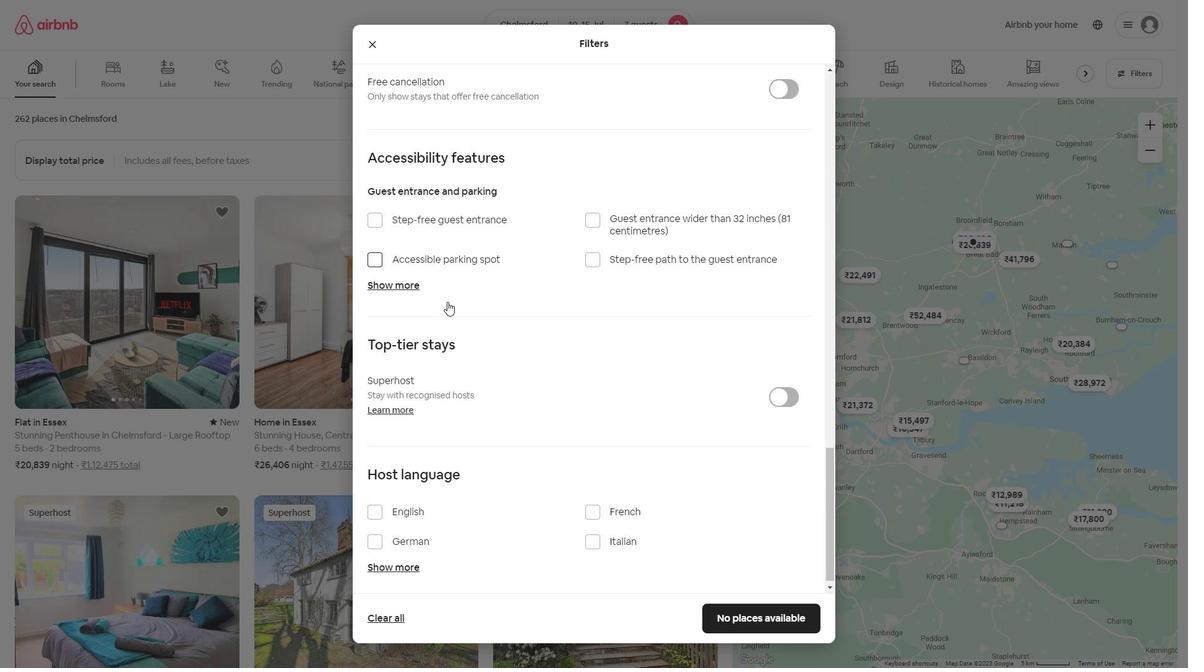 
Action: Mouse scrolled (447, 301) with delta (0, 0)
Screenshot: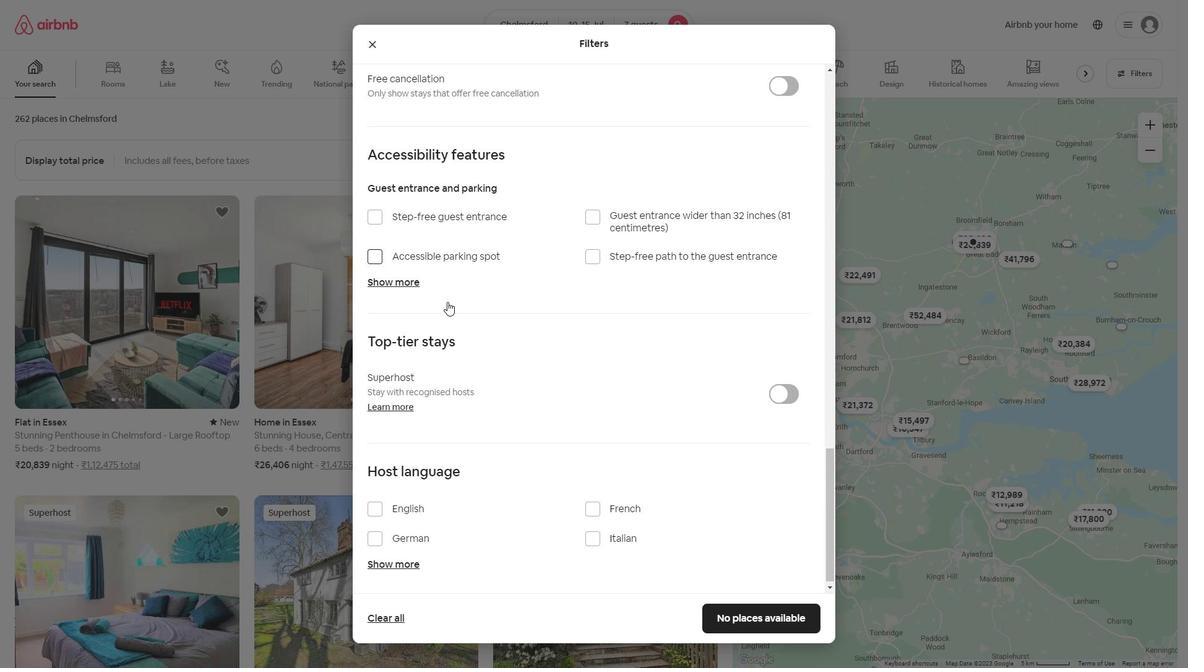 
Action: Mouse scrolled (447, 301) with delta (0, 0)
Screenshot: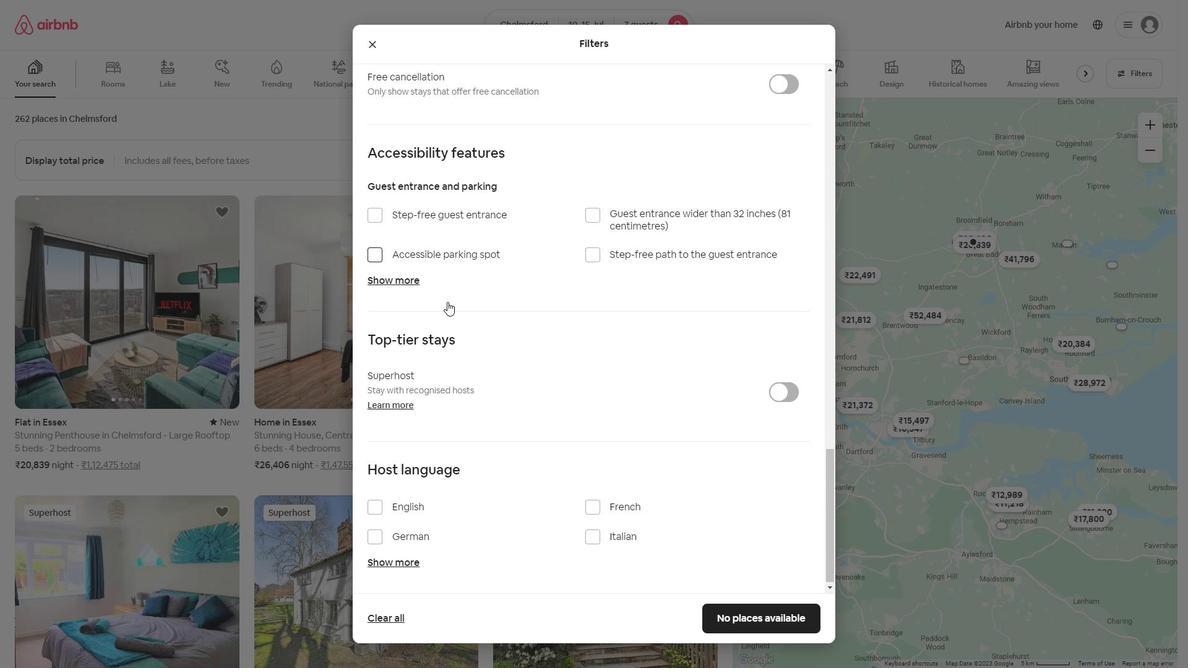 
Action: Mouse scrolled (447, 301) with delta (0, 0)
Screenshot: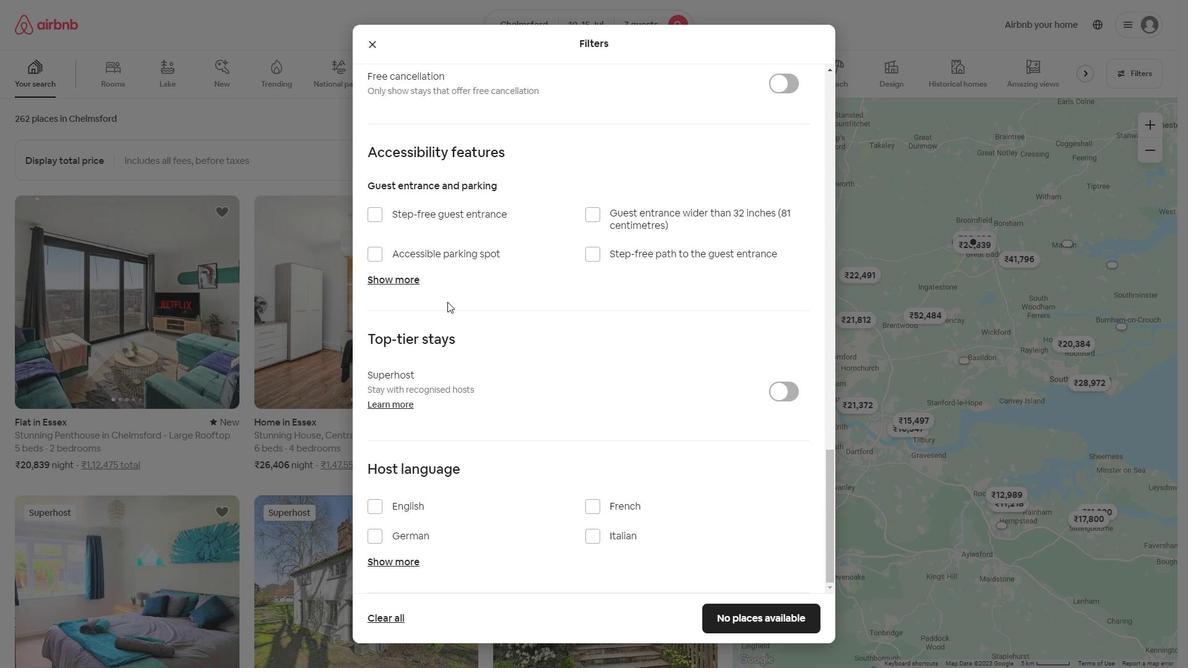 
Action: Mouse scrolled (447, 301) with delta (0, 0)
Screenshot: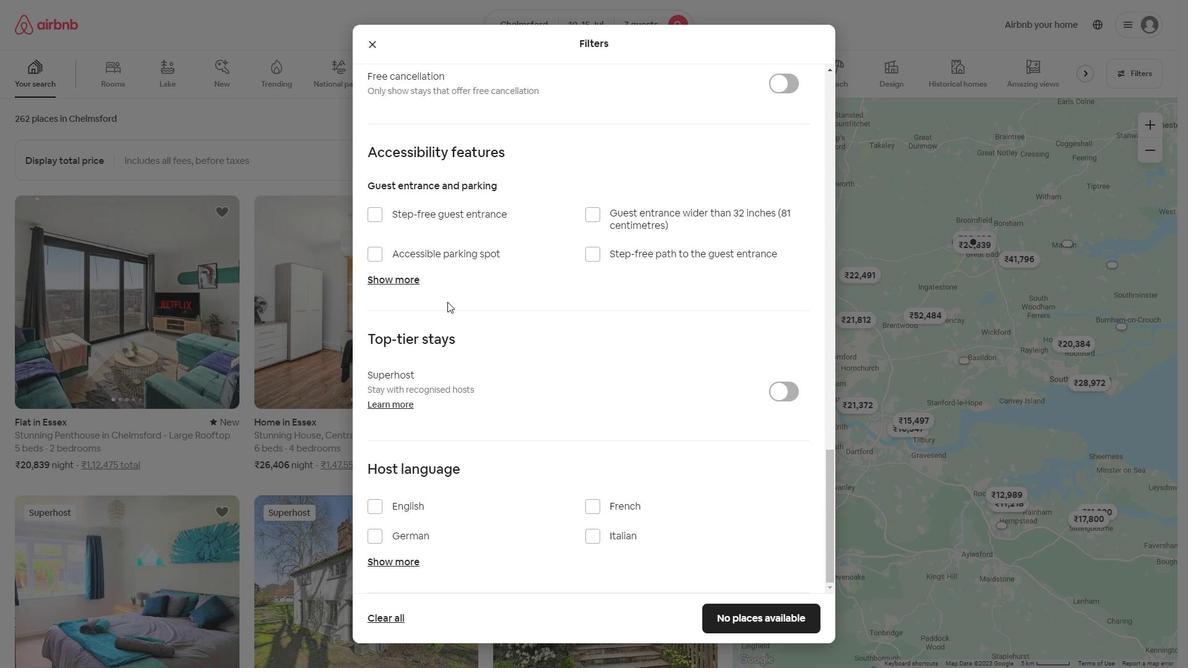 
Action: Mouse scrolled (447, 301) with delta (0, 0)
Screenshot: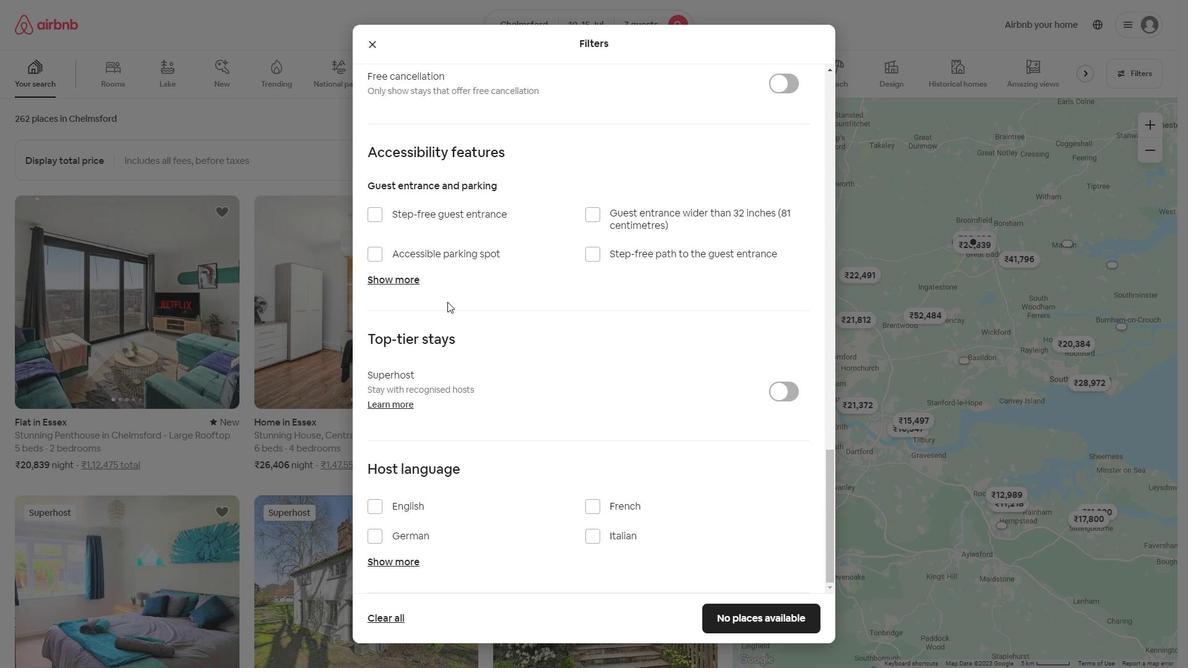 
Action: Mouse scrolled (447, 301) with delta (0, 0)
Screenshot: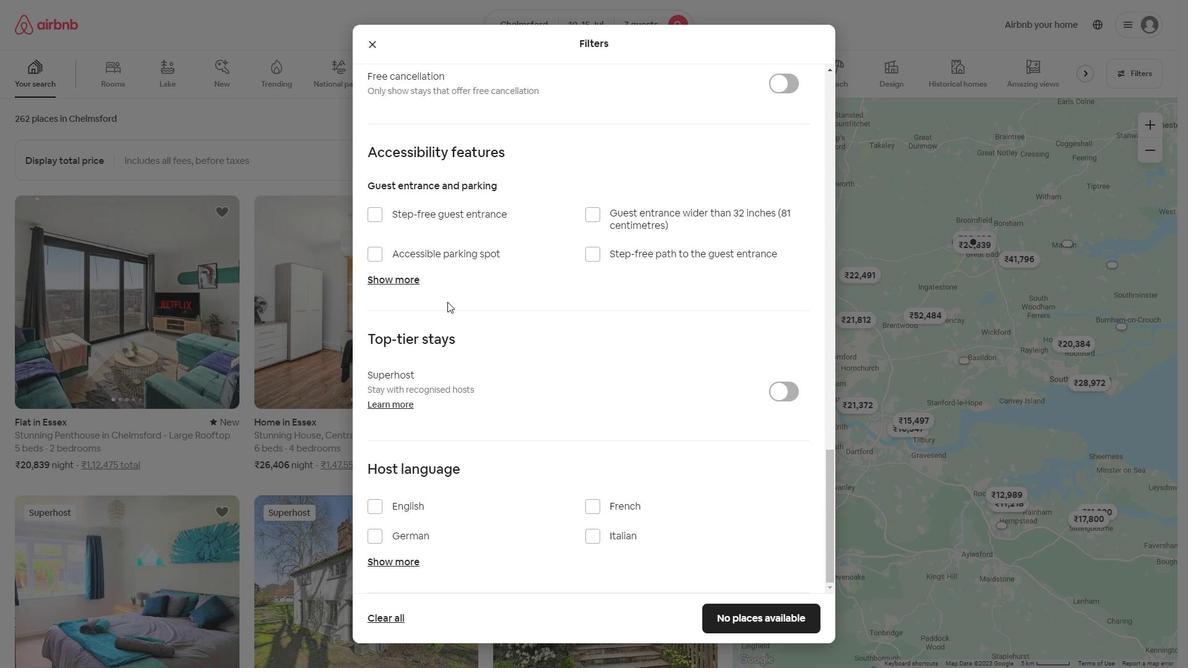 
Action: Mouse moved to (381, 508)
Screenshot: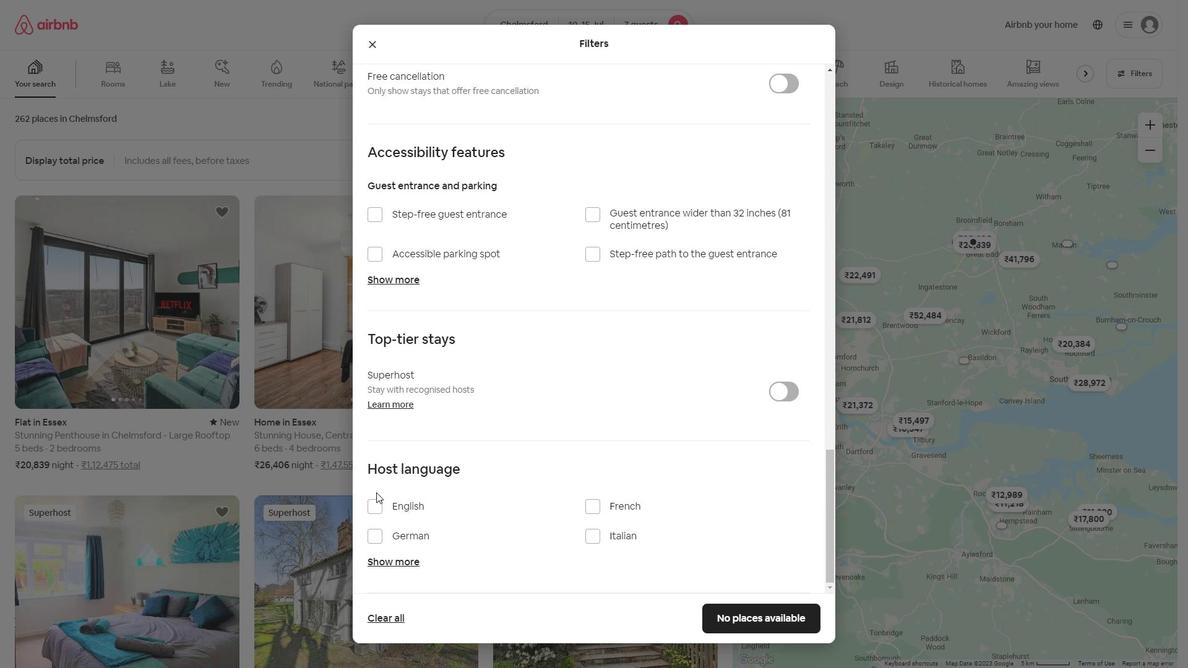 
Action: Mouse pressed left at (381, 508)
Screenshot: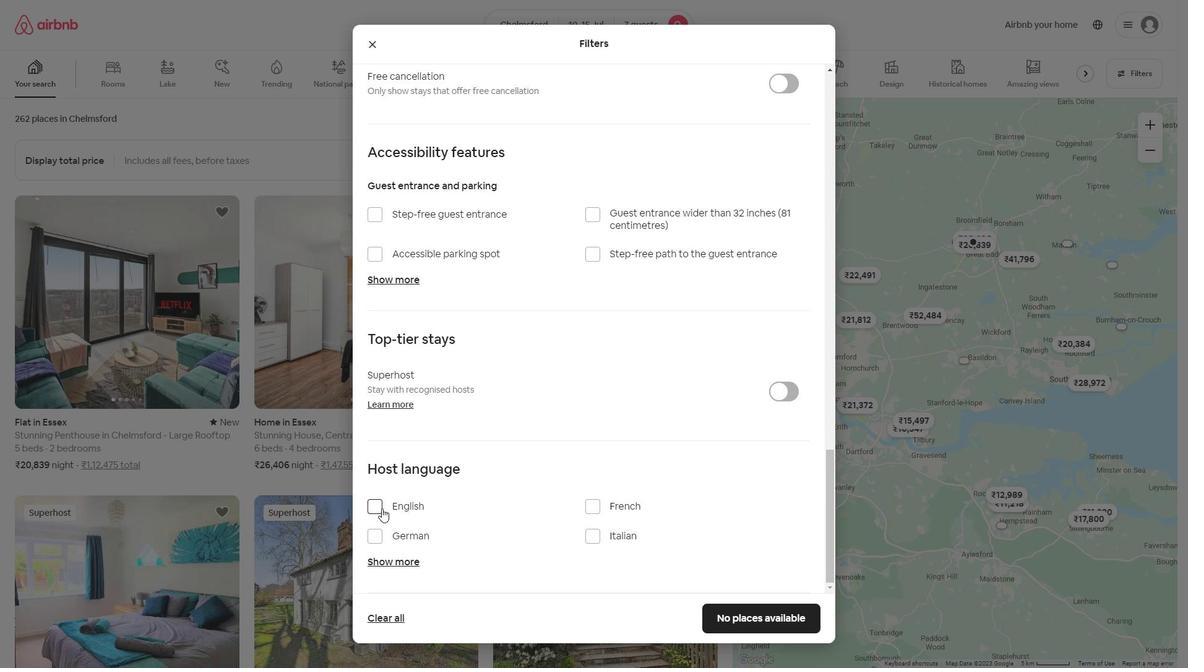 
Action: Mouse moved to (789, 622)
Screenshot: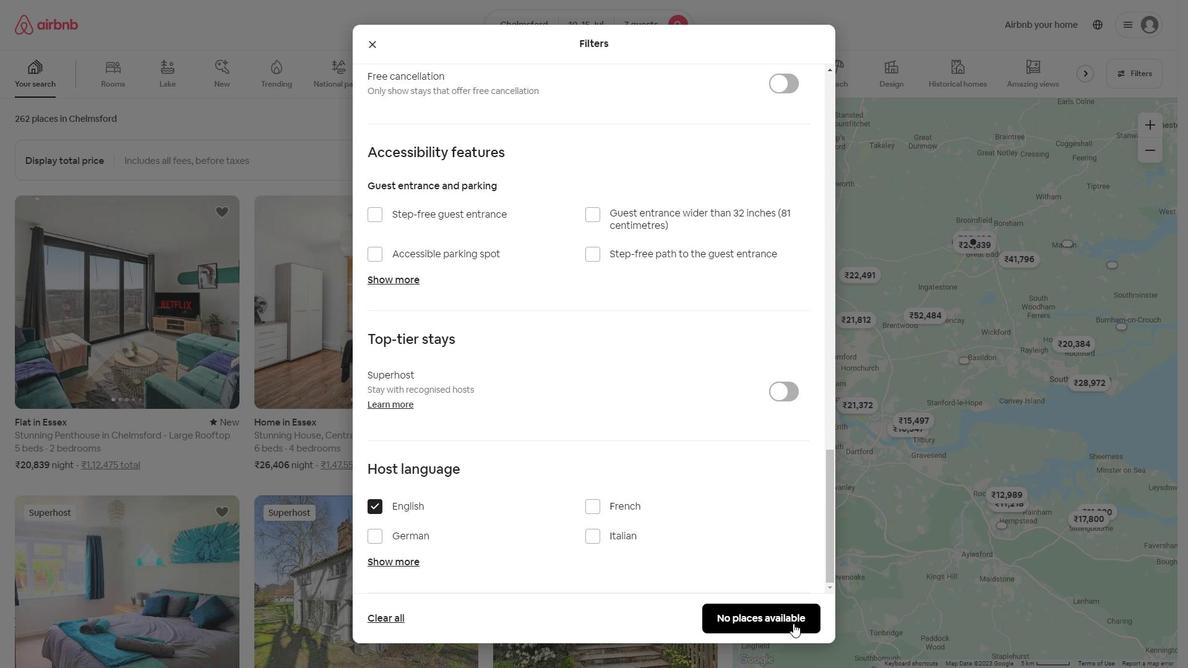 
Action: Mouse pressed left at (789, 622)
Screenshot: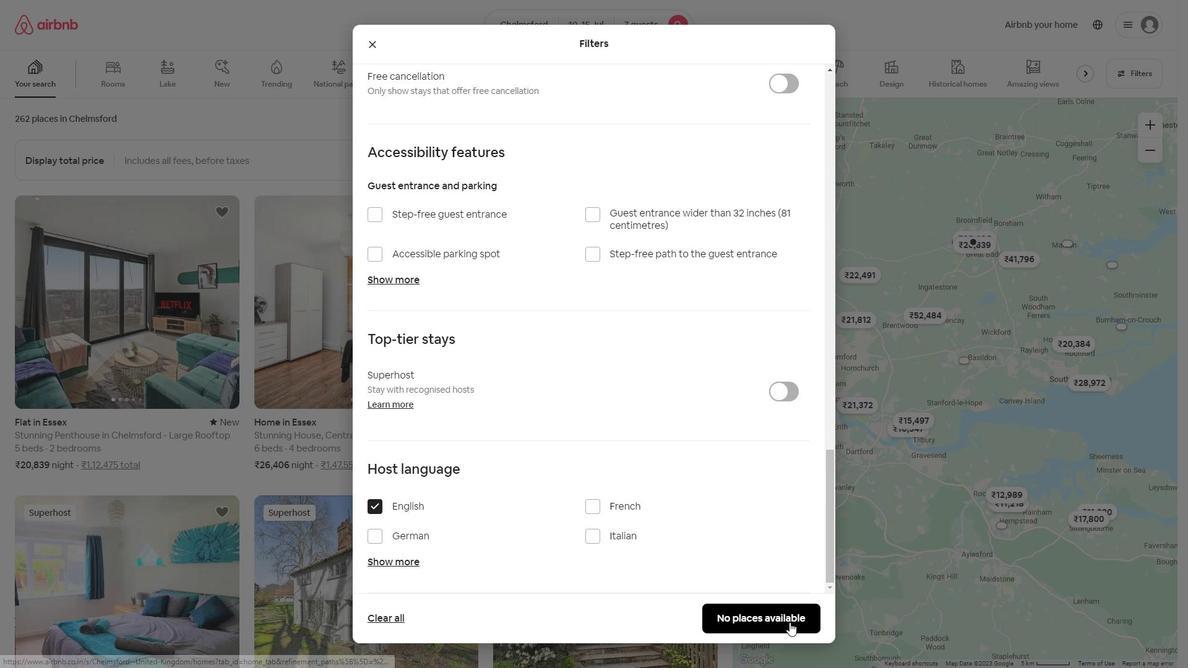 
